 Task: Look for space in Tozkhurmato, Iraq from 9th June, 2023 to 17th June, 2023 for 2 adults in price range Rs.7000 to Rs.12000. Place can be private room with 1  bedroom having 2 beds and 1 bathroom. Property type can be house, flat, guest house. Amenities needed are: wifi, washing machine. Booking option can be shelf check-in. Required host language is English.
Action: Mouse moved to (553, 116)
Screenshot: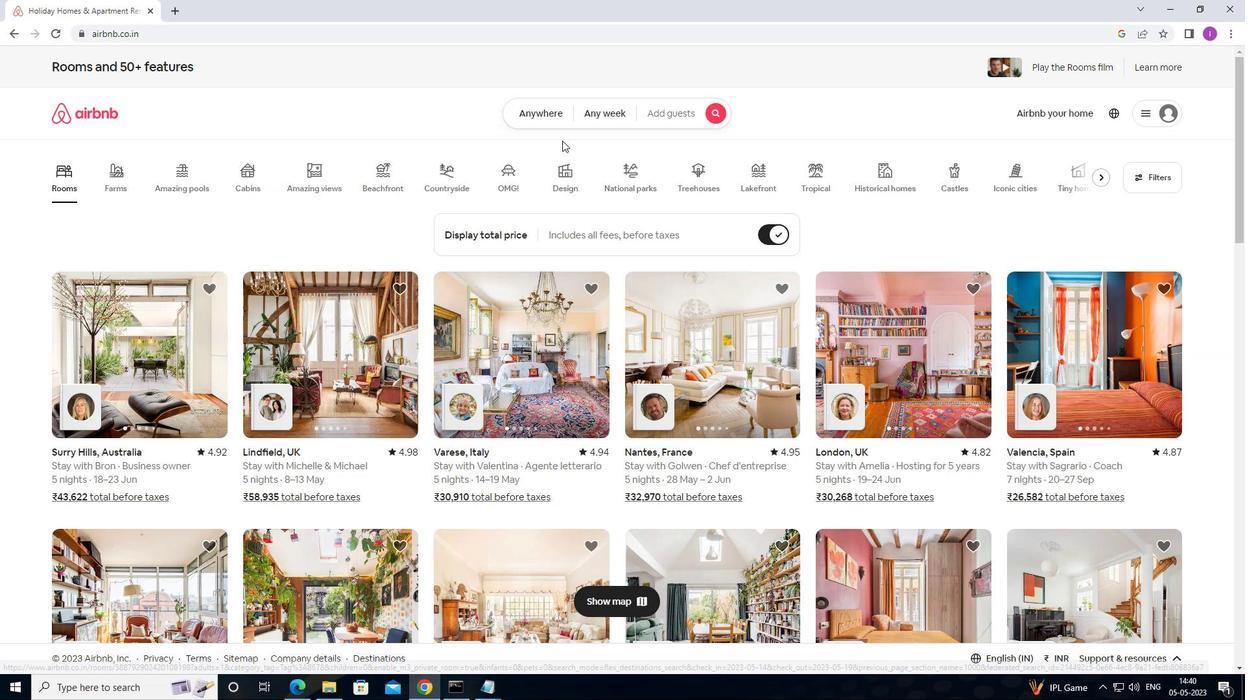 
Action: Mouse pressed left at (553, 116)
Screenshot: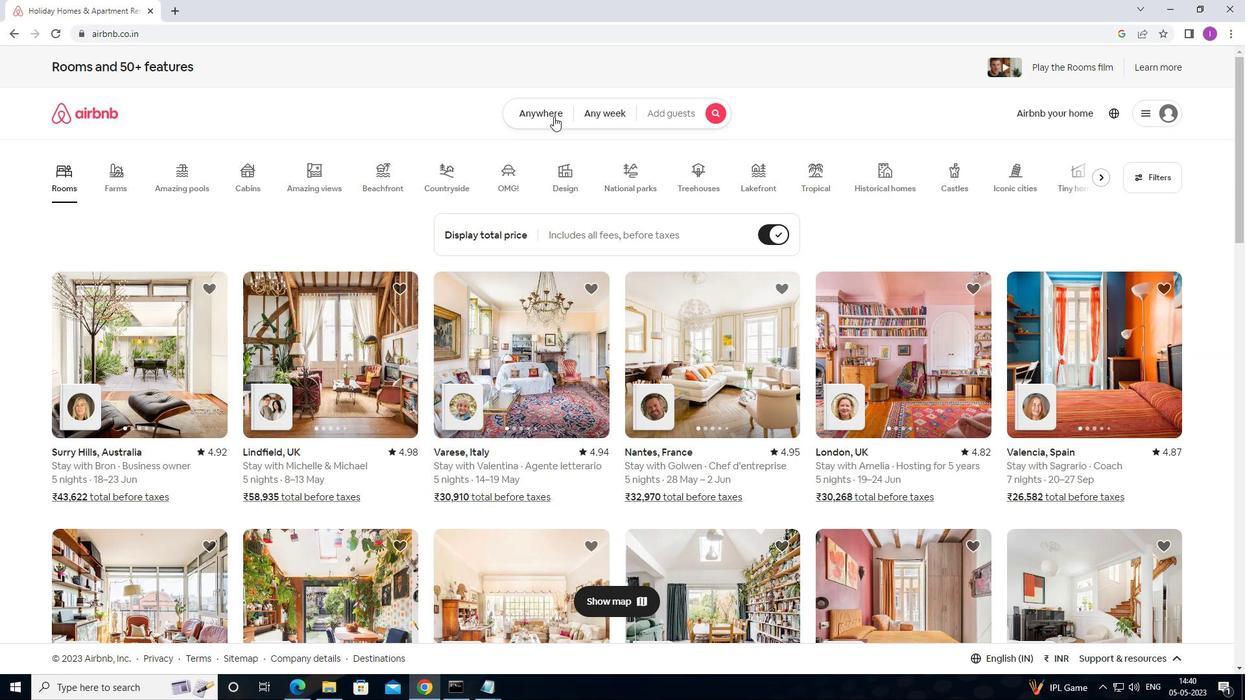 
Action: Mouse moved to (396, 156)
Screenshot: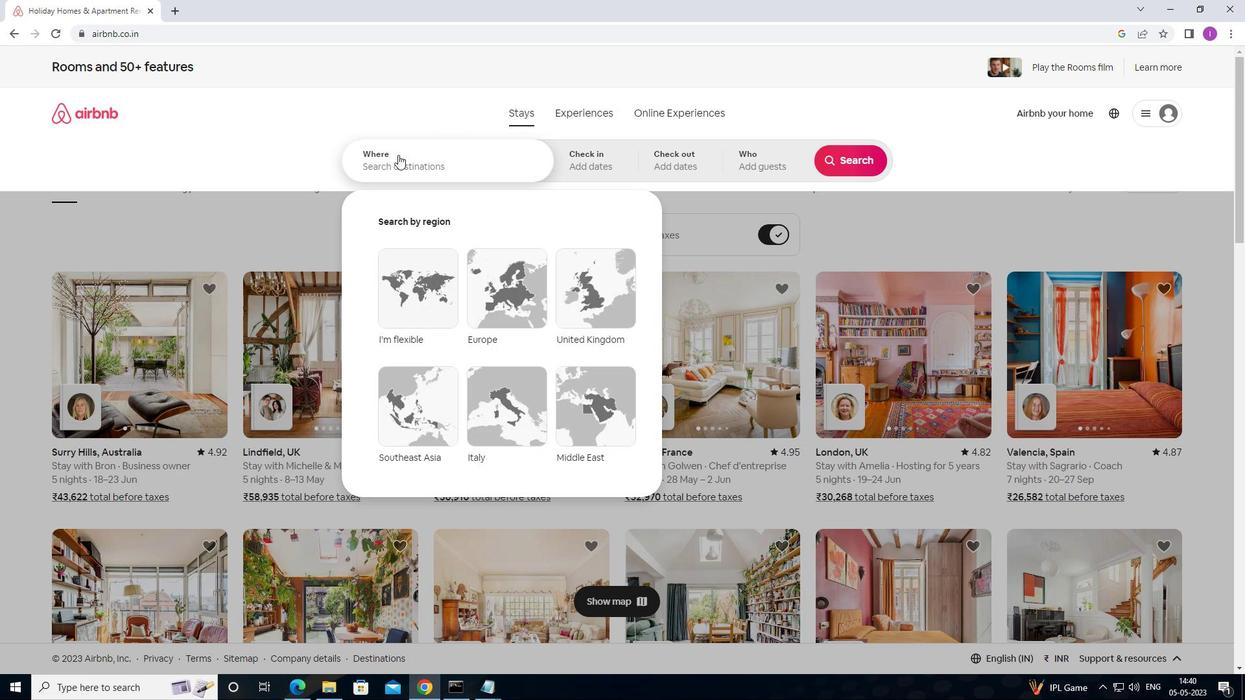 
Action: Mouse pressed left at (396, 156)
Screenshot: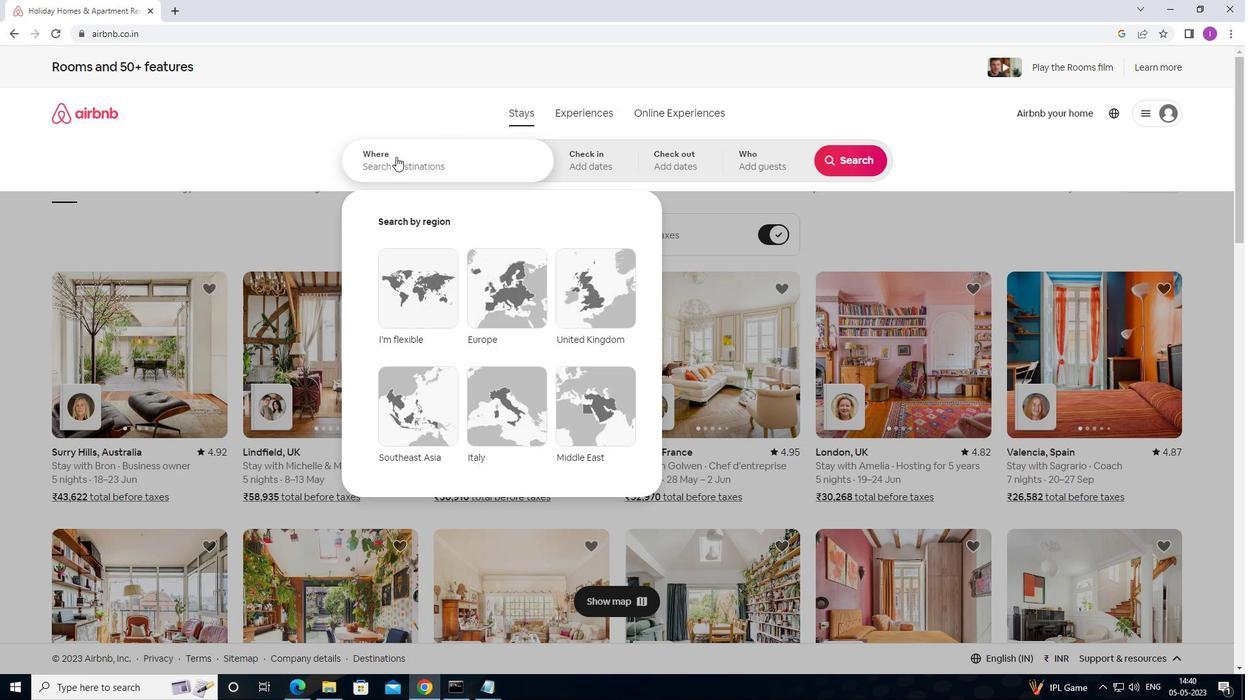 
Action: Mouse moved to (396, 156)
Screenshot: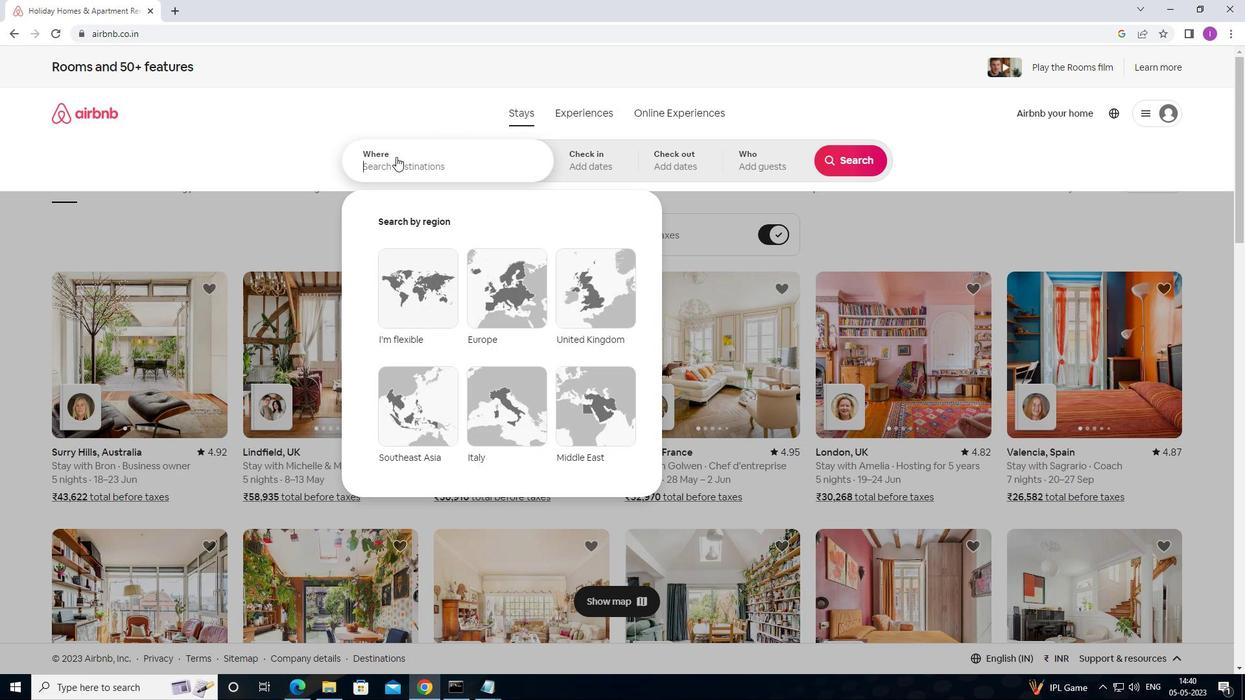 
Action: Key pressed <Key.shift><Key.shift><Key.shift><Key.shift><Key.shift><Key.shift><Key.shift>TOZKHURMATO,<Key.shift><Key.shift><Key.shift><Key.shift><Key.shift>INDIA
Screenshot: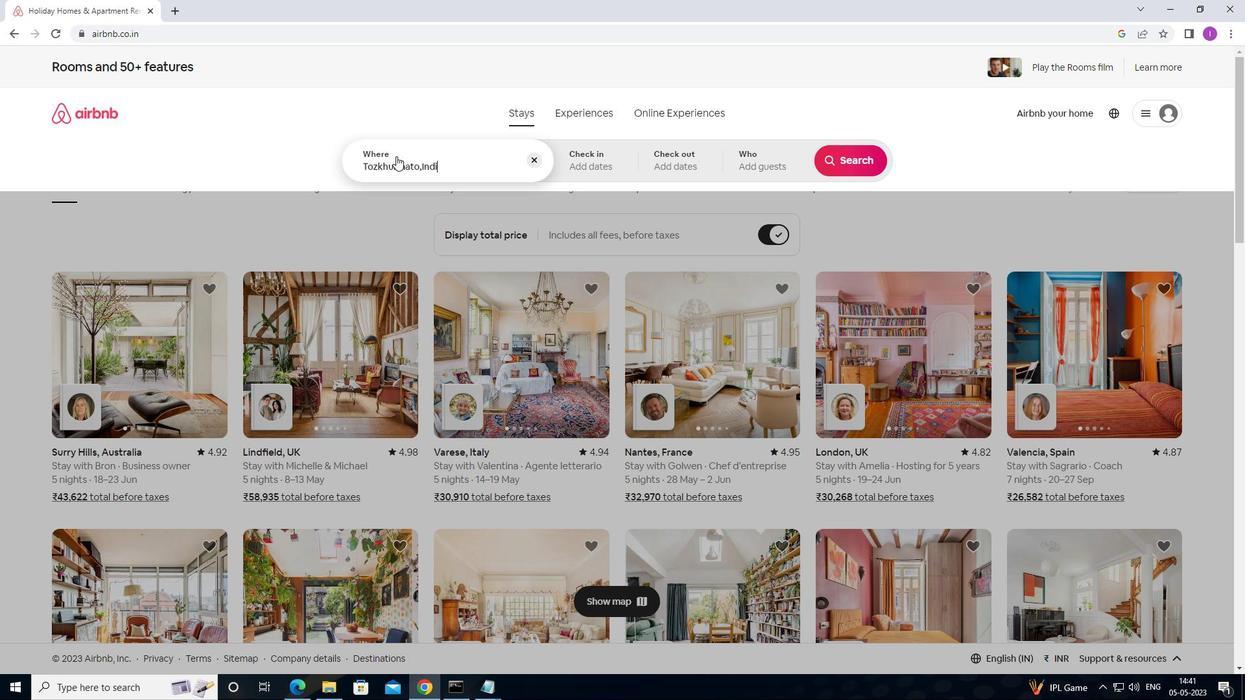 
Action: Mouse moved to (502, 193)
Screenshot: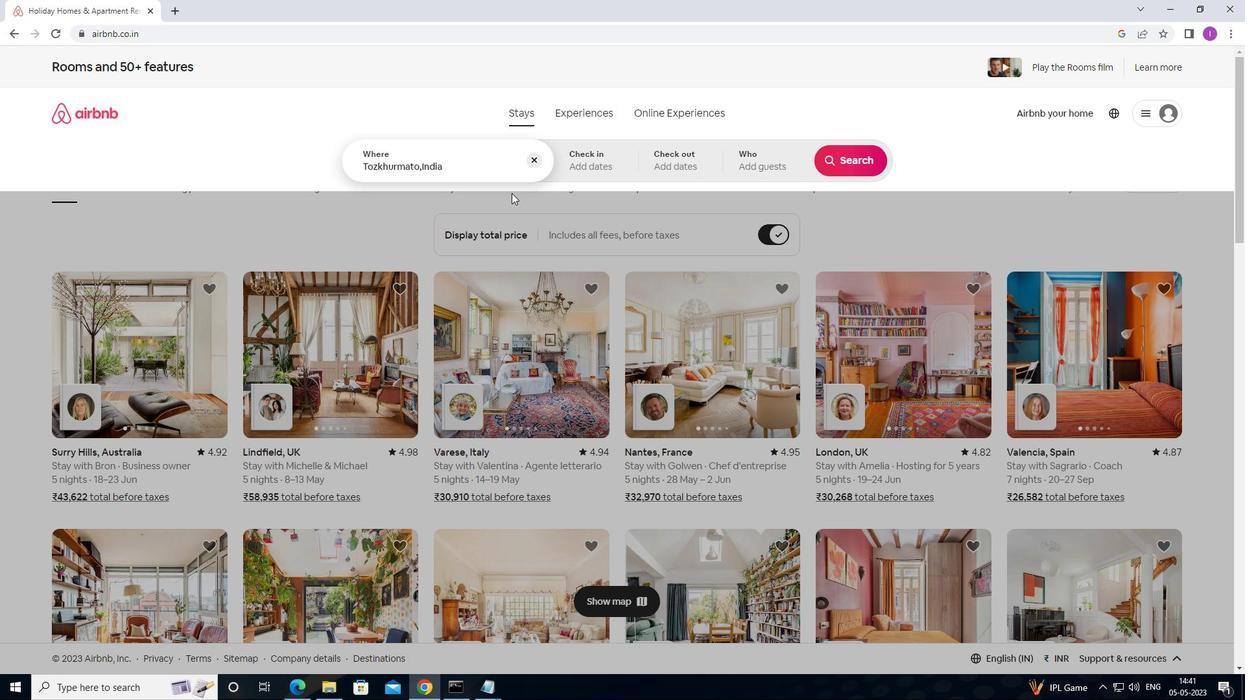 
Action: Key pressed <Key.backspace><Key.backspace><Key.backspace><Key.backspace>RAQ
Screenshot: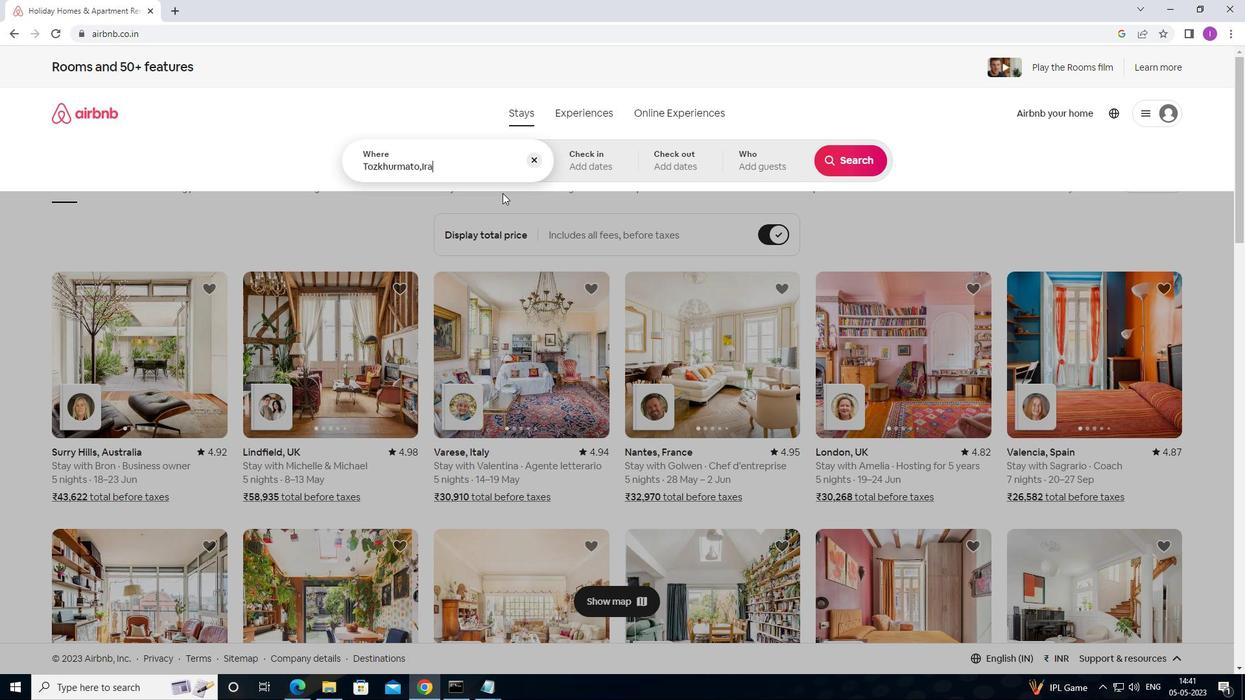 
Action: Mouse moved to (576, 160)
Screenshot: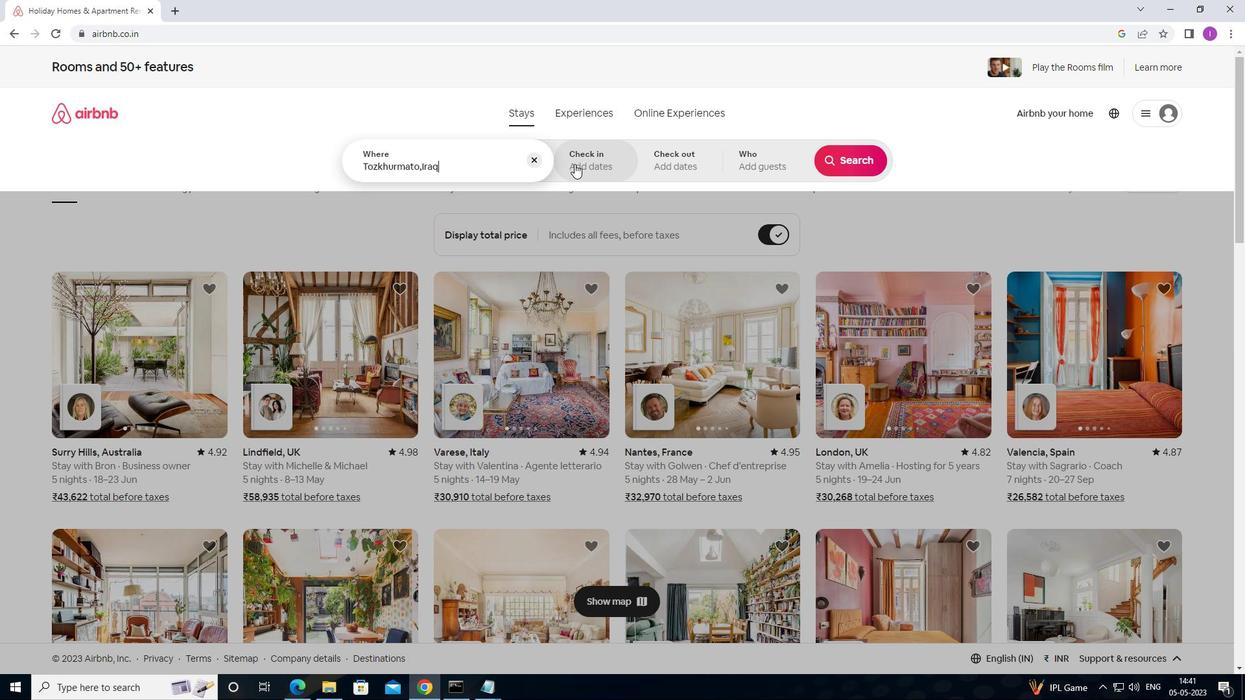 
Action: Mouse pressed left at (576, 160)
Screenshot: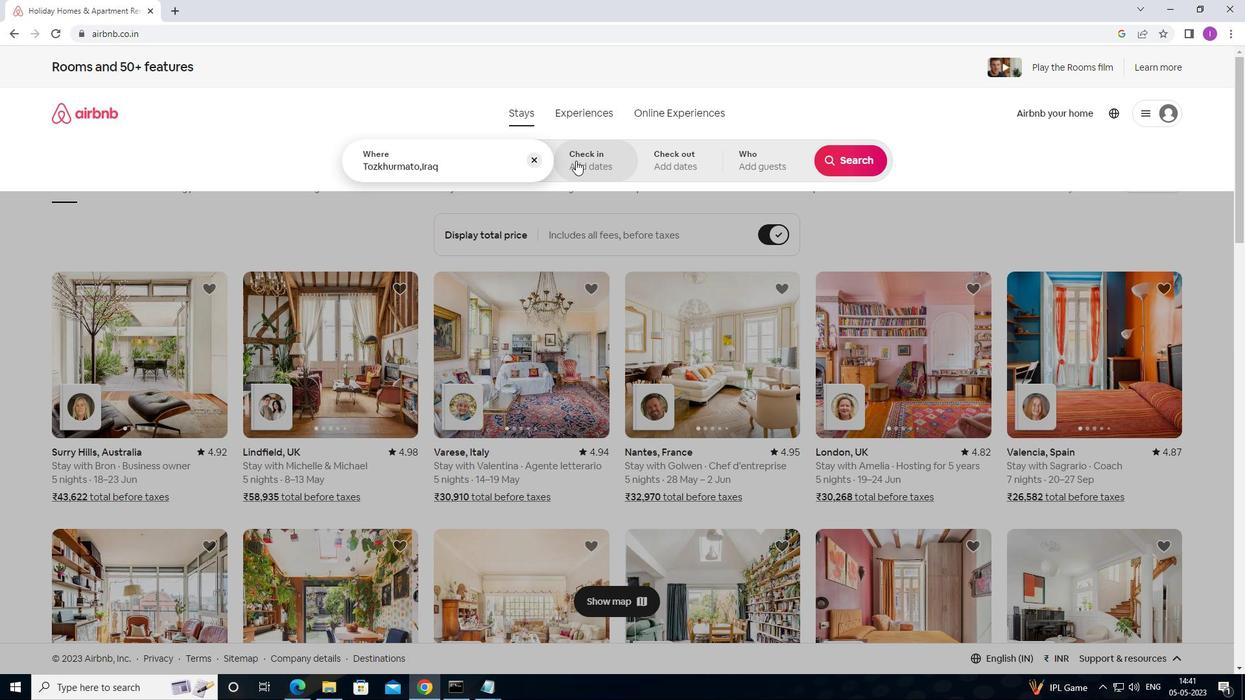 
Action: Mouse moved to (848, 264)
Screenshot: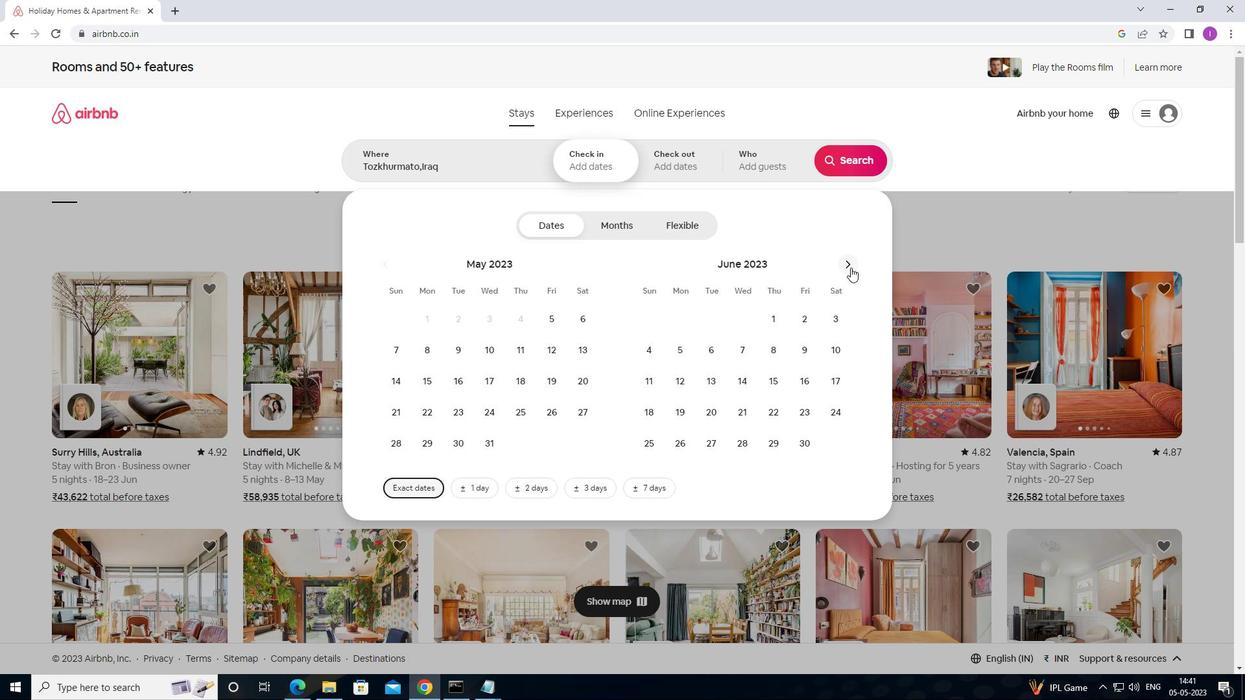 
Action: Mouse pressed left at (848, 264)
Screenshot: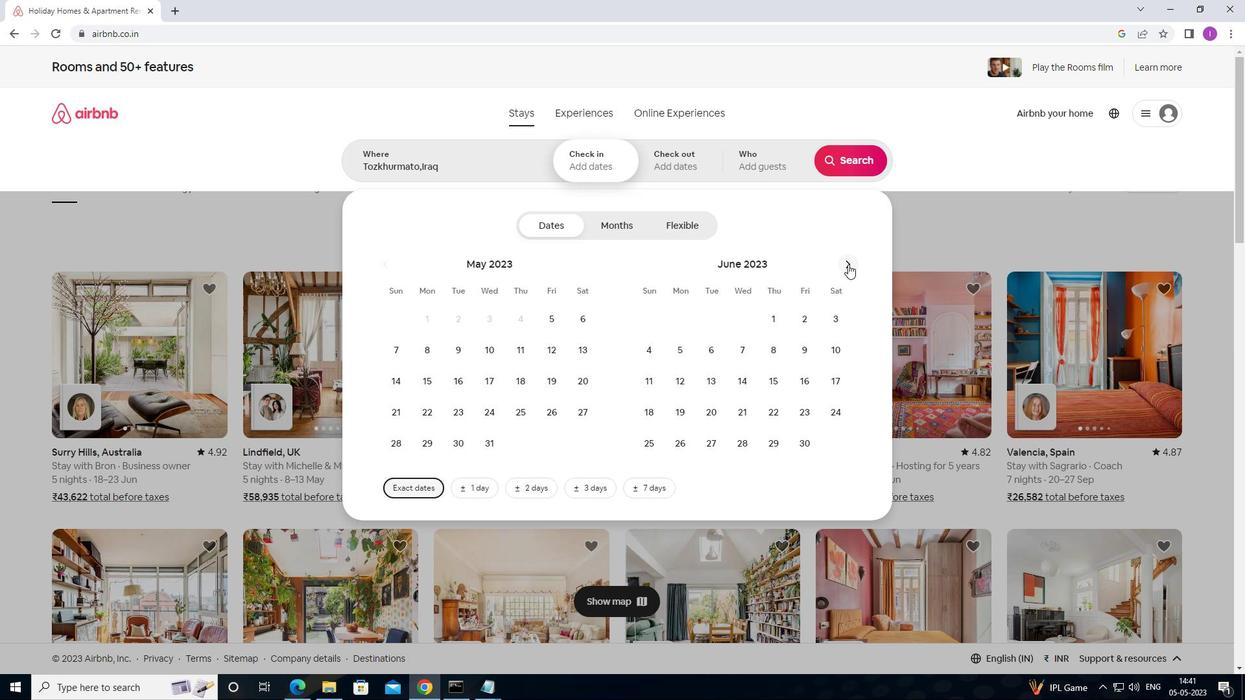
Action: Mouse moved to (546, 345)
Screenshot: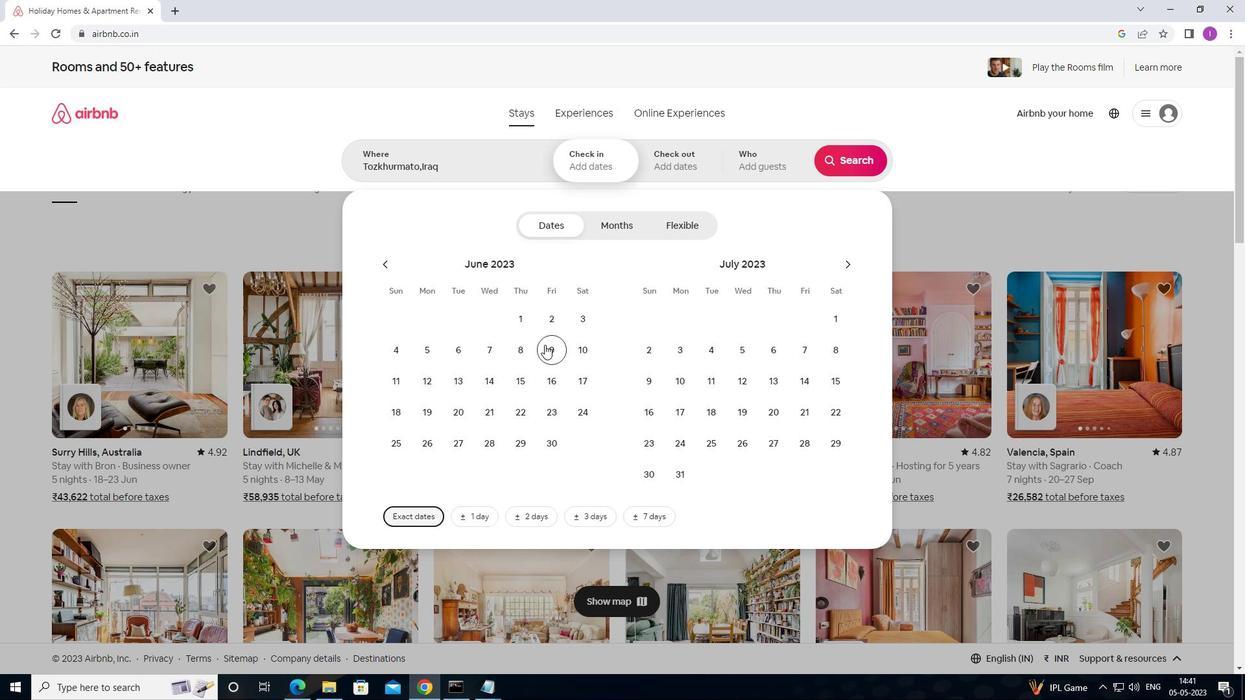 
Action: Mouse pressed left at (546, 345)
Screenshot: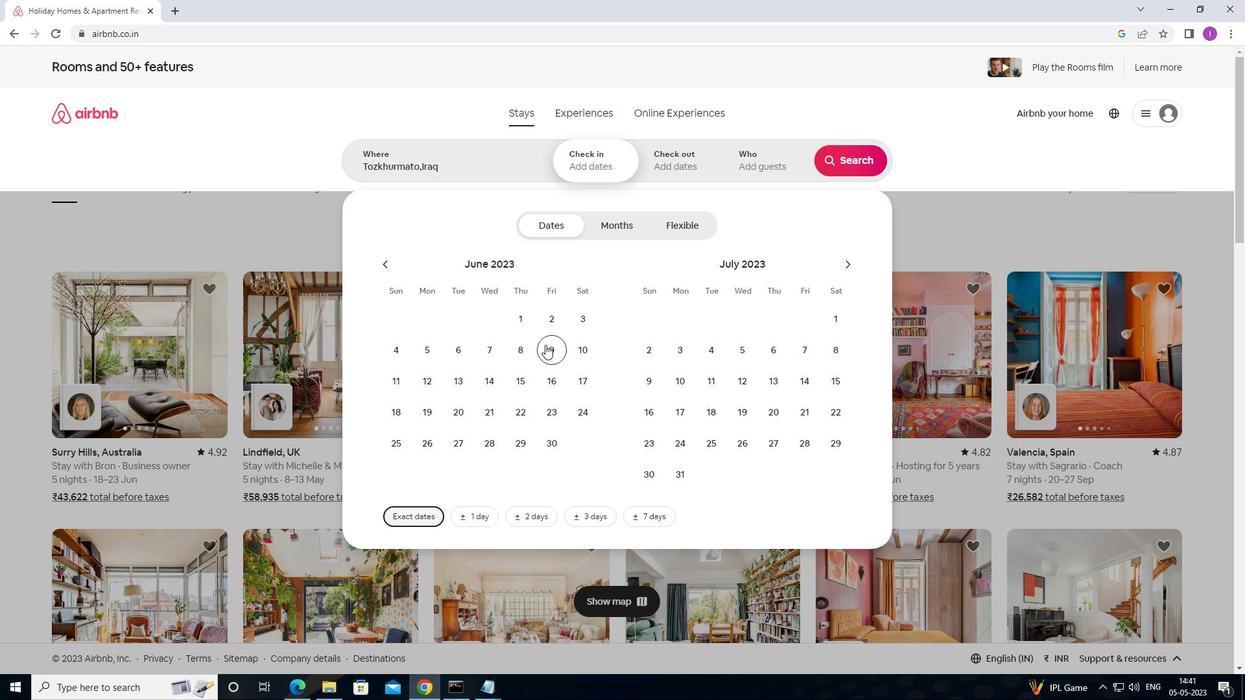 
Action: Mouse moved to (579, 373)
Screenshot: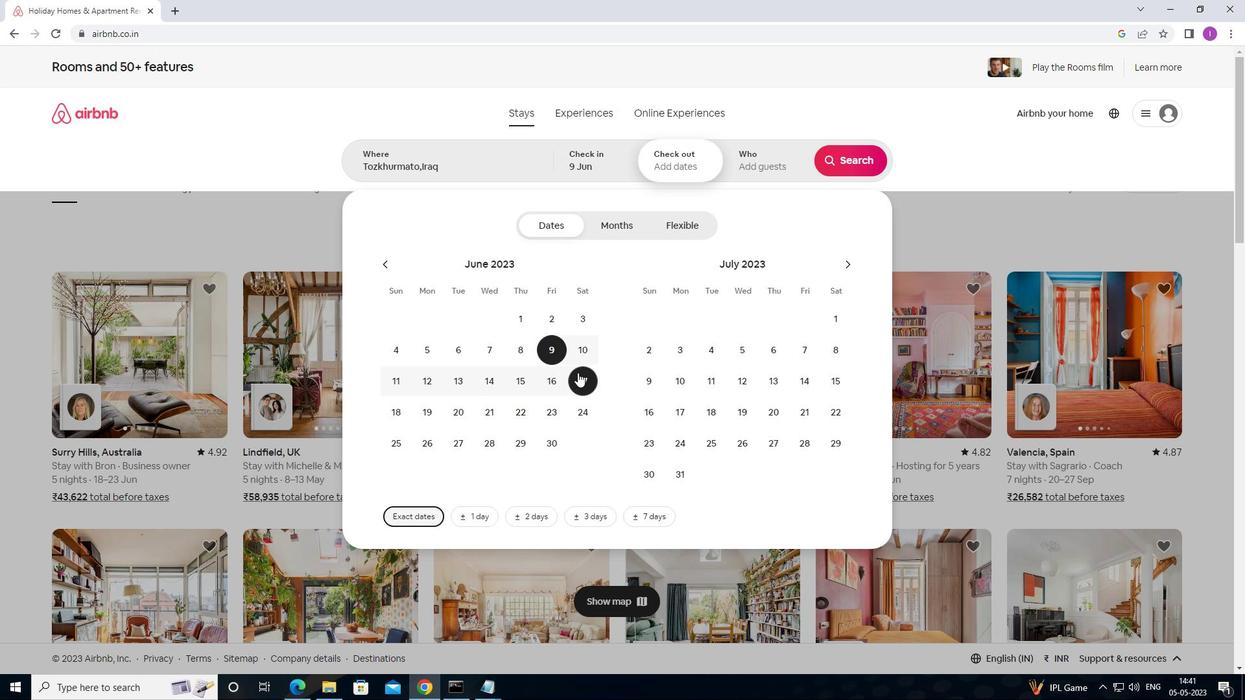 
Action: Mouse pressed left at (579, 373)
Screenshot: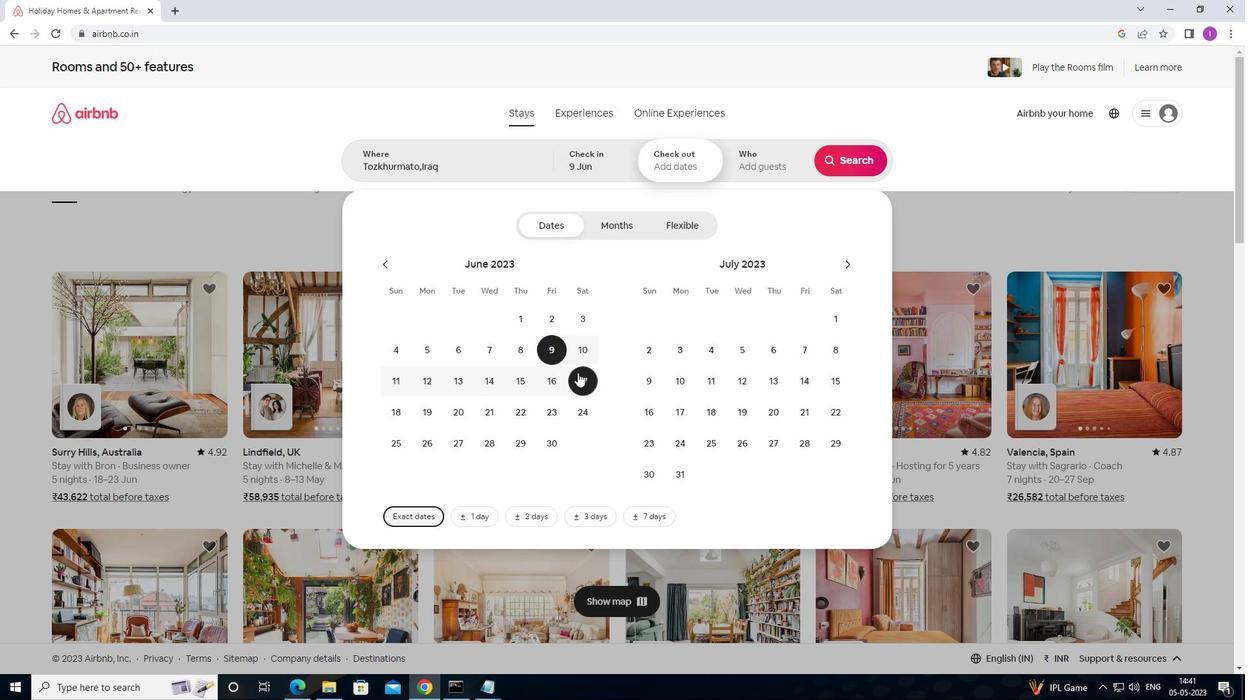 
Action: Mouse moved to (770, 163)
Screenshot: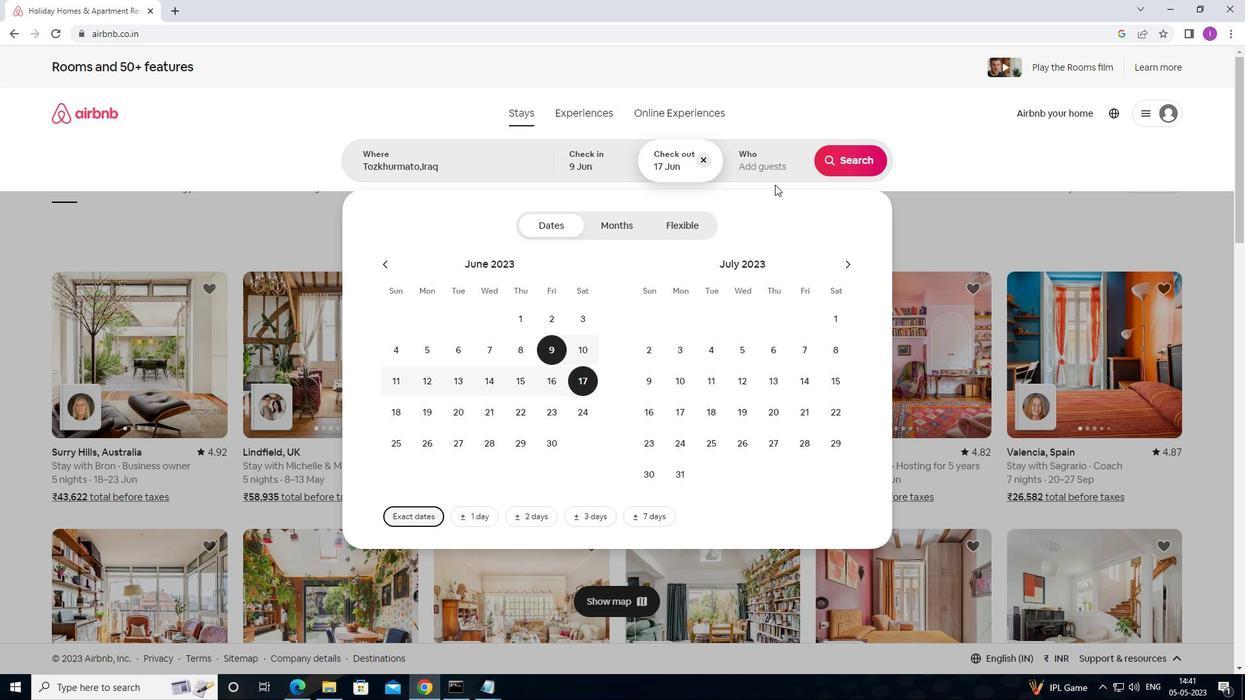 
Action: Mouse pressed left at (770, 163)
Screenshot: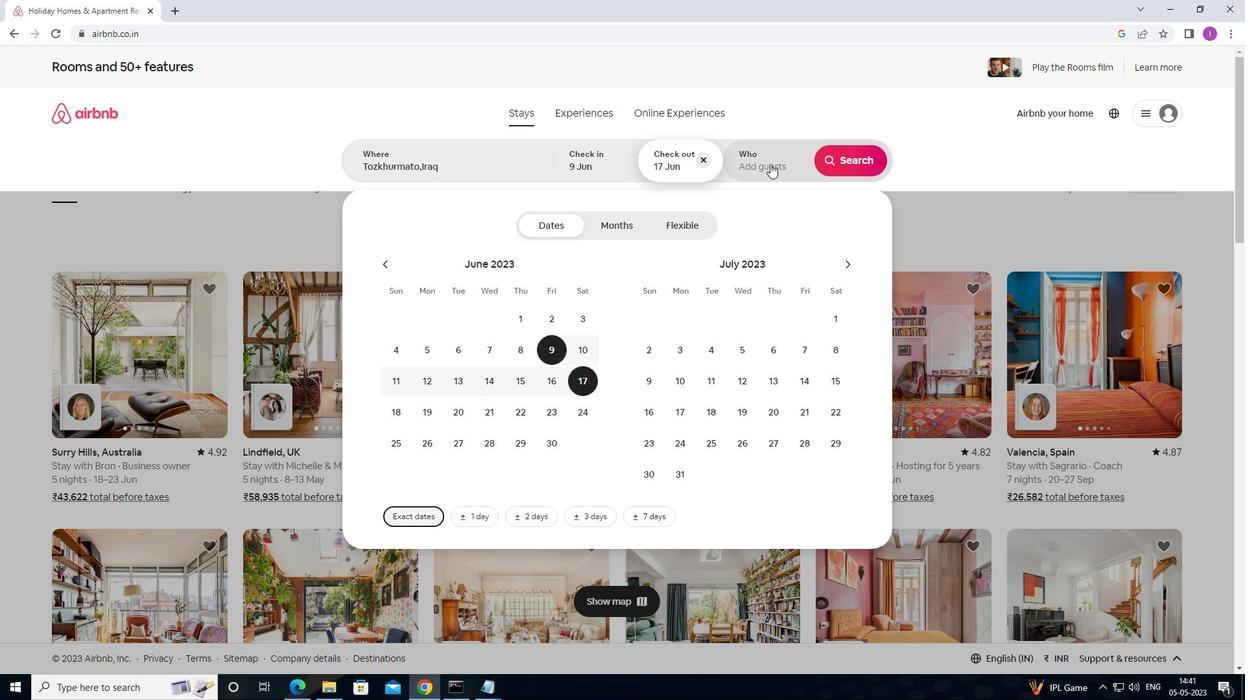 
Action: Mouse moved to (854, 230)
Screenshot: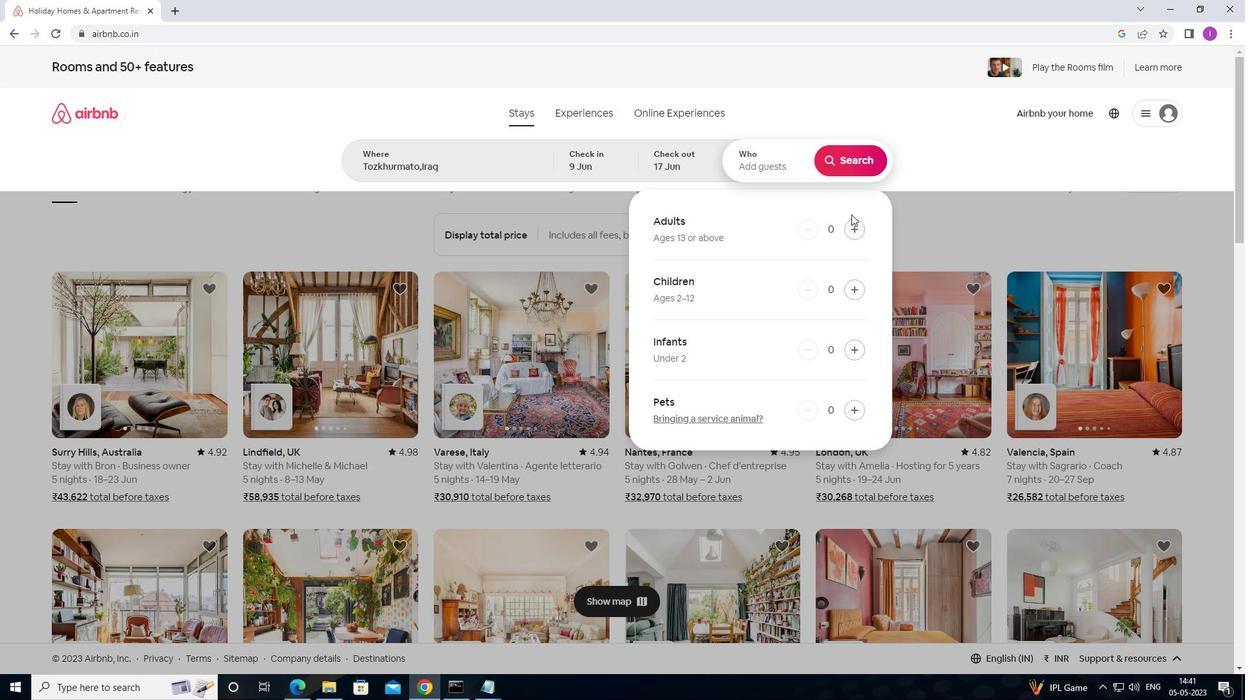 
Action: Mouse pressed left at (854, 230)
Screenshot: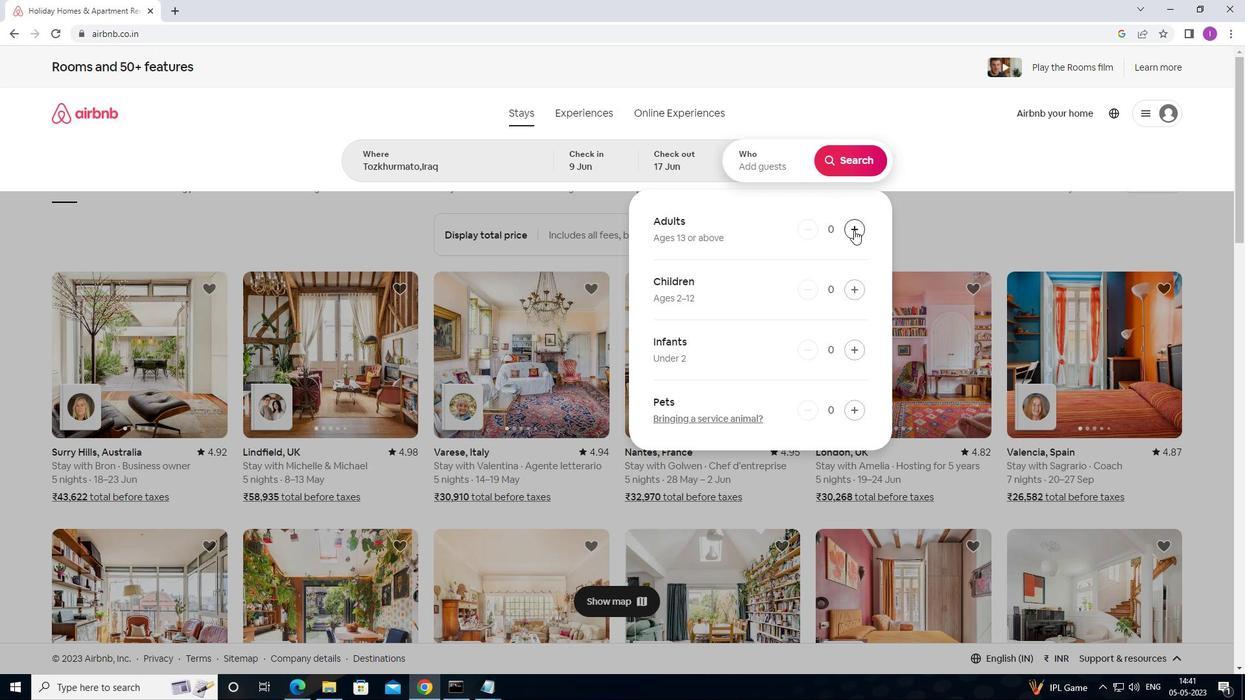 
Action: Mouse pressed left at (854, 230)
Screenshot: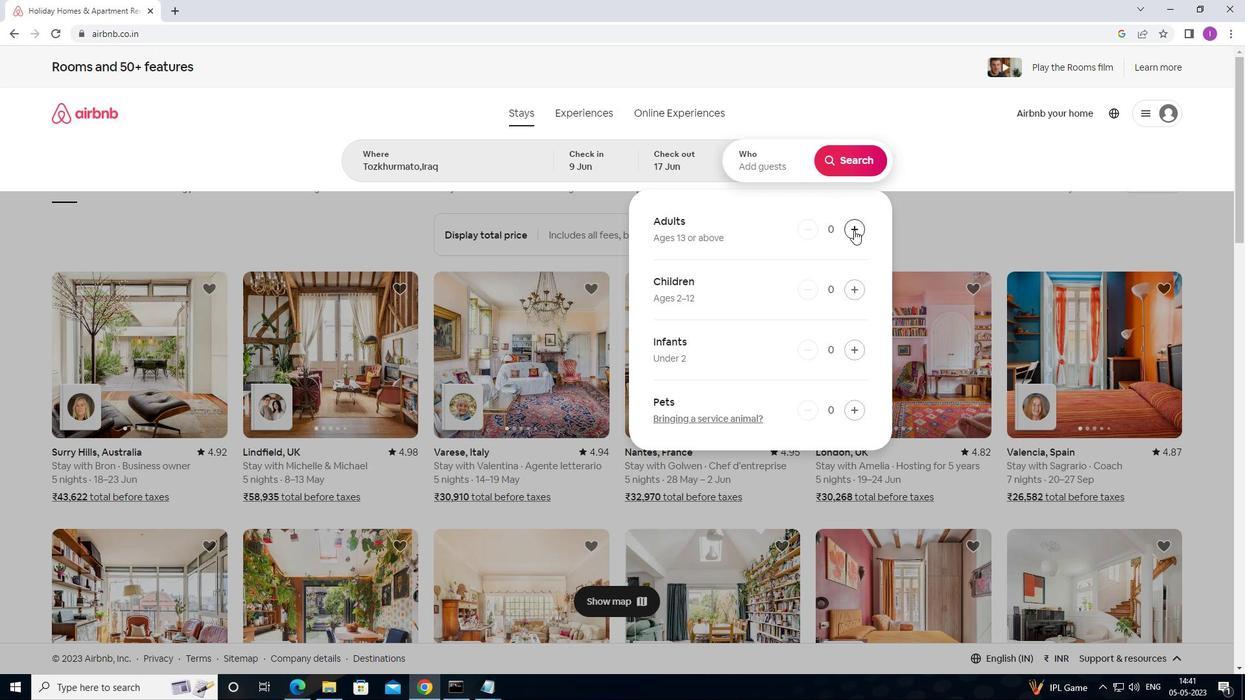 
Action: Mouse moved to (861, 166)
Screenshot: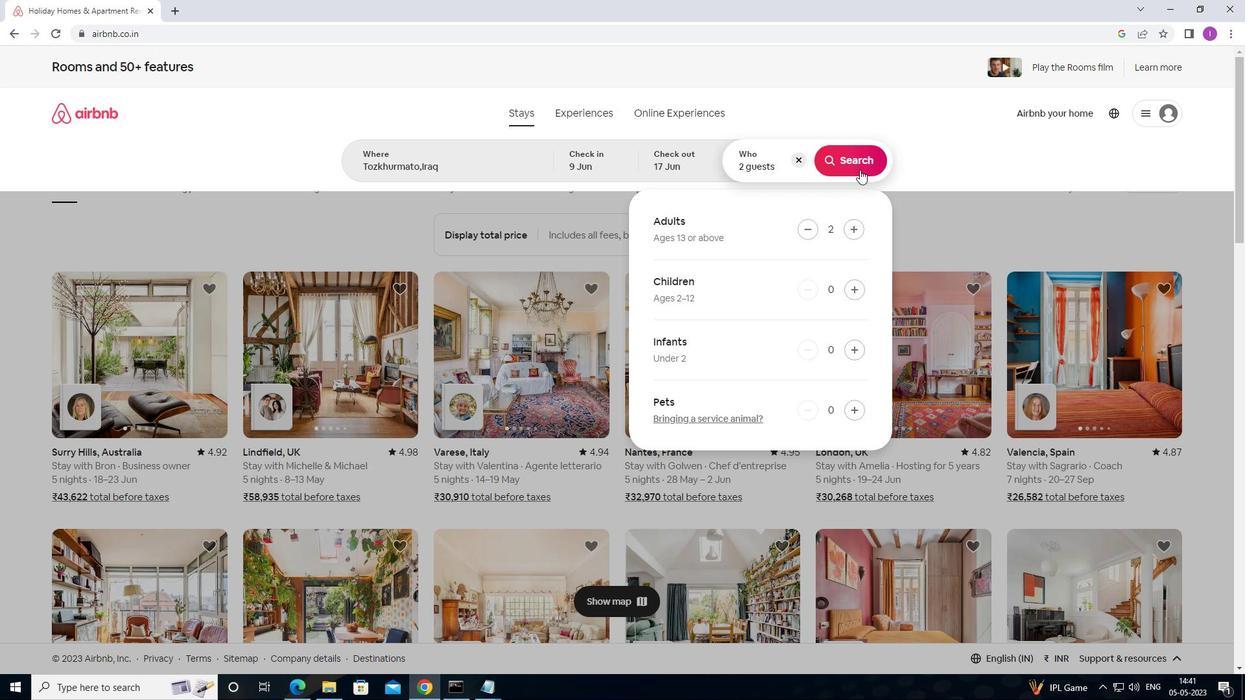 
Action: Mouse pressed left at (861, 166)
Screenshot: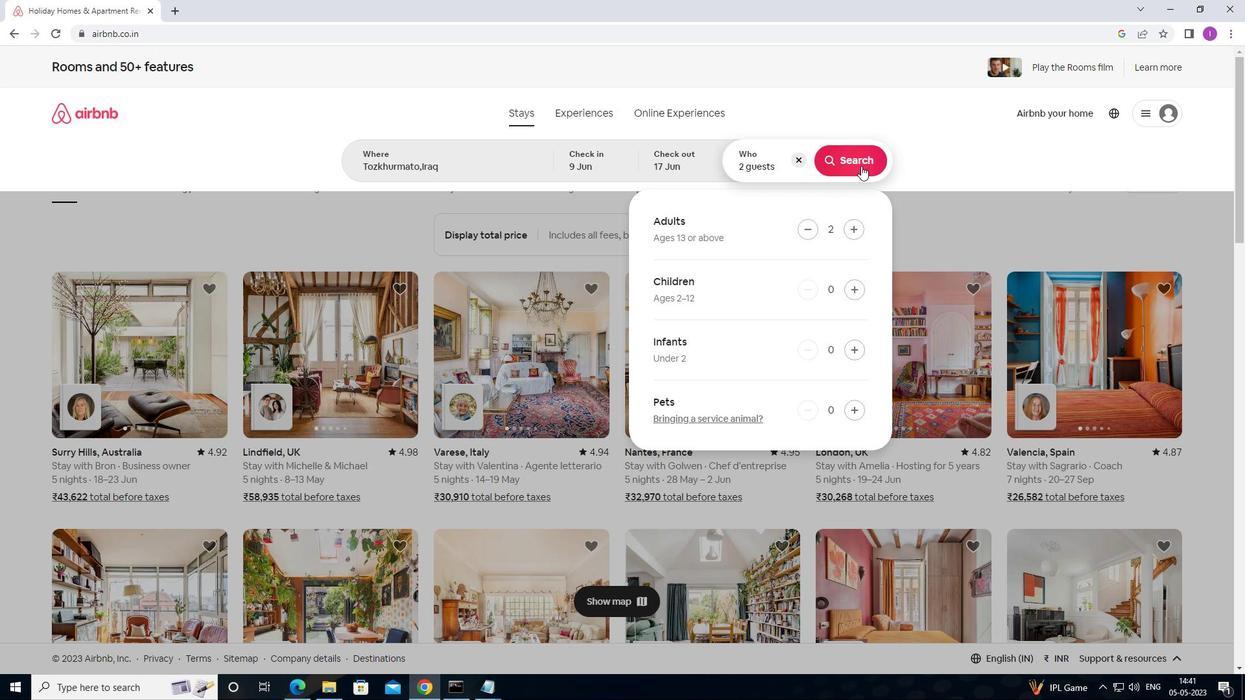 
Action: Mouse moved to (1182, 121)
Screenshot: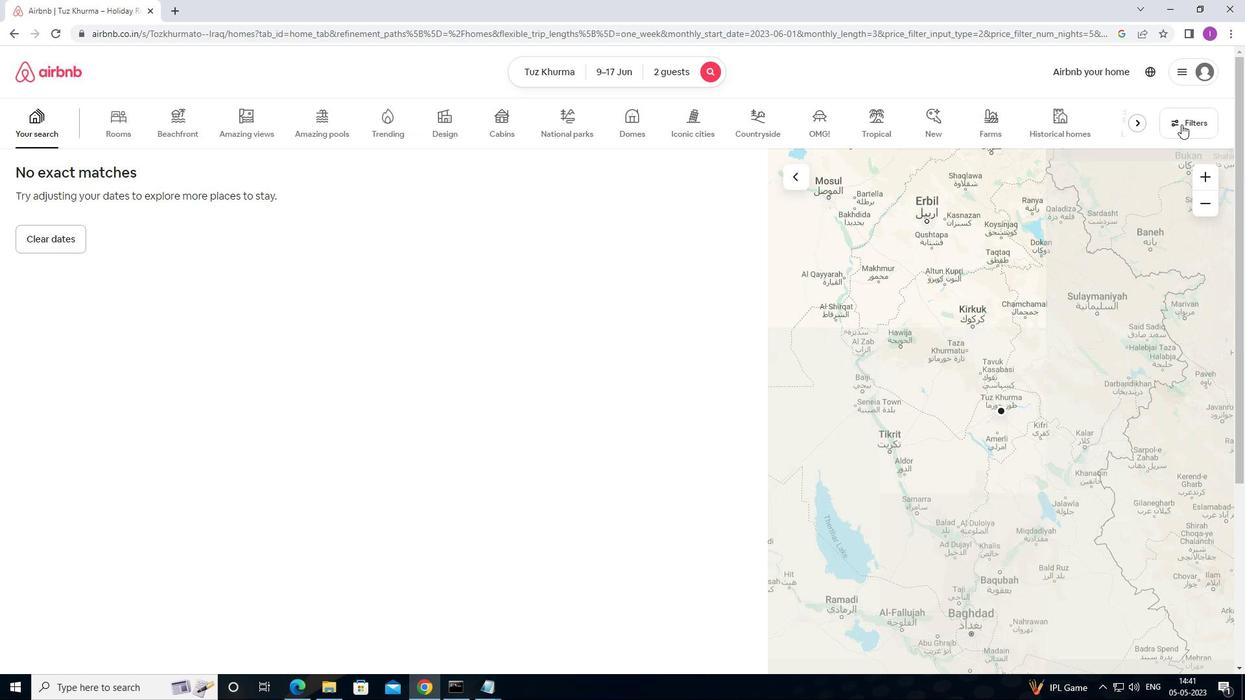 
Action: Mouse pressed left at (1182, 121)
Screenshot: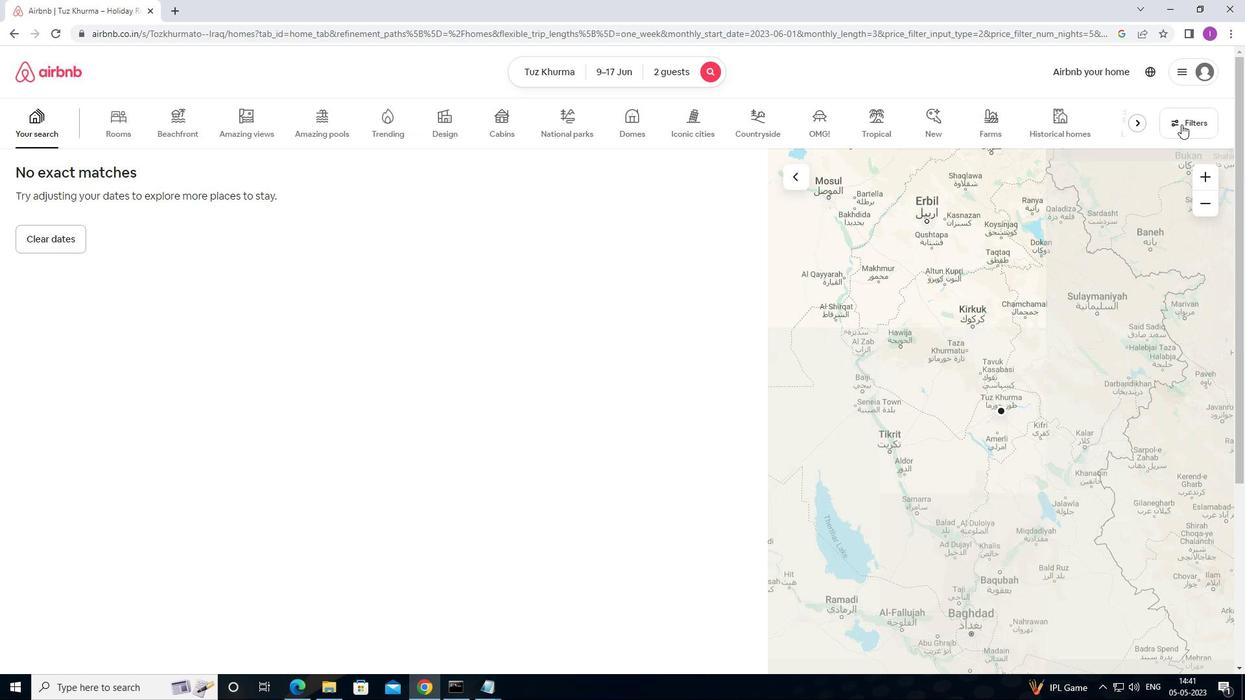 
Action: Mouse moved to (468, 439)
Screenshot: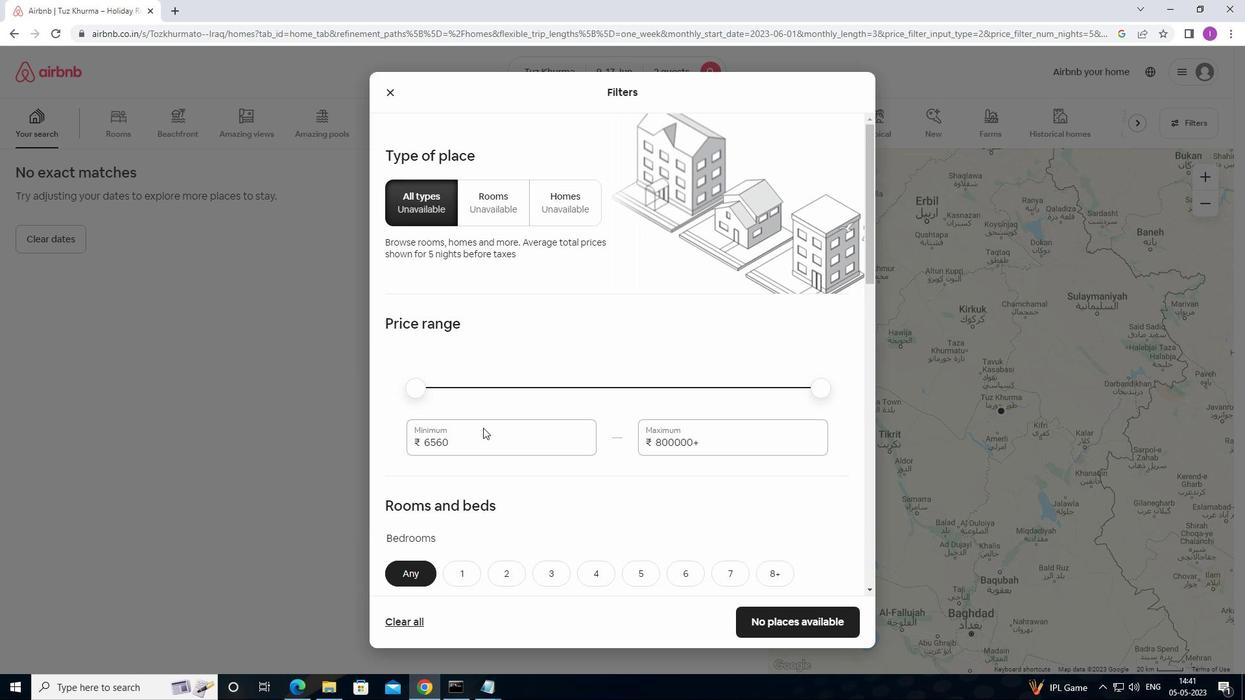 
Action: Mouse pressed left at (468, 439)
Screenshot: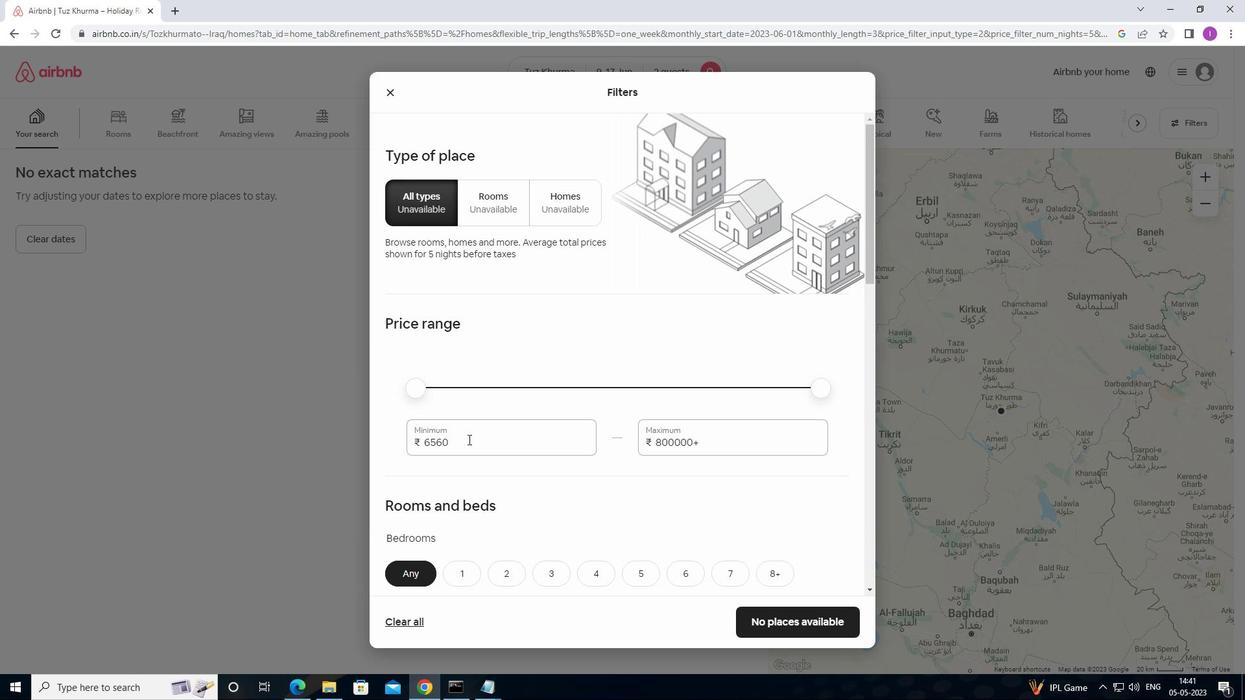 
Action: Mouse moved to (407, 449)
Screenshot: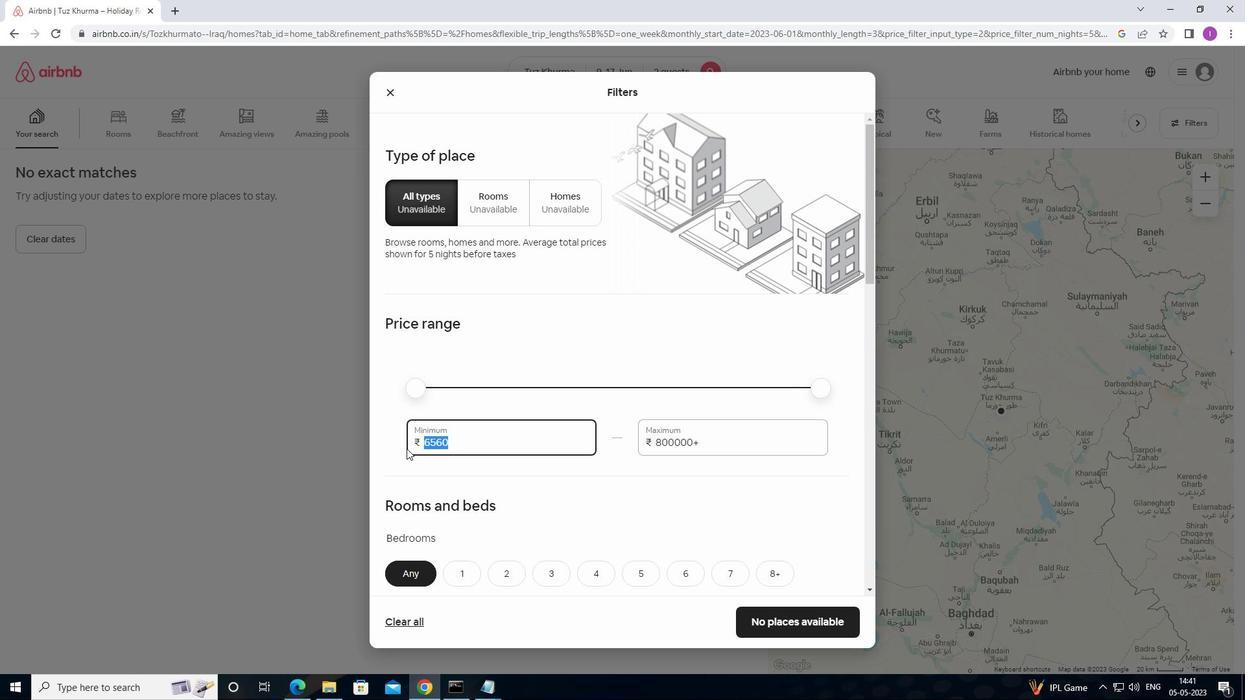 
Action: Key pressed 7
Screenshot: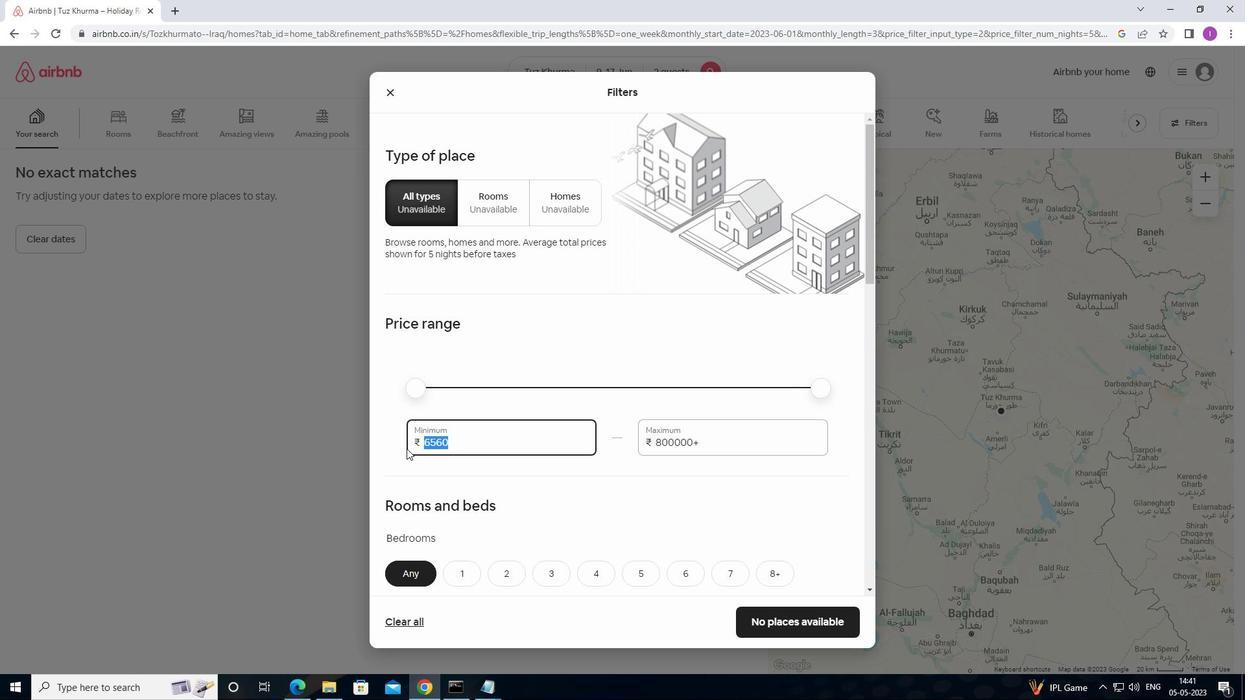 
Action: Mouse moved to (408, 449)
Screenshot: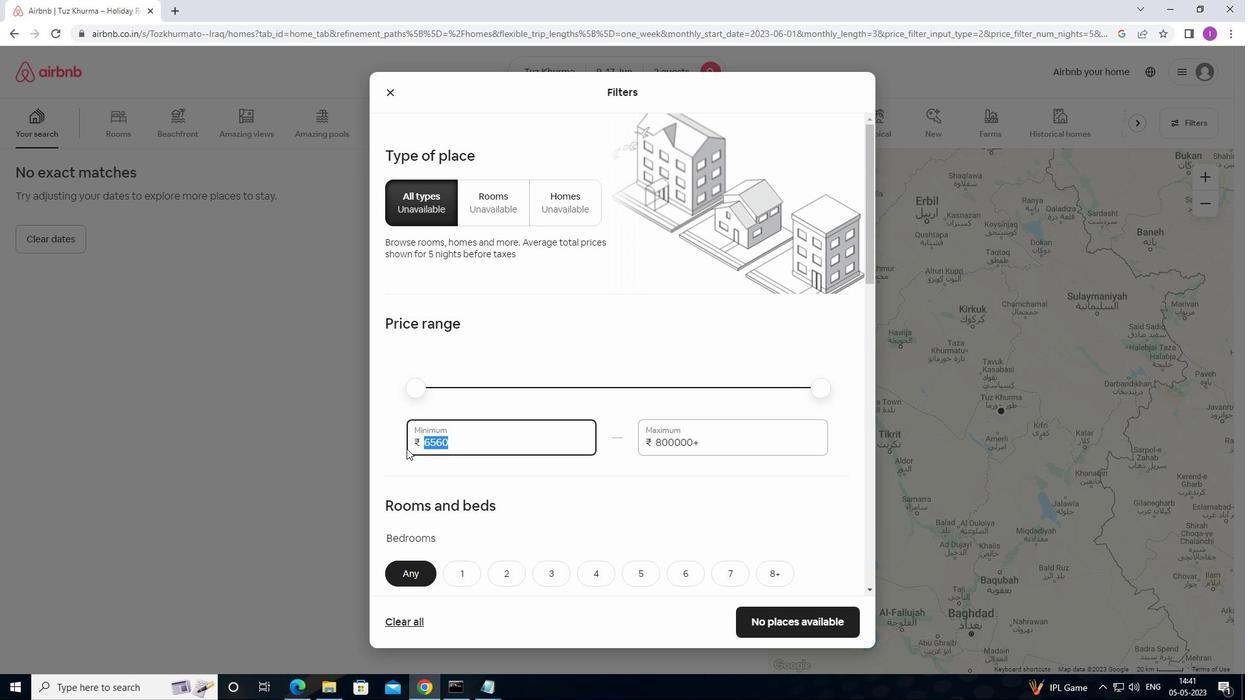 
Action: Key pressed 00
Screenshot: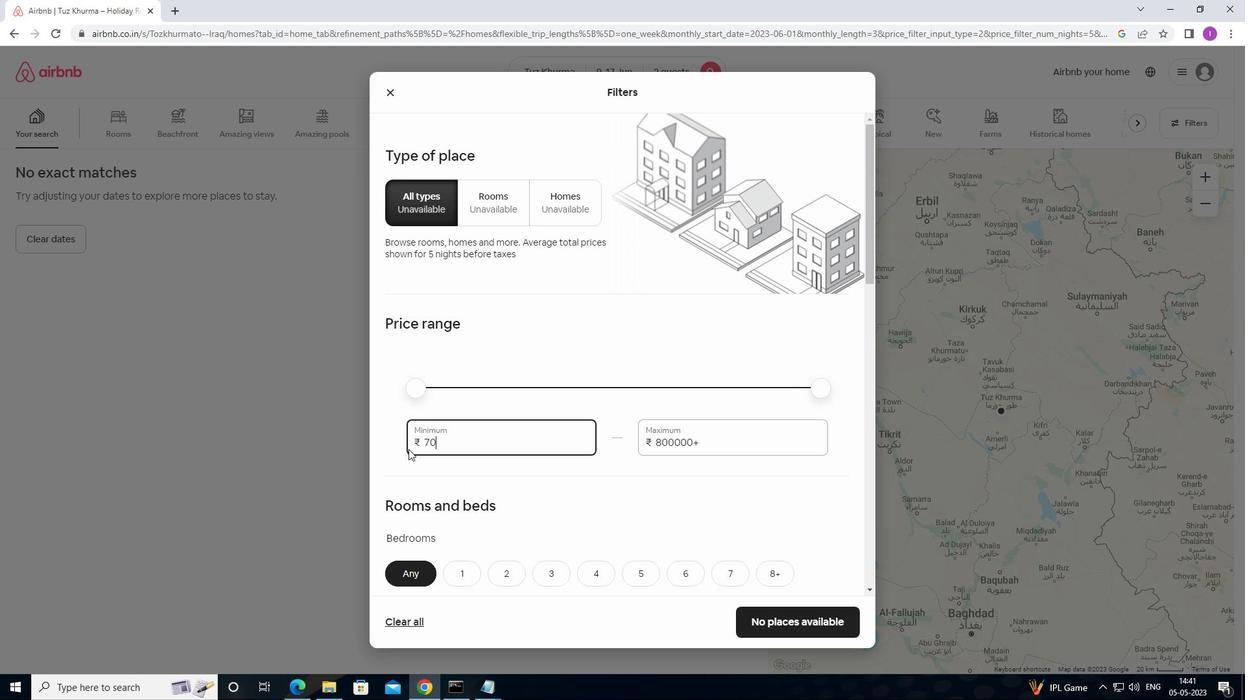 
Action: Mouse moved to (408, 449)
Screenshot: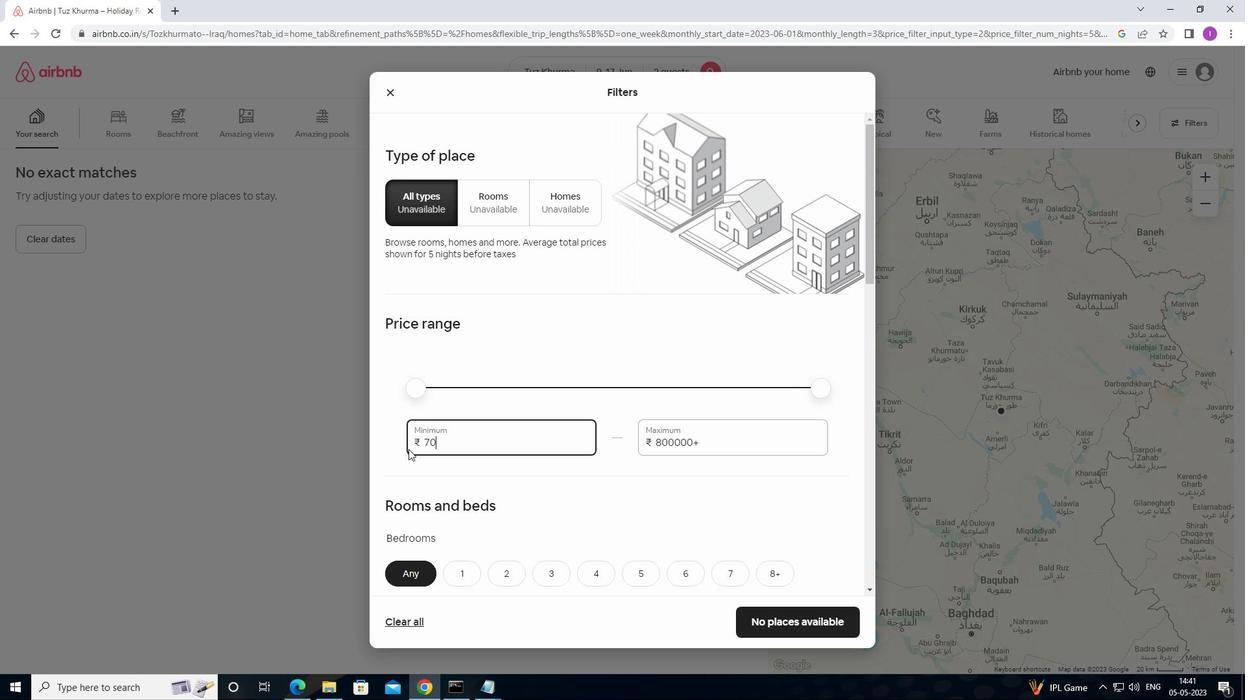 
Action: Key pressed 0
Screenshot: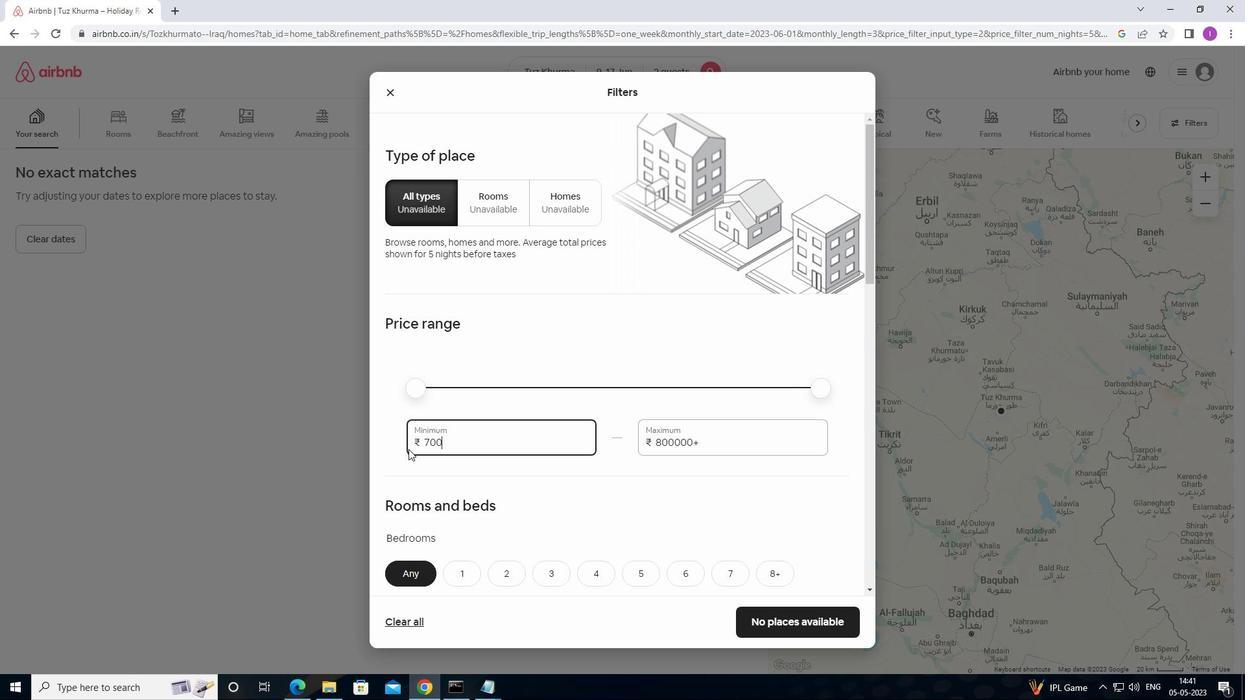
Action: Mouse moved to (716, 447)
Screenshot: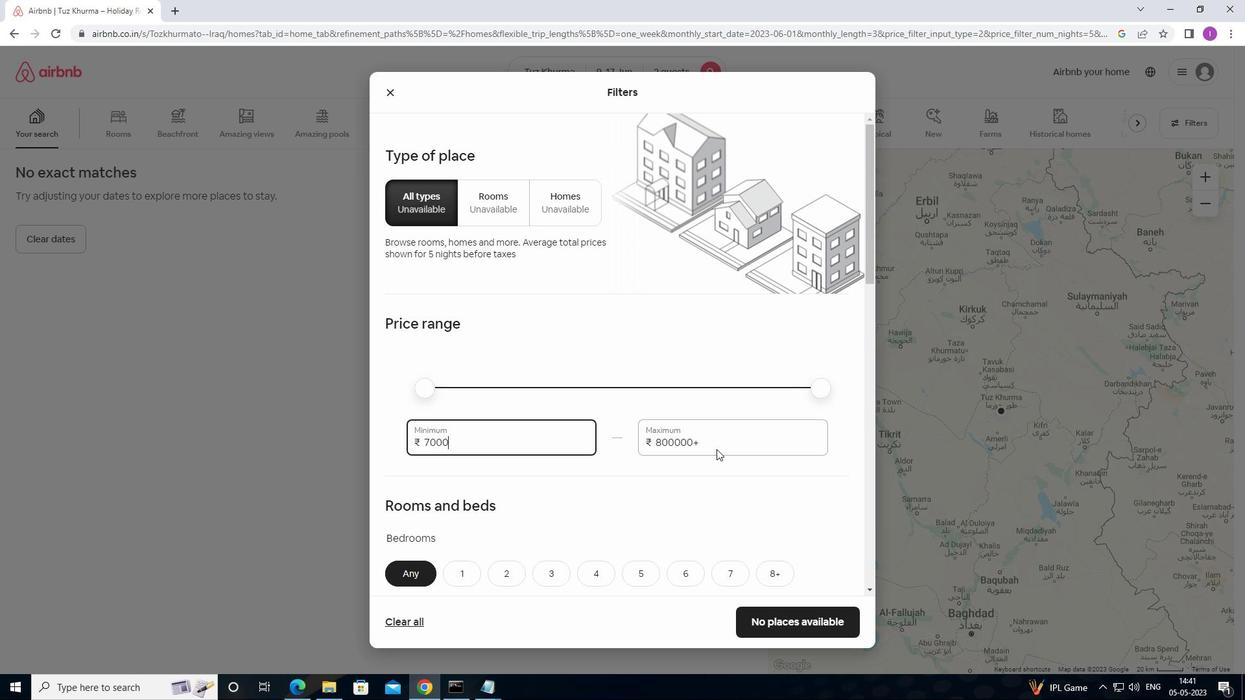 
Action: Mouse pressed left at (716, 447)
Screenshot: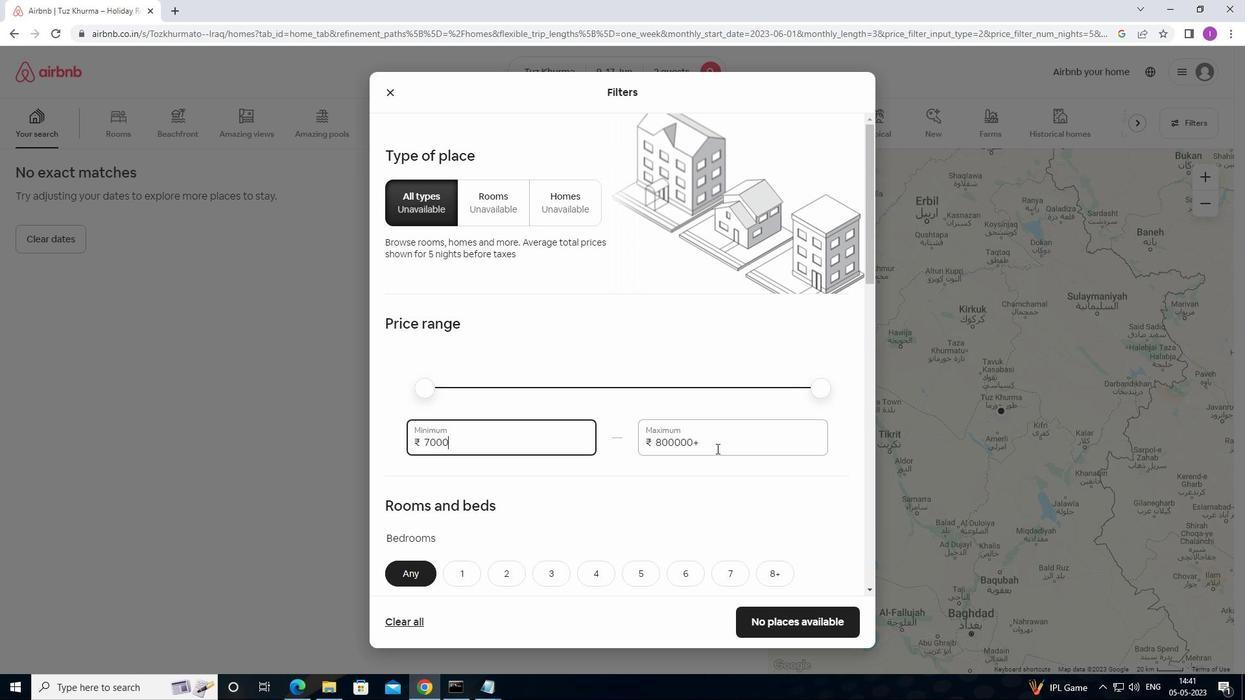 
Action: Mouse moved to (566, 444)
Screenshot: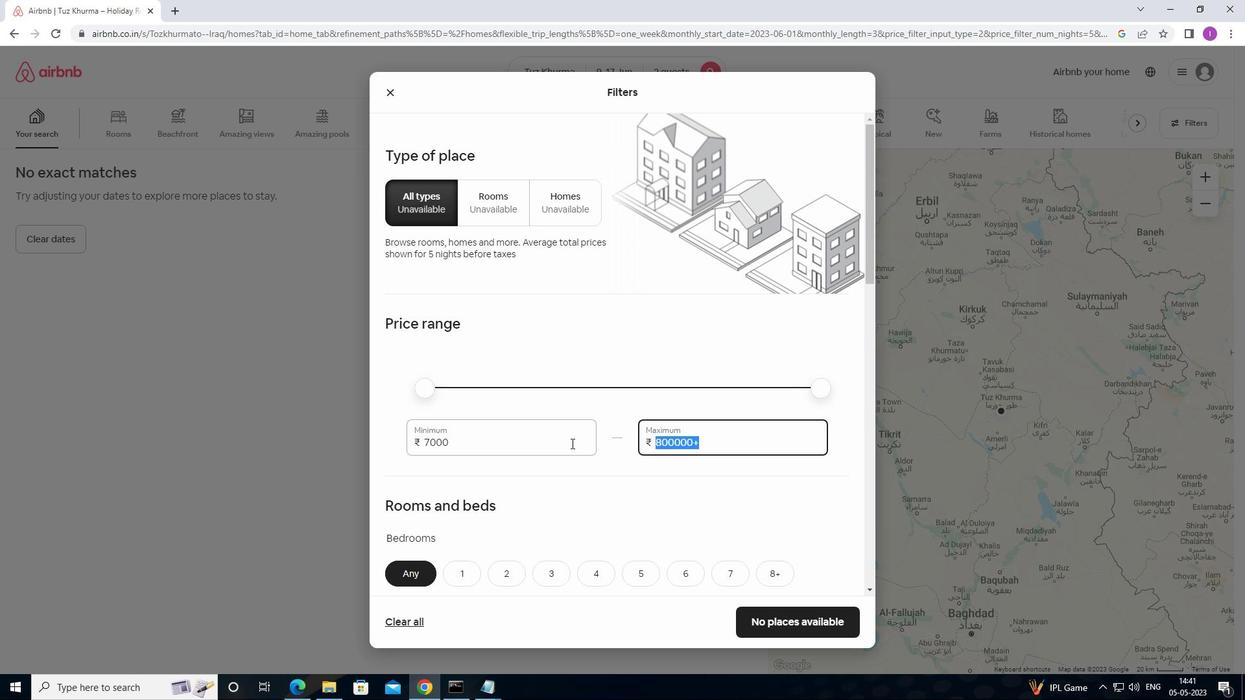 
Action: Key pressed 12000
Screenshot: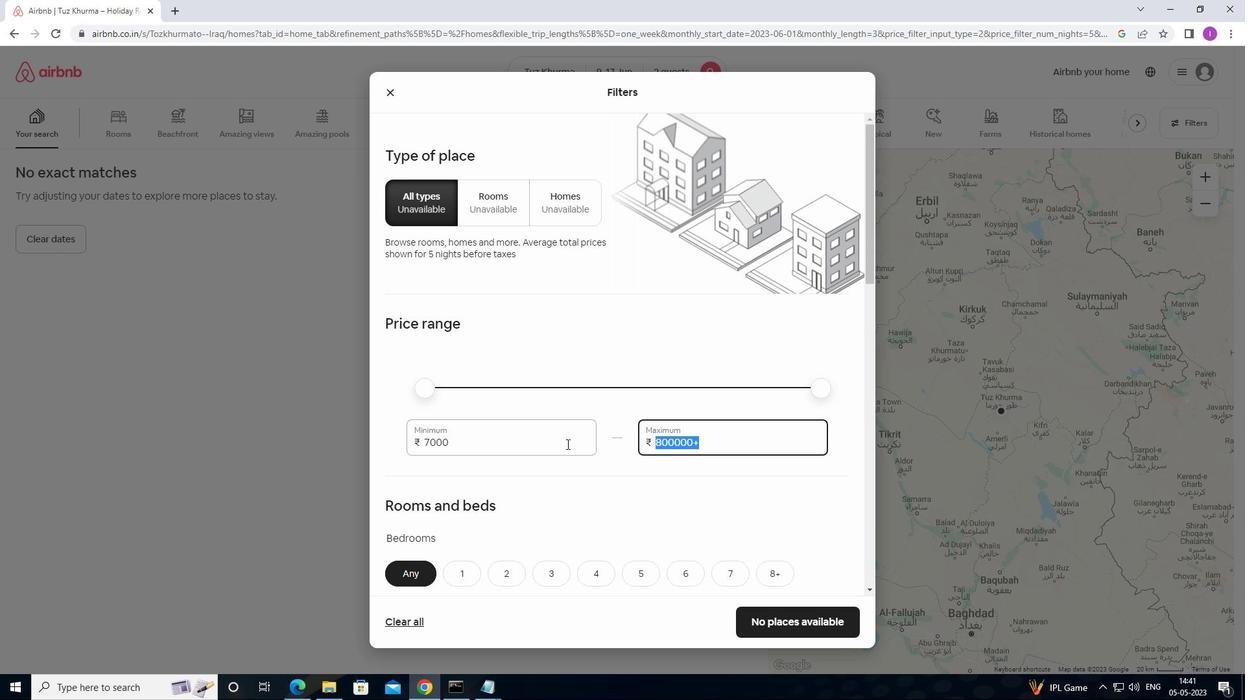 
Action: Mouse moved to (721, 447)
Screenshot: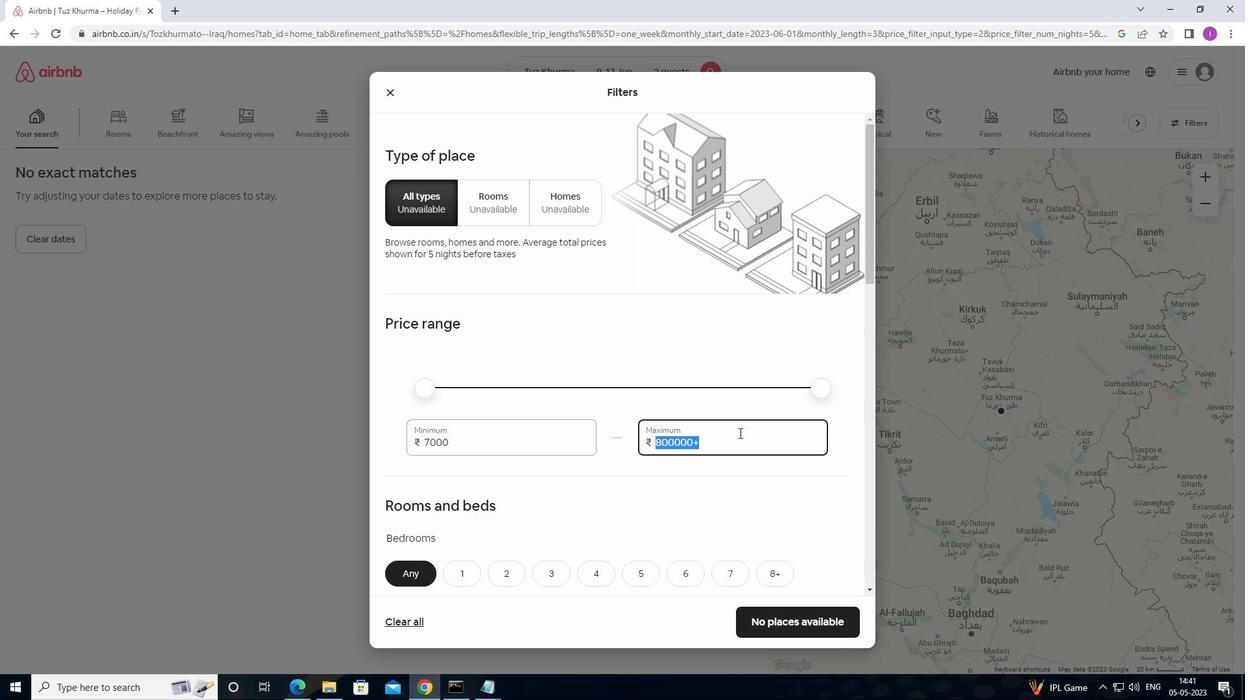 
Action: Mouse pressed left at (721, 447)
Screenshot: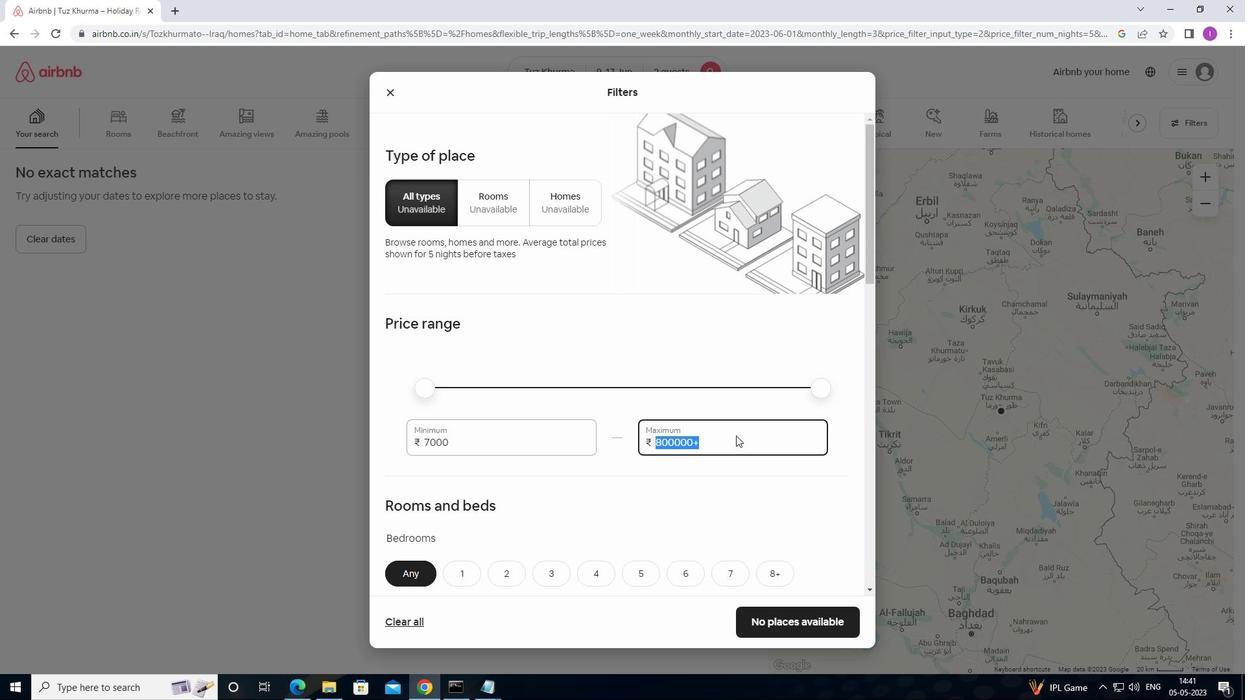 
Action: Mouse moved to (721, 445)
Screenshot: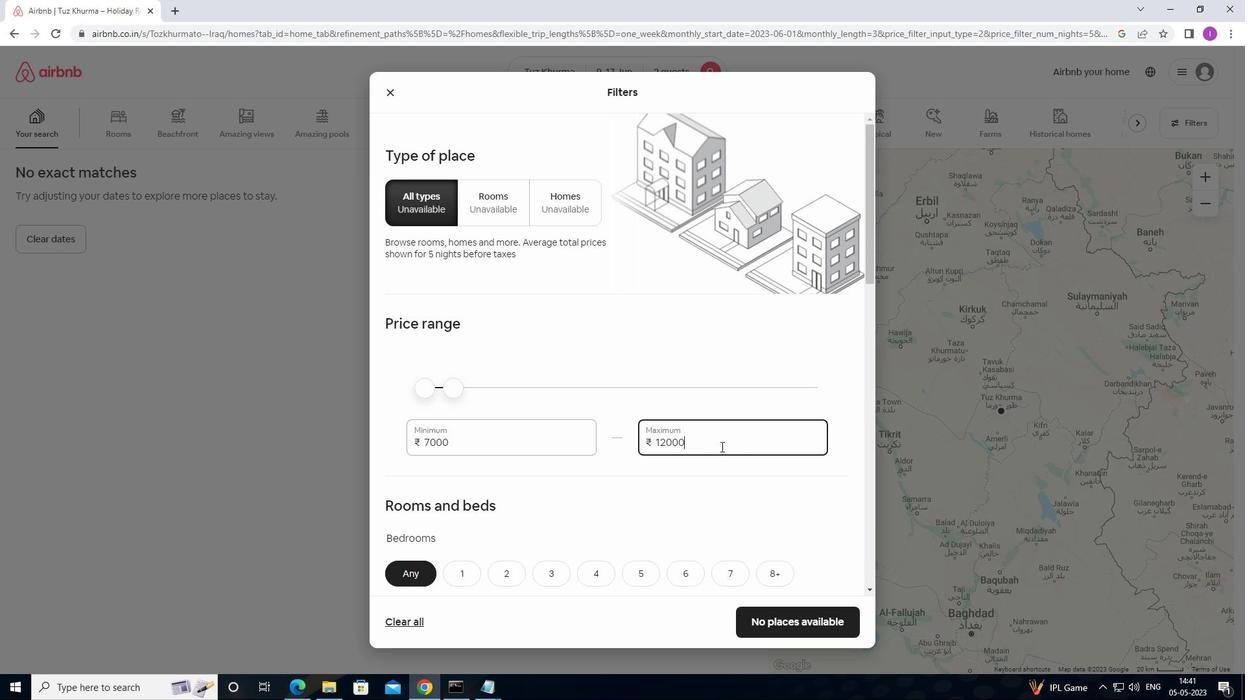 
Action: Mouse pressed left at (721, 445)
Screenshot: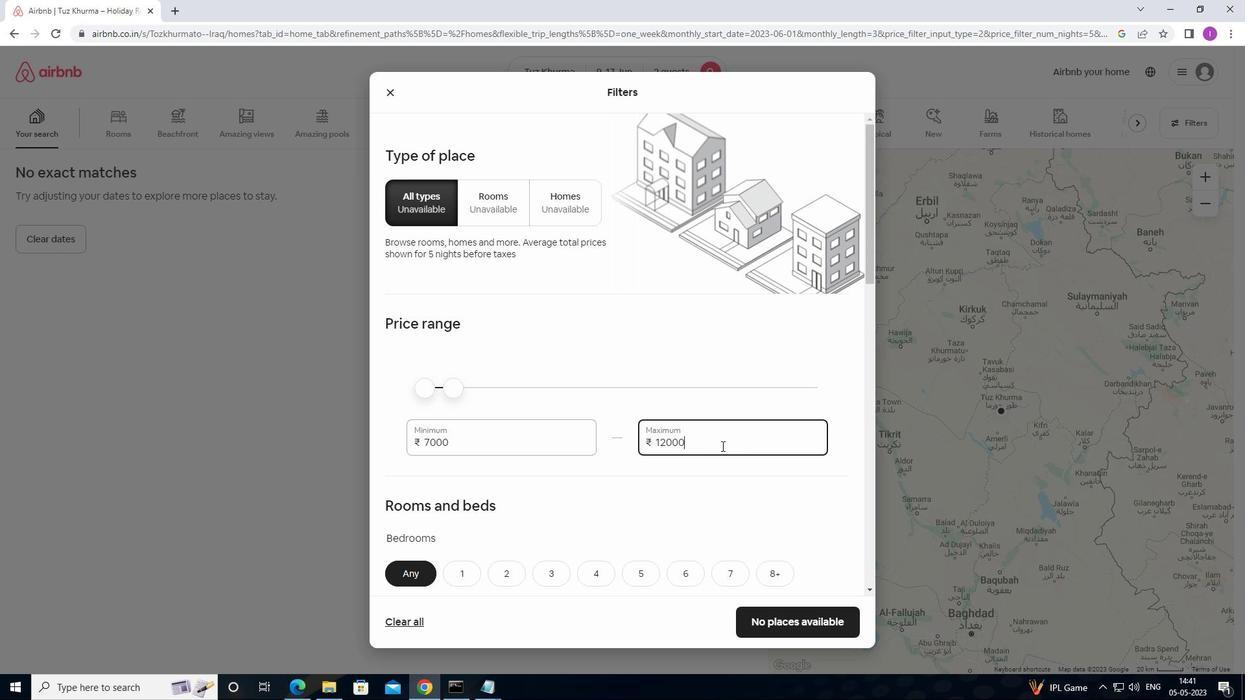 
Action: Mouse moved to (548, 519)
Screenshot: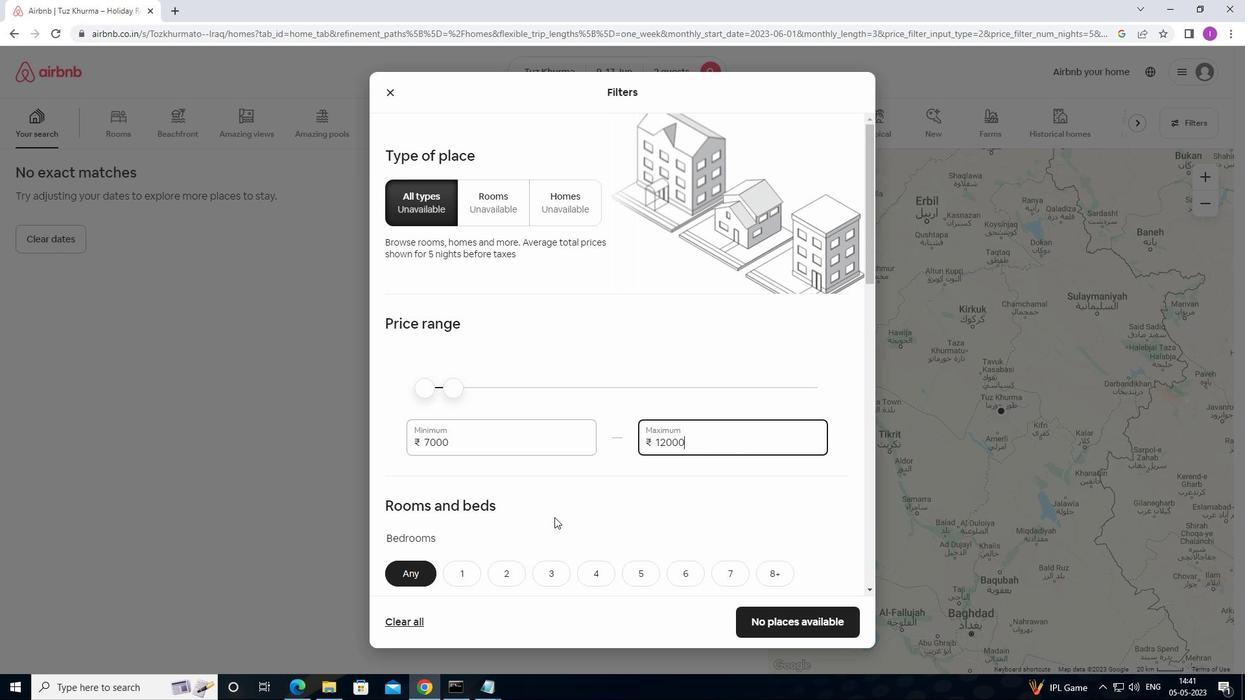 
Action: Mouse scrolled (548, 518) with delta (0, 0)
Screenshot: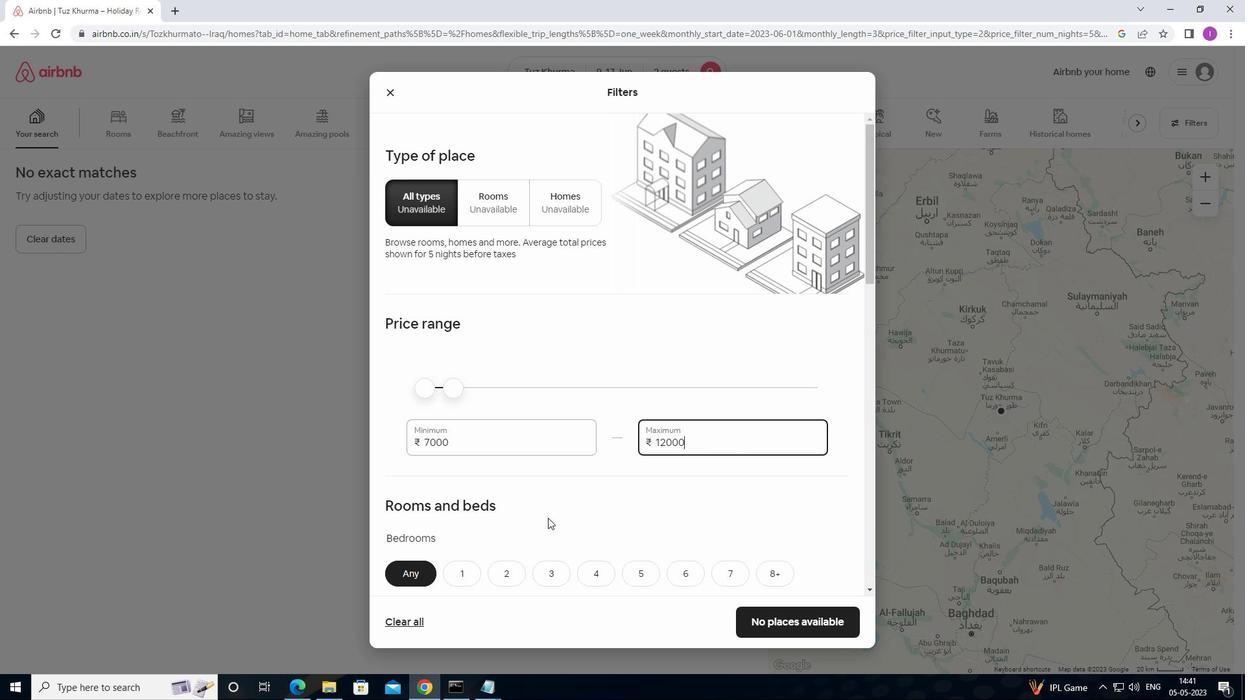 
Action: Mouse moved to (552, 520)
Screenshot: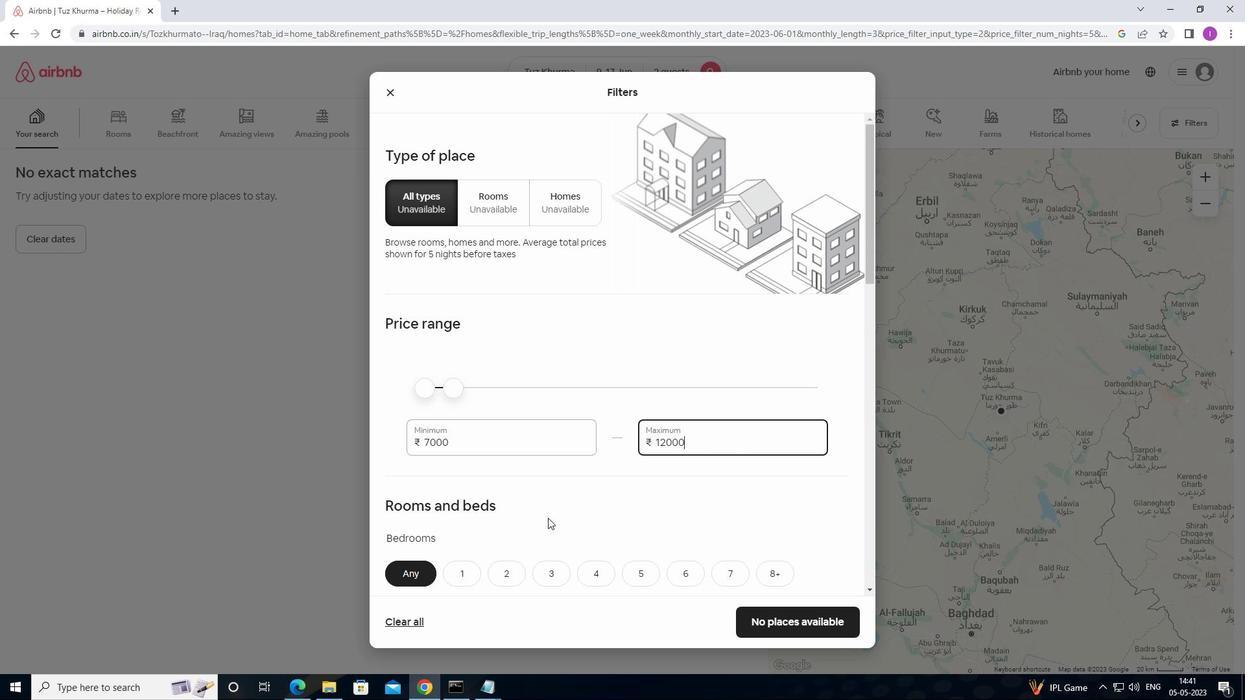 
Action: Mouse scrolled (552, 520) with delta (0, 0)
Screenshot: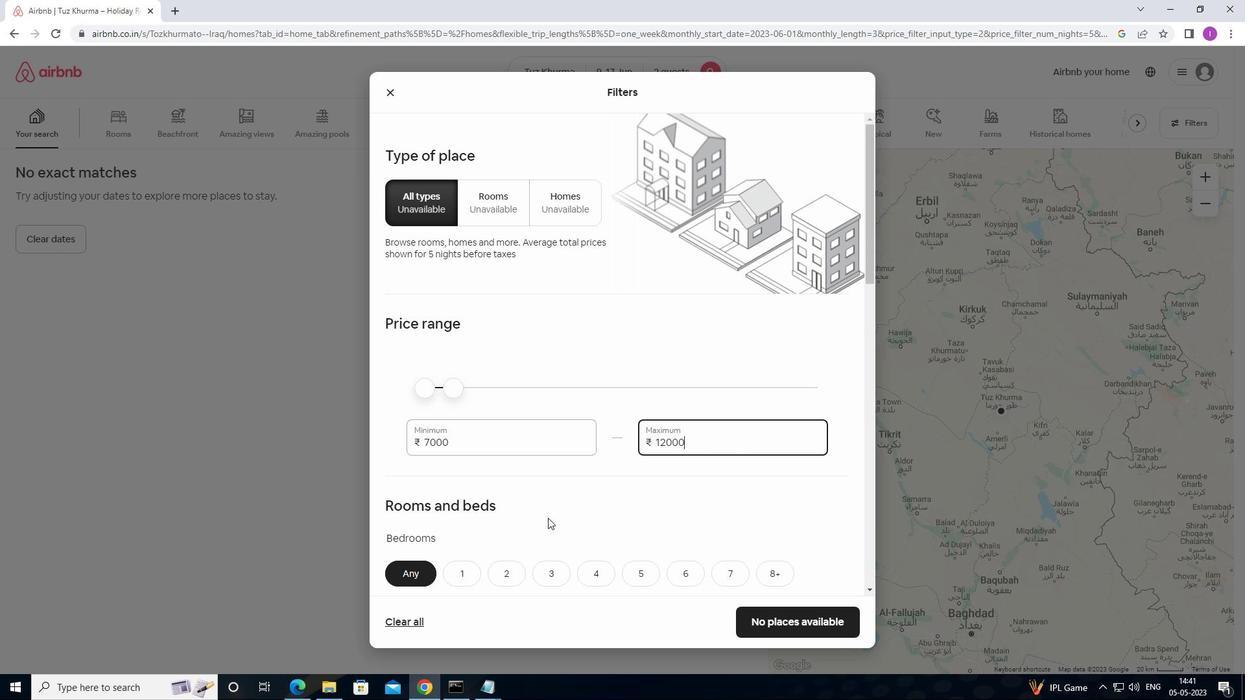 
Action: Mouse moved to (554, 521)
Screenshot: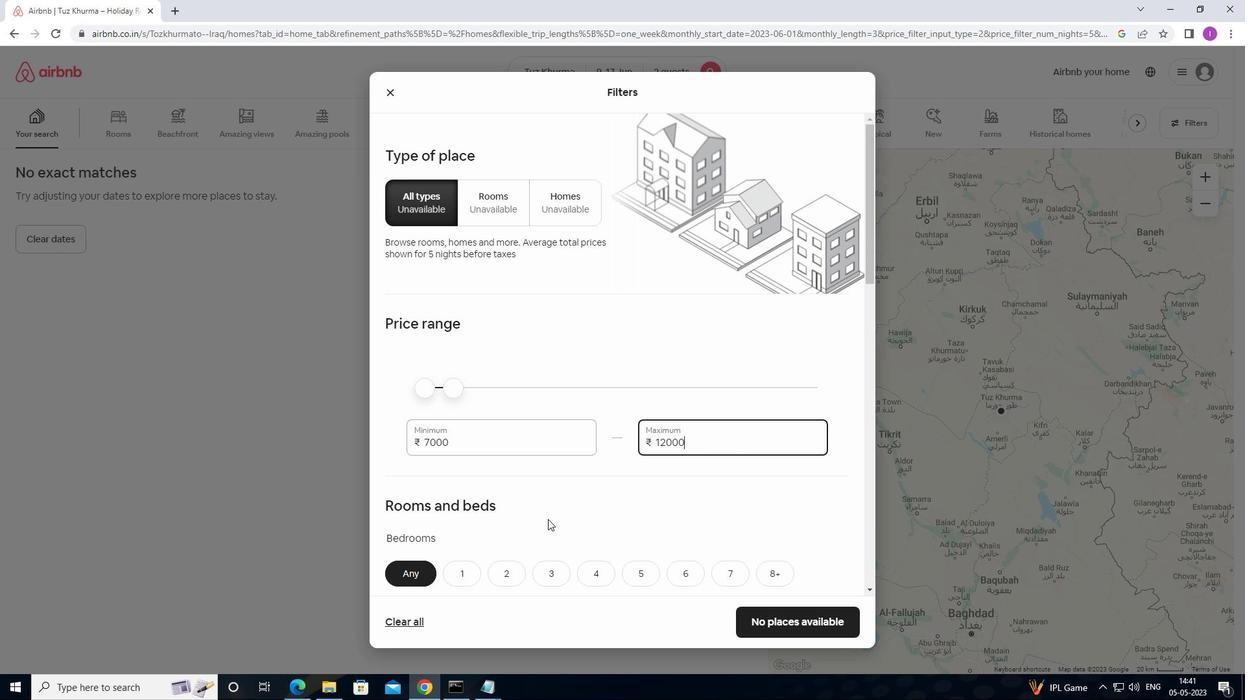 
Action: Mouse scrolled (554, 520) with delta (0, 0)
Screenshot: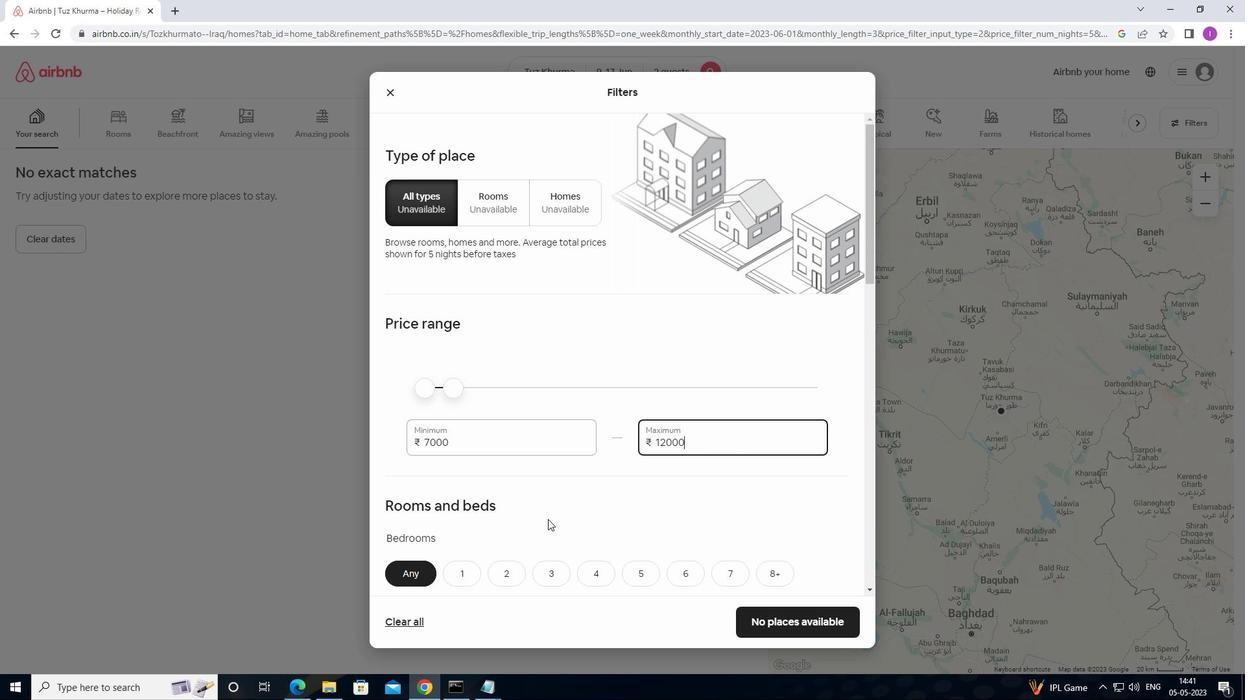 
Action: Mouse moved to (557, 517)
Screenshot: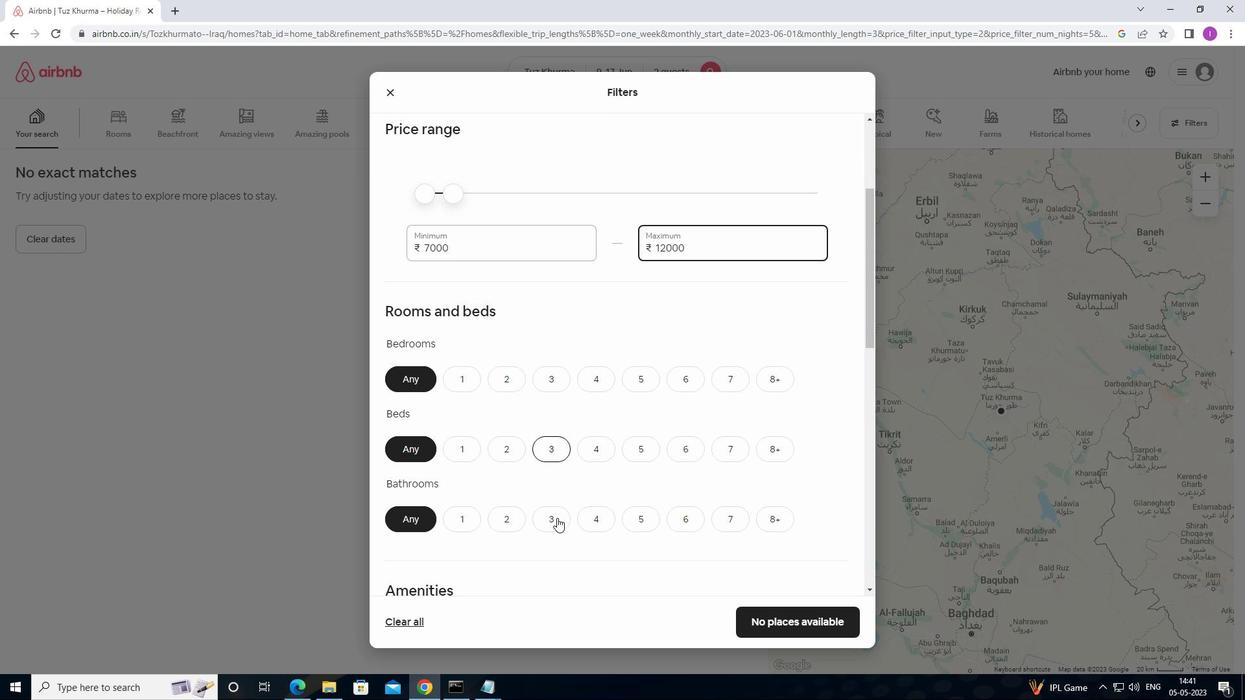 
Action: Mouse scrolled (557, 517) with delta (0, 0)
Screenshot: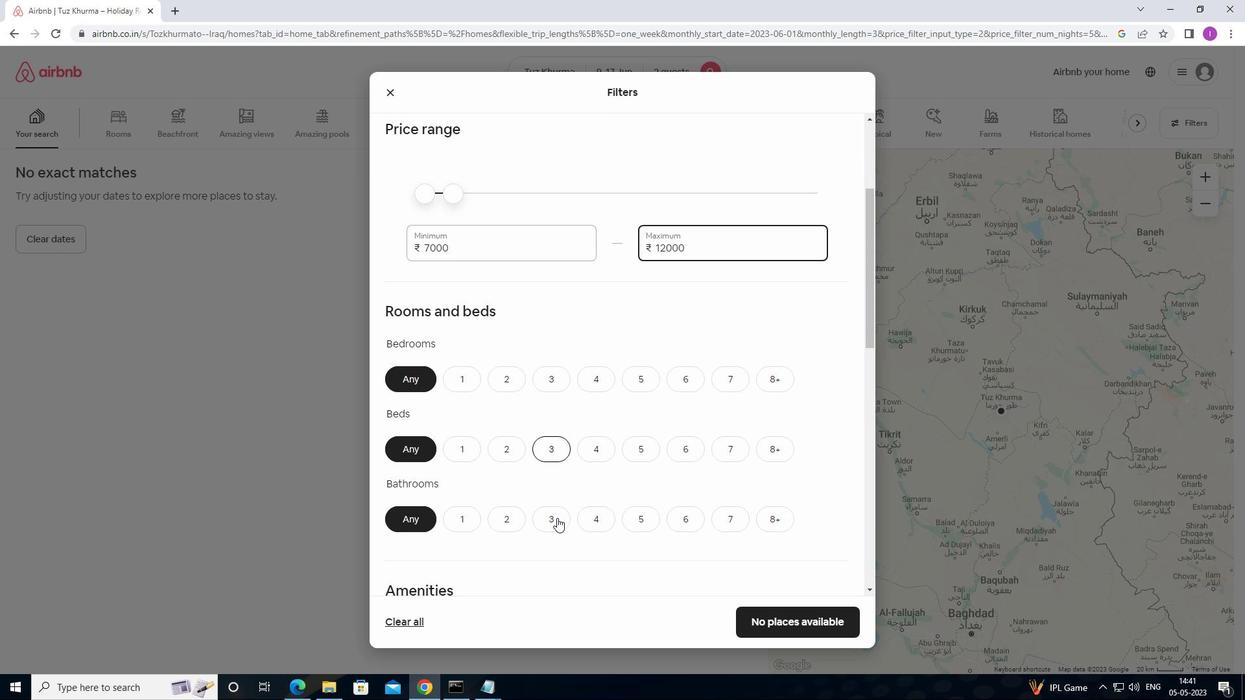 
Action: Mouse moved to (559, 514)
Screenshot: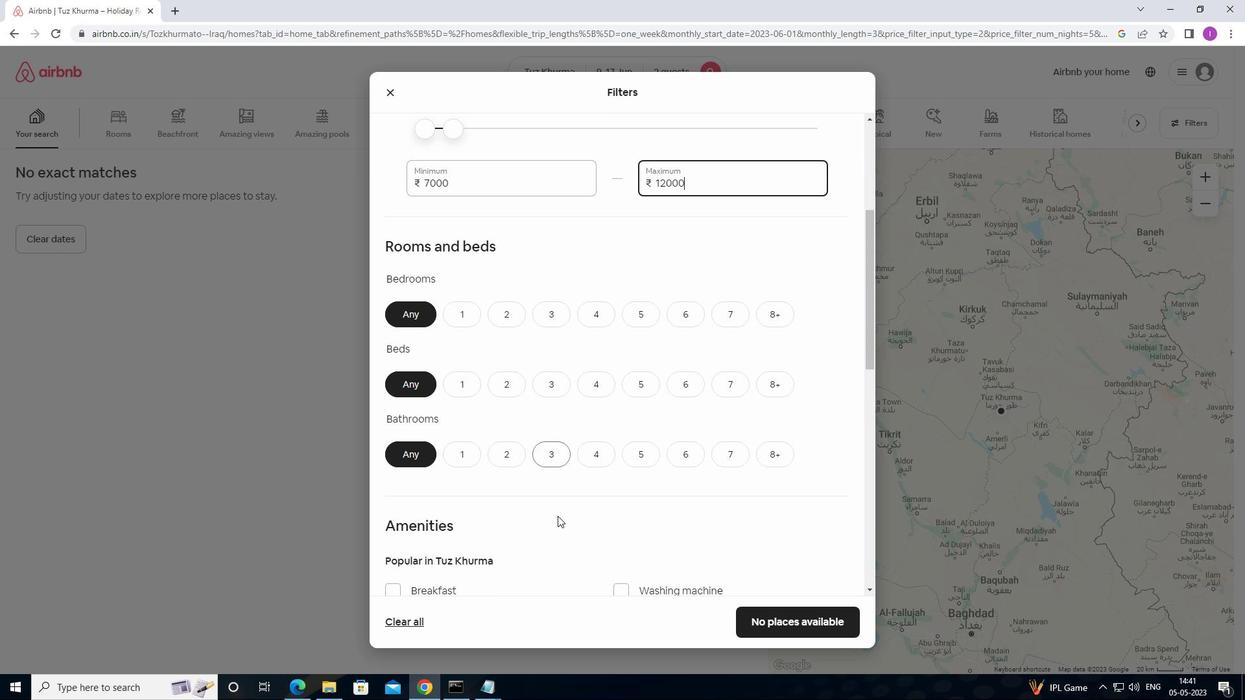 
Action: Mouse scrolled (559, 513) with delta (0, 0)
Screenshot: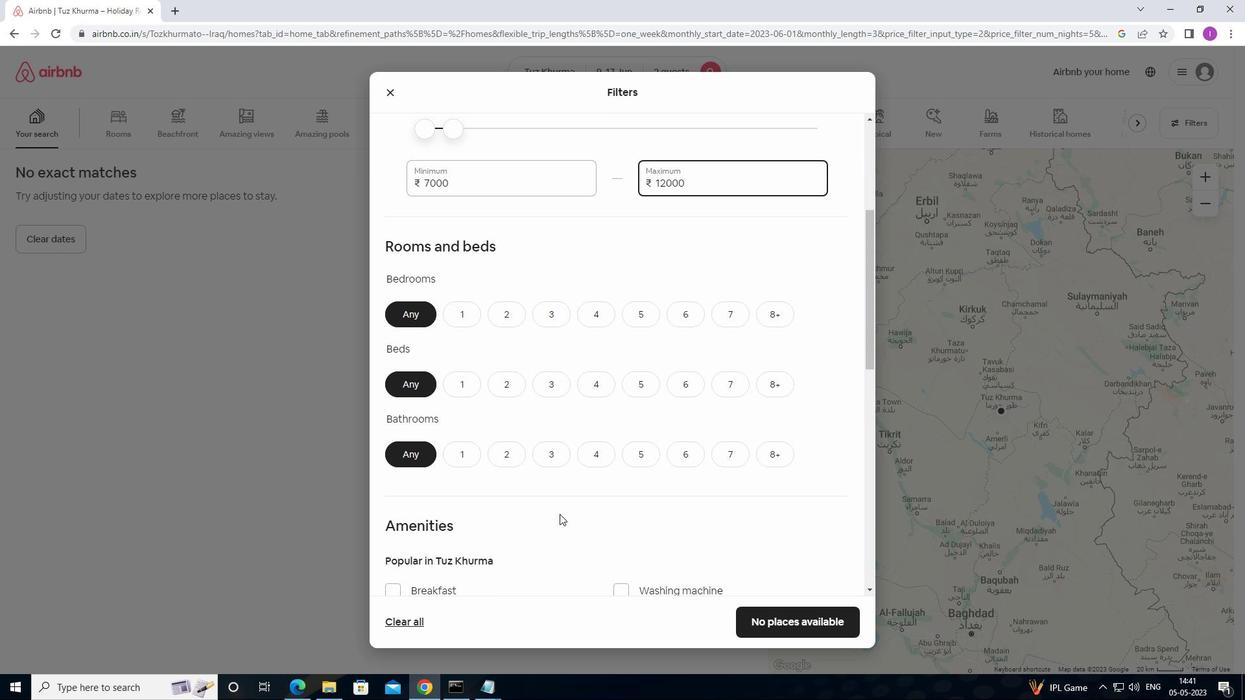 
Action: Mouse moved to (559, 513)
Screenshot: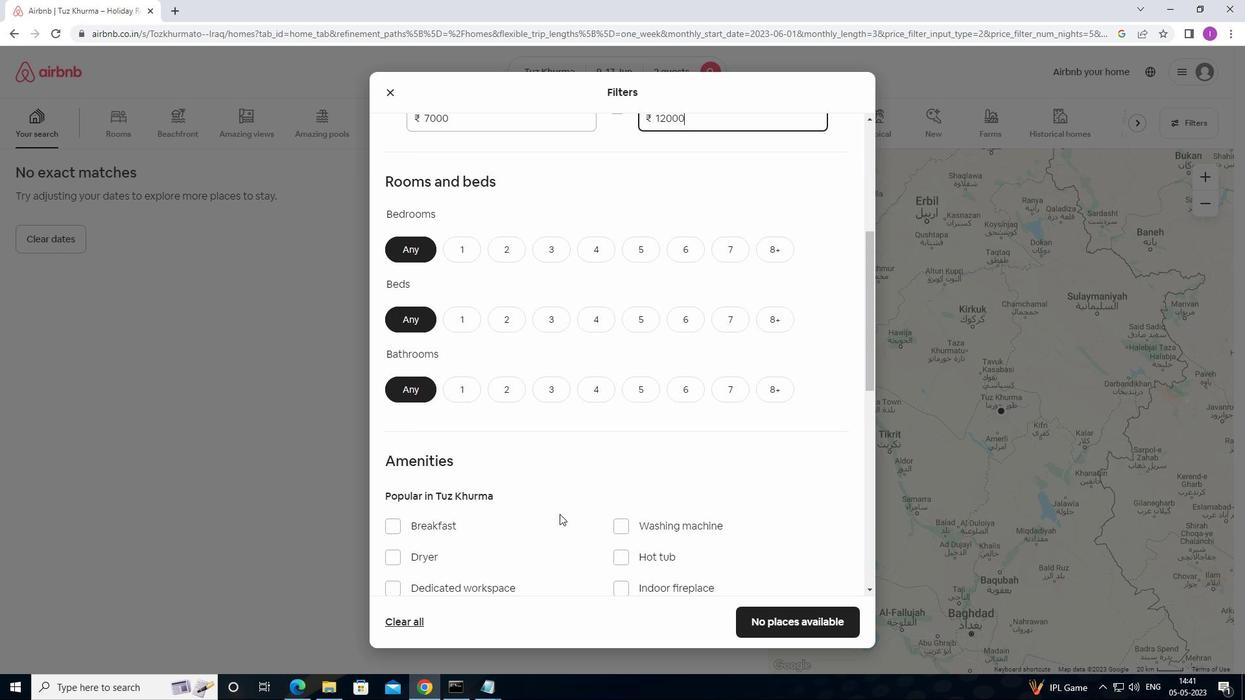 
Action: Mouse scrolled (559, 512) with delta (0, 0)
Screenshot: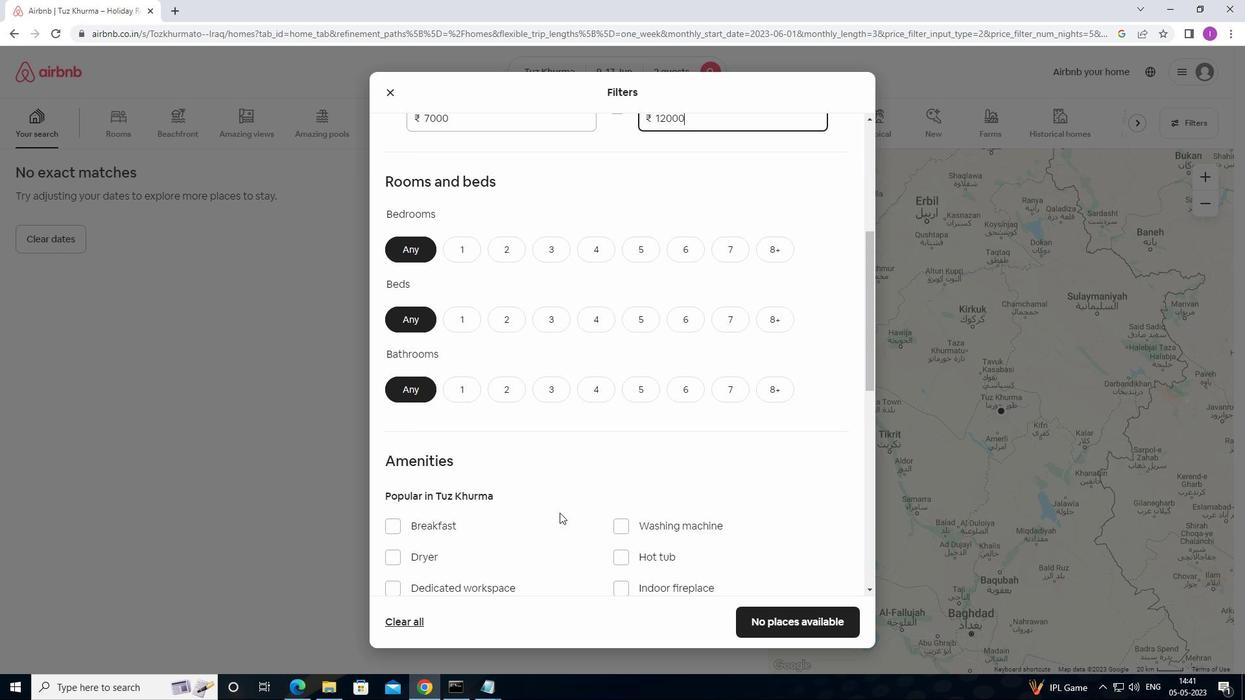 
Action: Mouse moved to (467, 189)
Screenshot: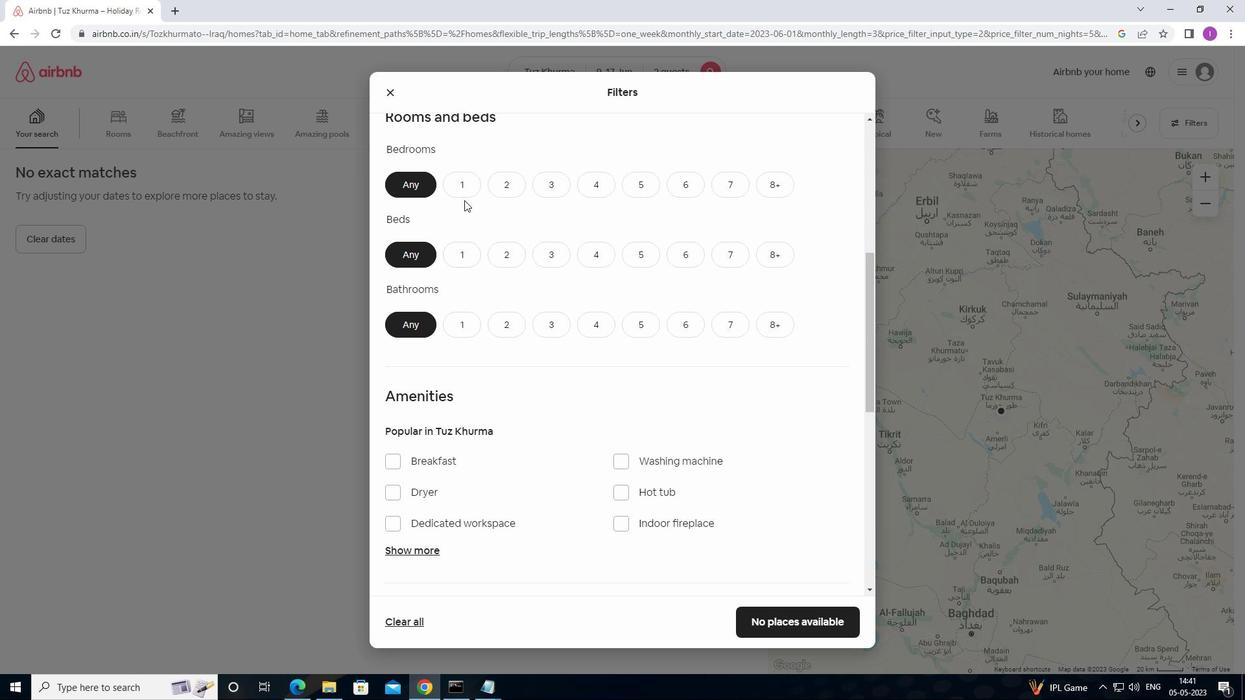
Action: Mouse pressed left at (467, 189)
Screenshot: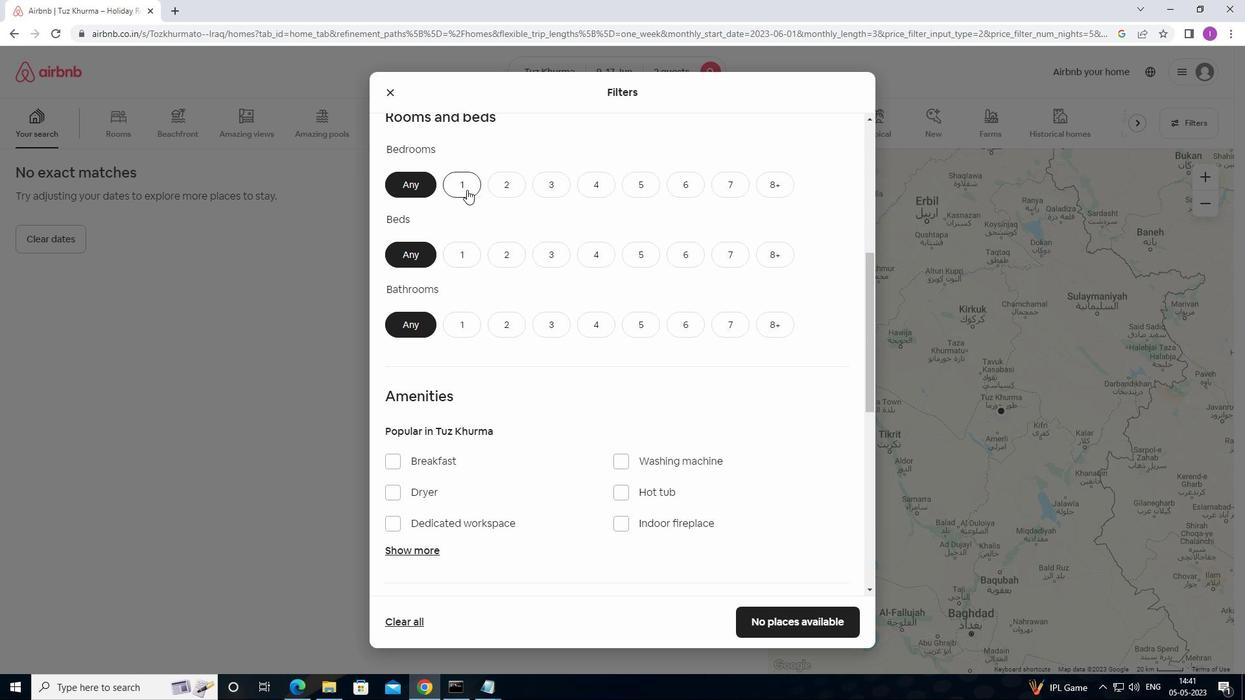 
Action: Mouse moved to (511, 263)
Screenshot: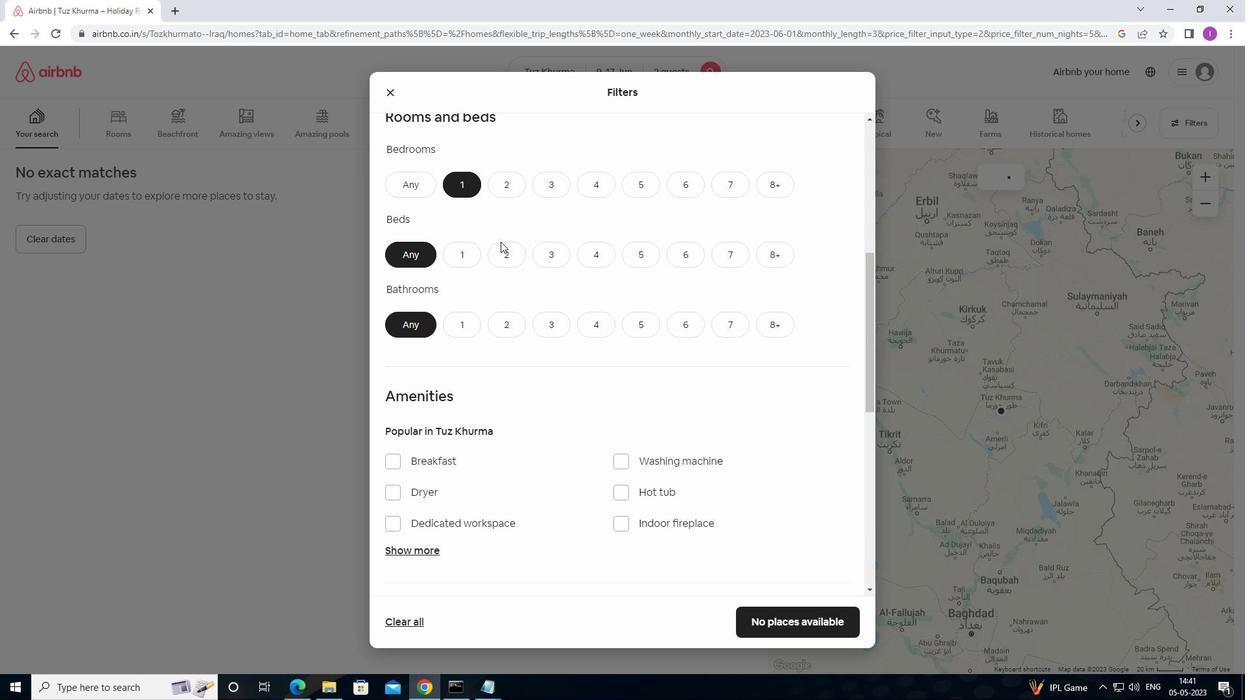 
Action: Mouse pressed left at (511, 263)
Screenshot: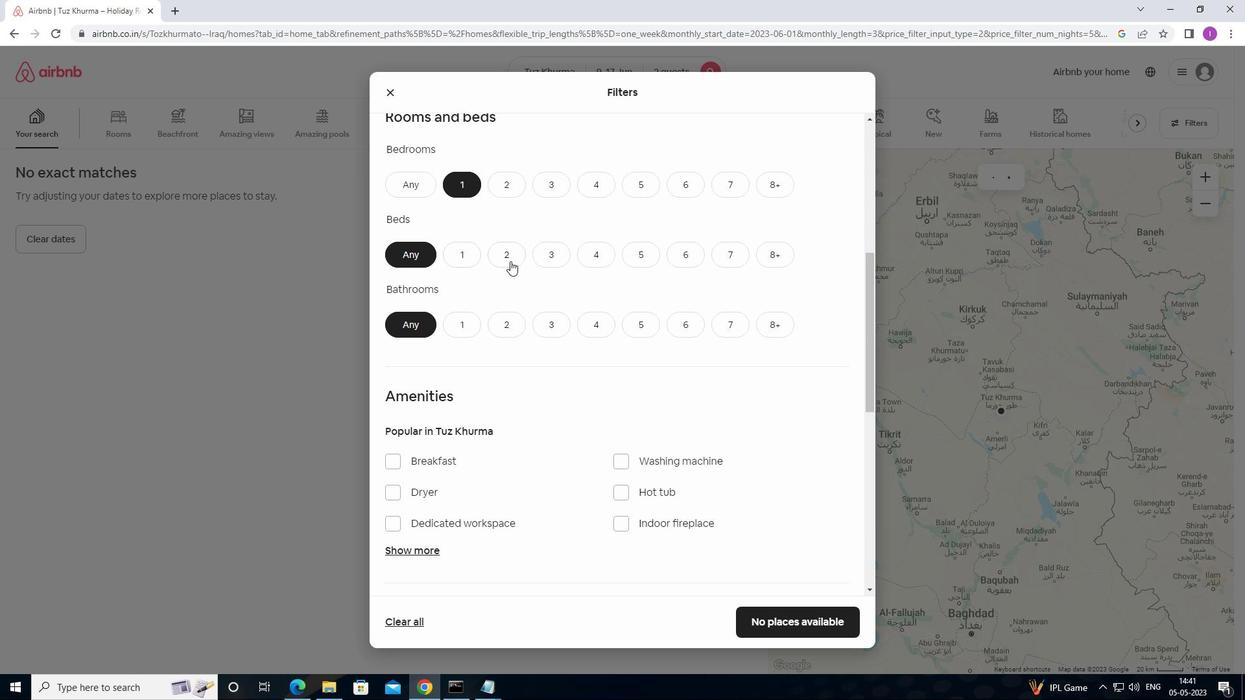 
Action: Mouse moved to (451, 325)
Screenshot: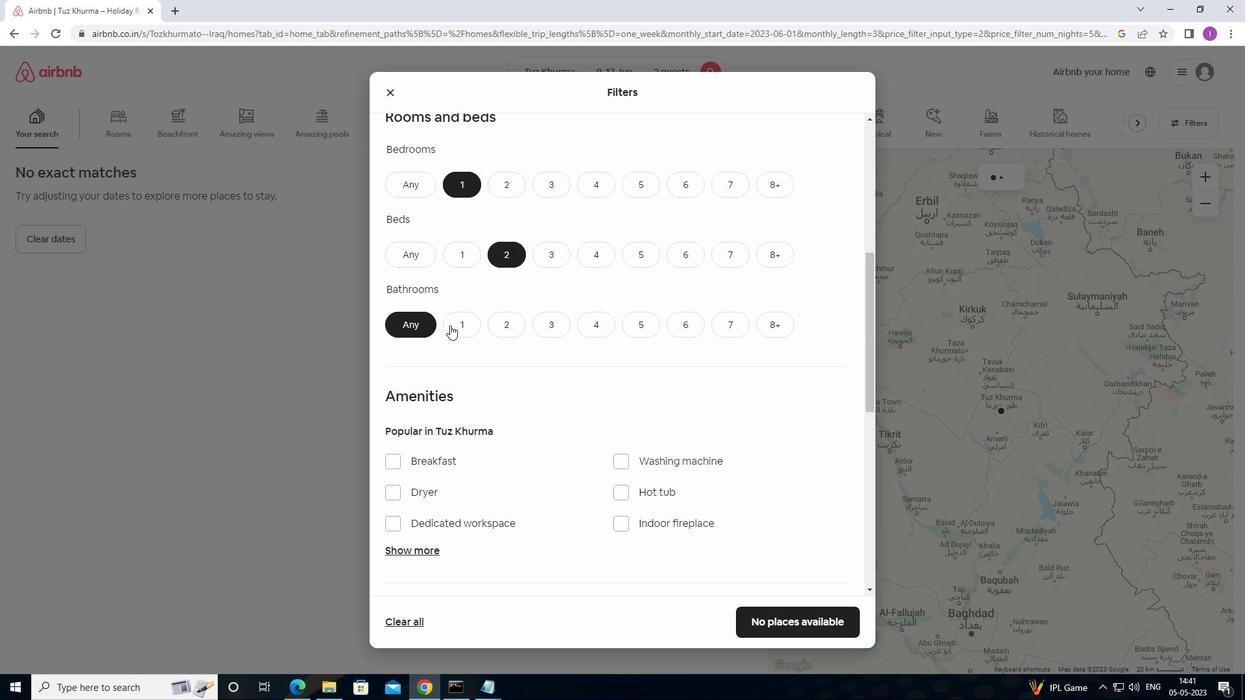 
Action: Mouse pressed left at (451, 325)
Screenshot: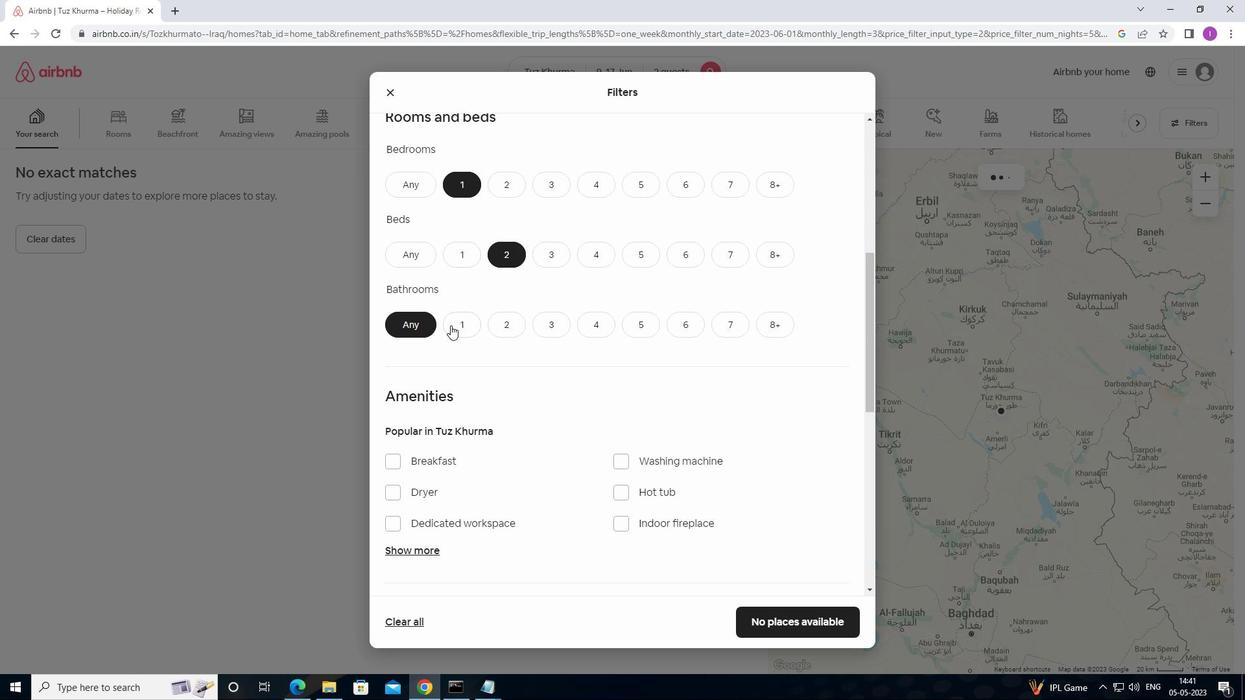 
Action: Mouse moved to (477, 337)
Screenshot: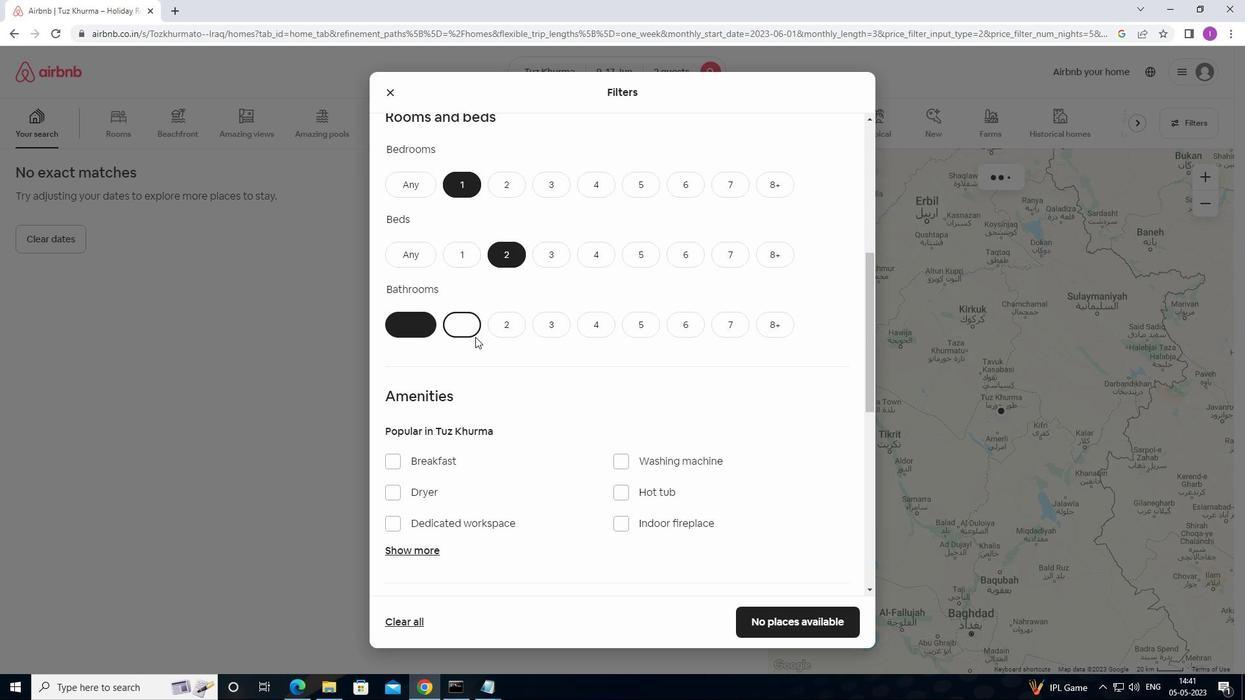 
Action: Mouse scrolled (477, 337) with delta (0, 0)
Screenshot: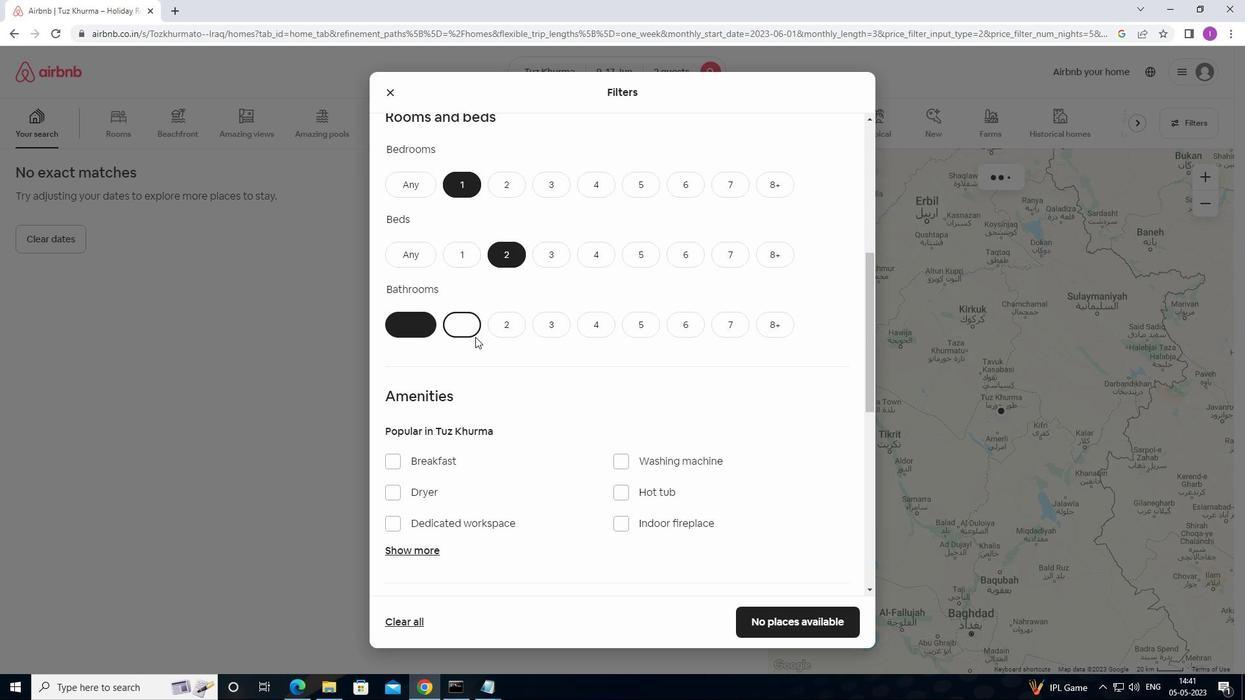 
Action: Mouse moved to (514, 354)
Screenshot: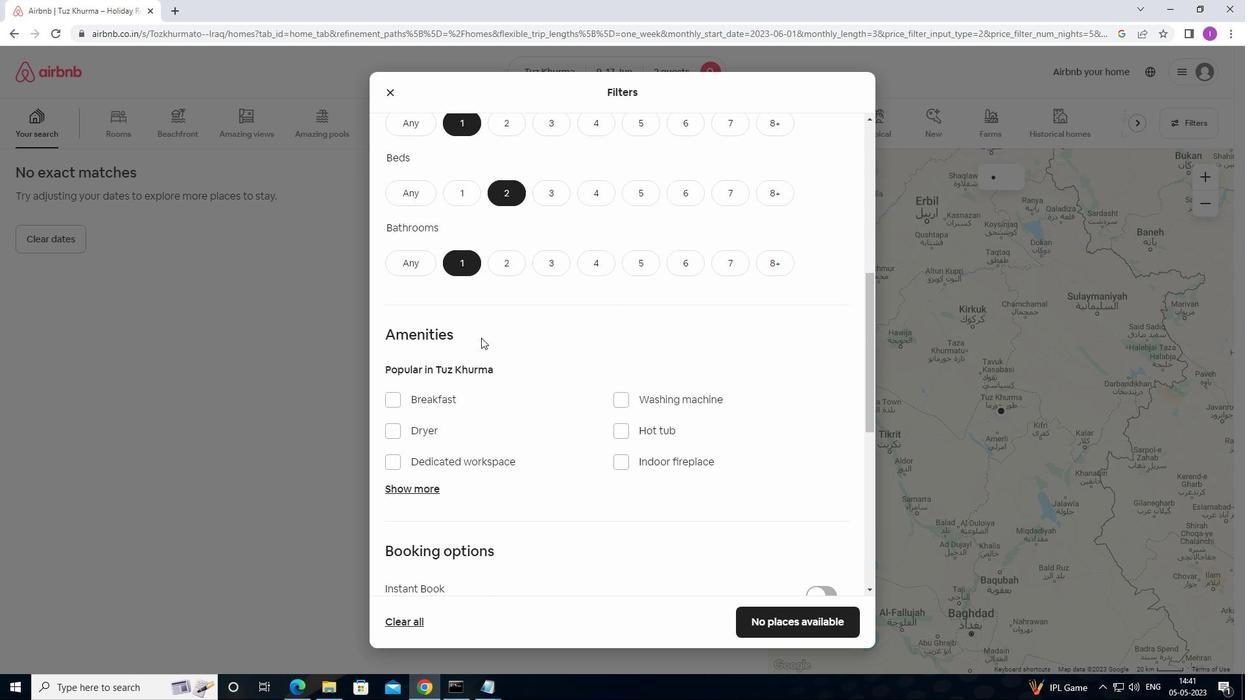 
Action: Mouse scrolled (514, 353) with delta (0, 0)
Screenshot: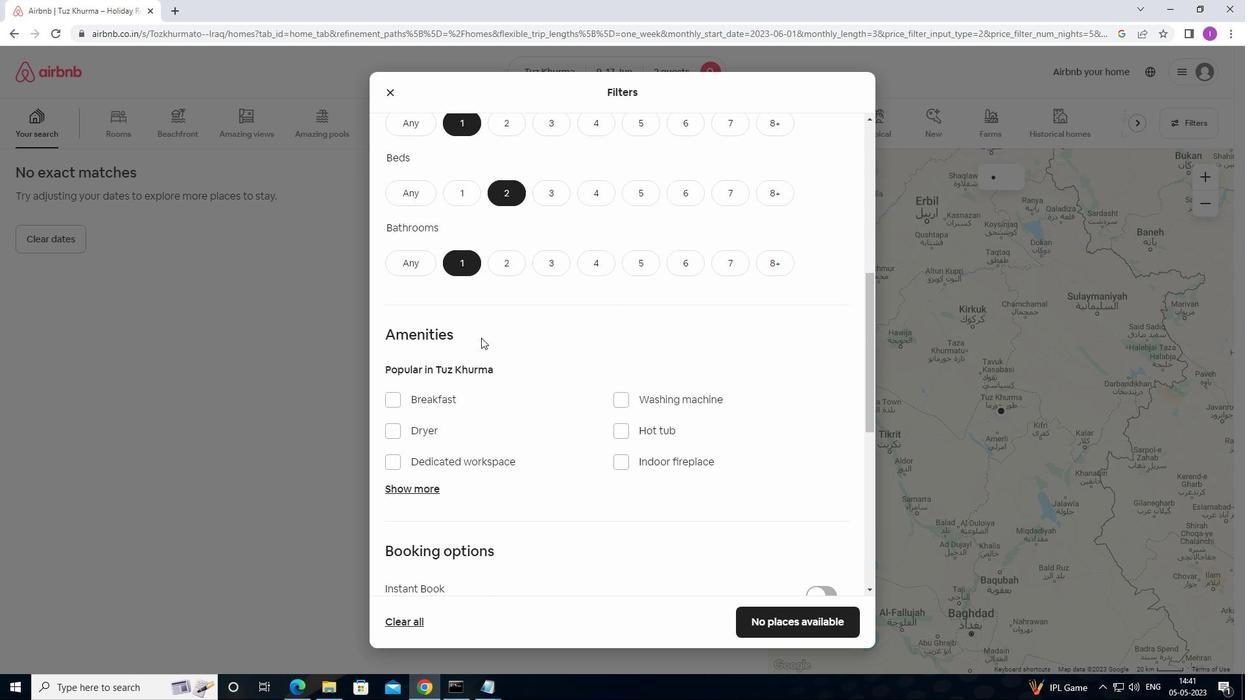 
Action: Mouse moved to (515, 356)
Screenshot: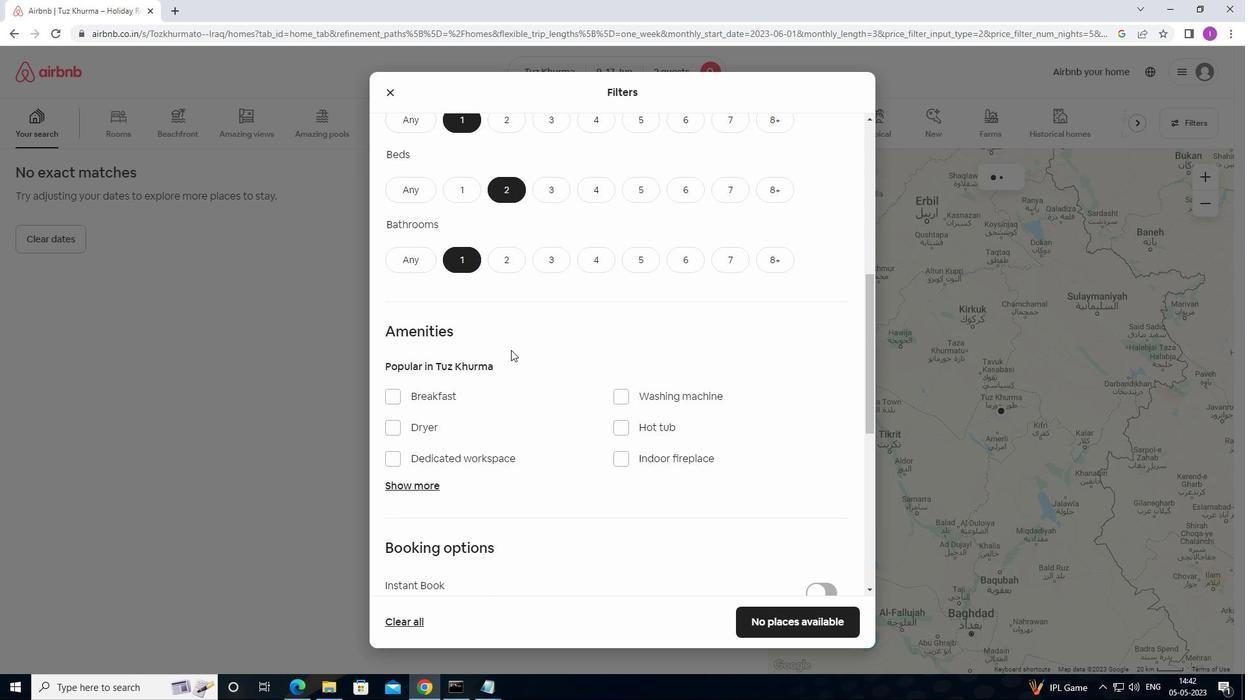 
Action: Mouse scrolled (515, 356) with delta (0, 0)
Screenshot: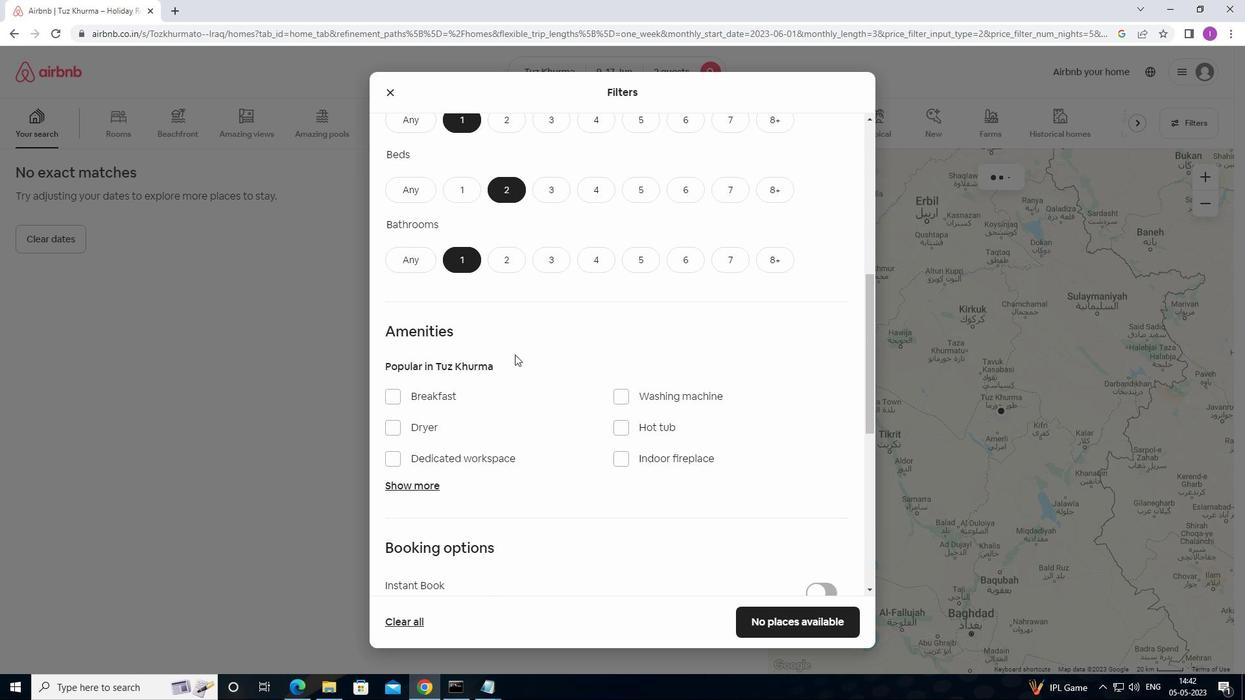 
Action: Mouse moved to (487, 347)
Screenshot: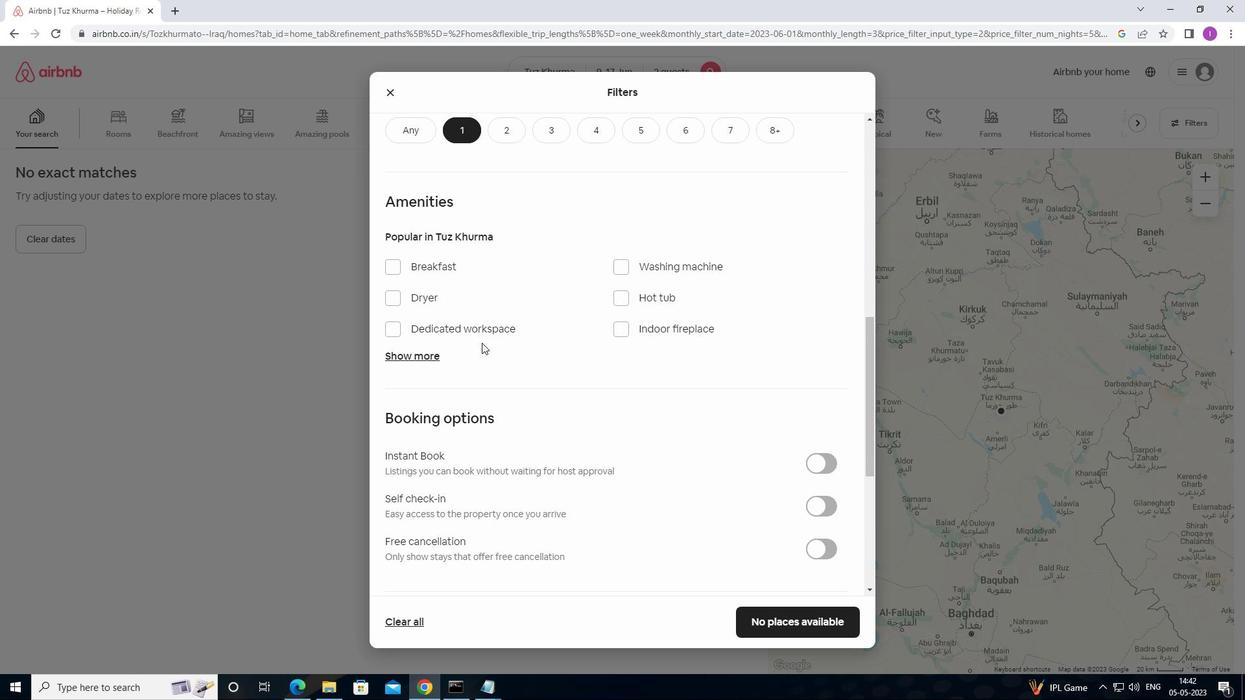 
Action: Mouse scrolled (487, 346) with delta (0, 0)
Screenshot: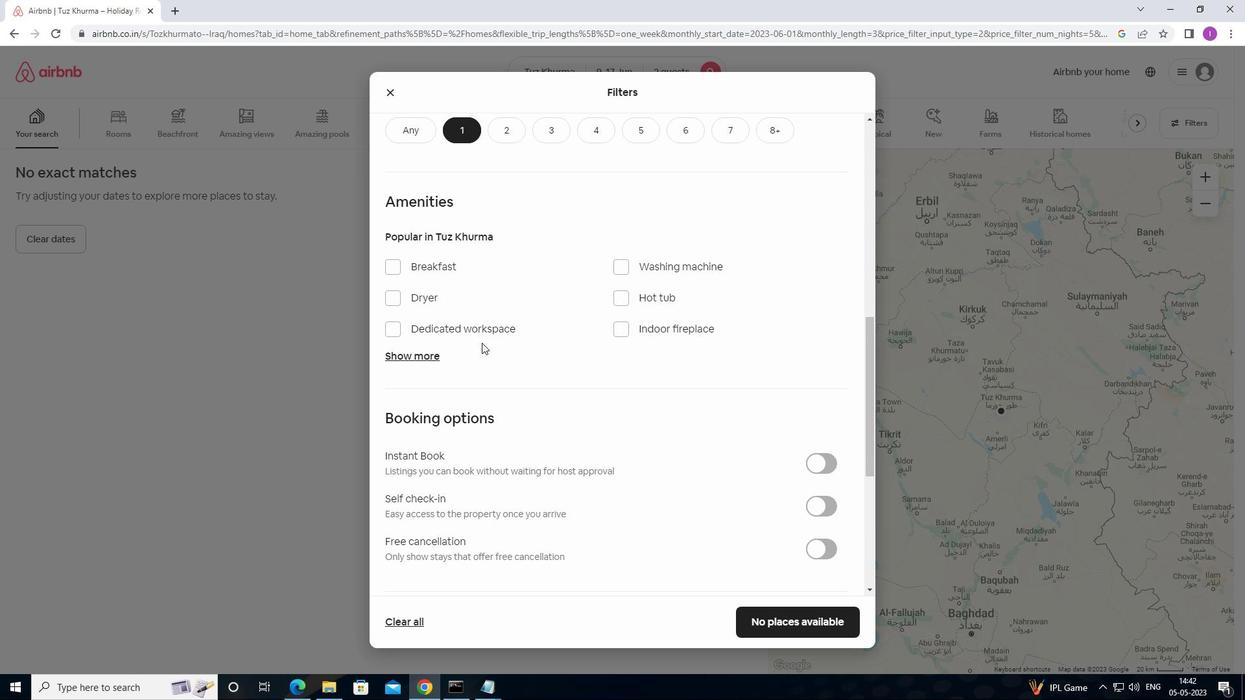 
Action: Mouse moved to (493, 352)
Screenshot: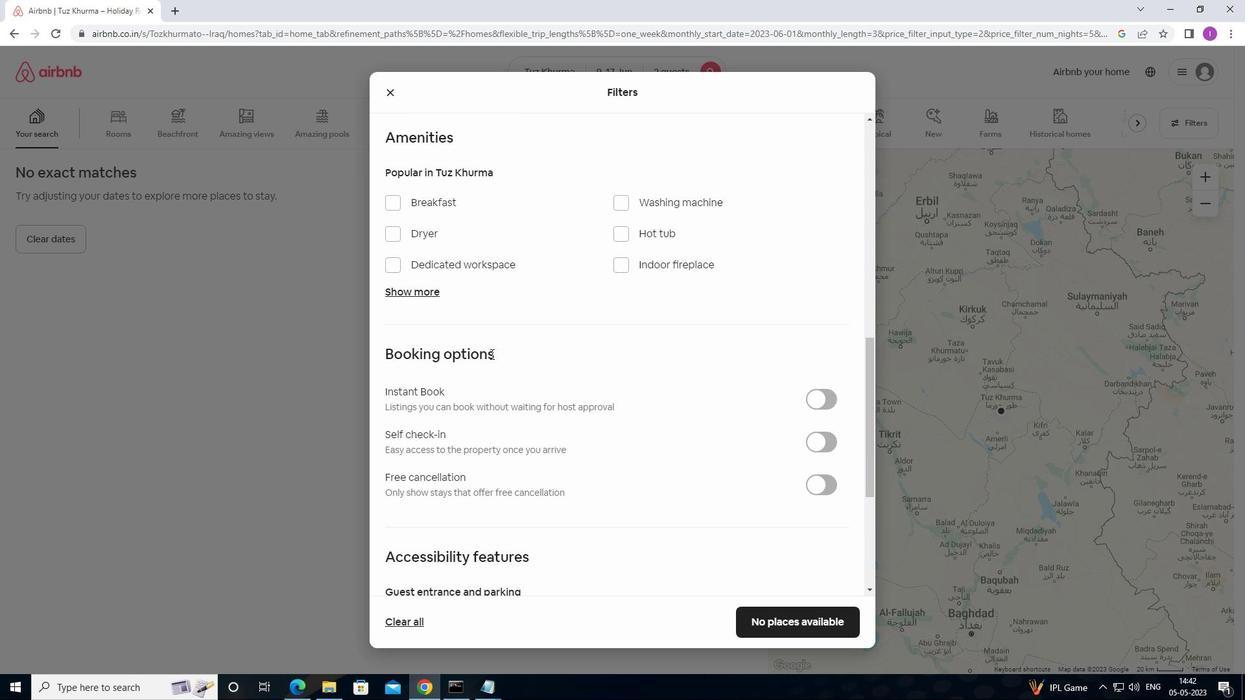 
Action: Mouse scrolled (493, 352) with delta (0, 0)
Screenshot: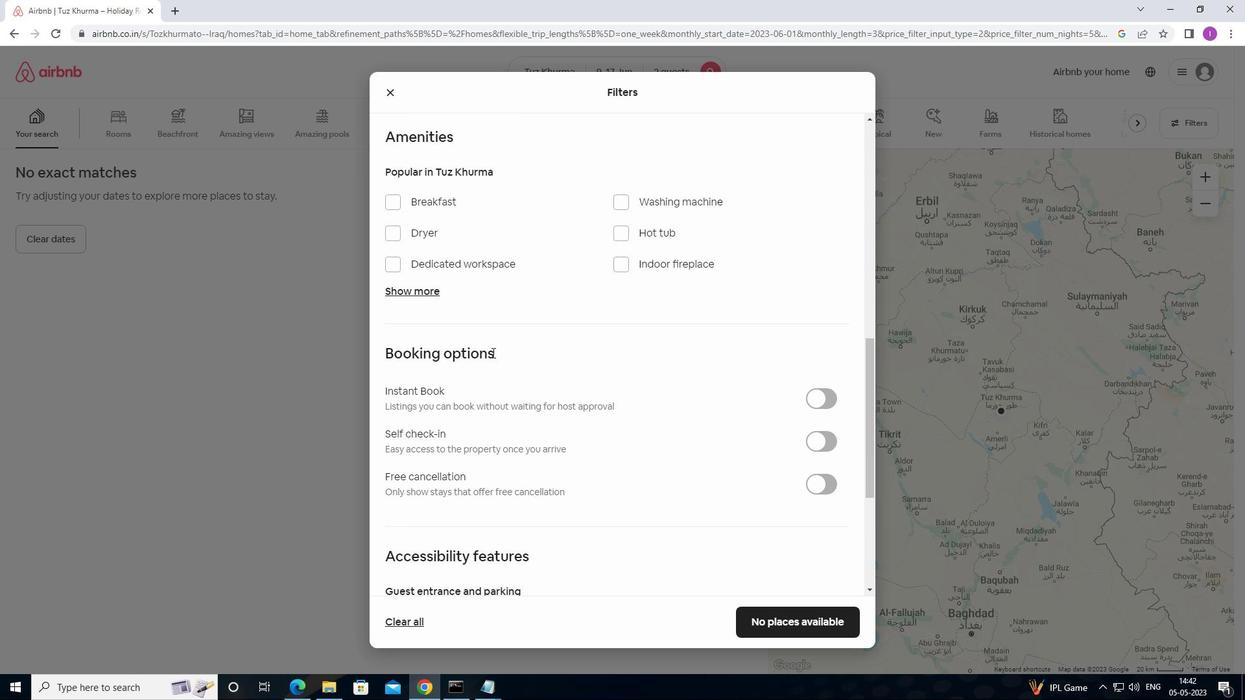 
Action: Mouse scrolled (493, 352) with delta (0, 0)
Screenshot: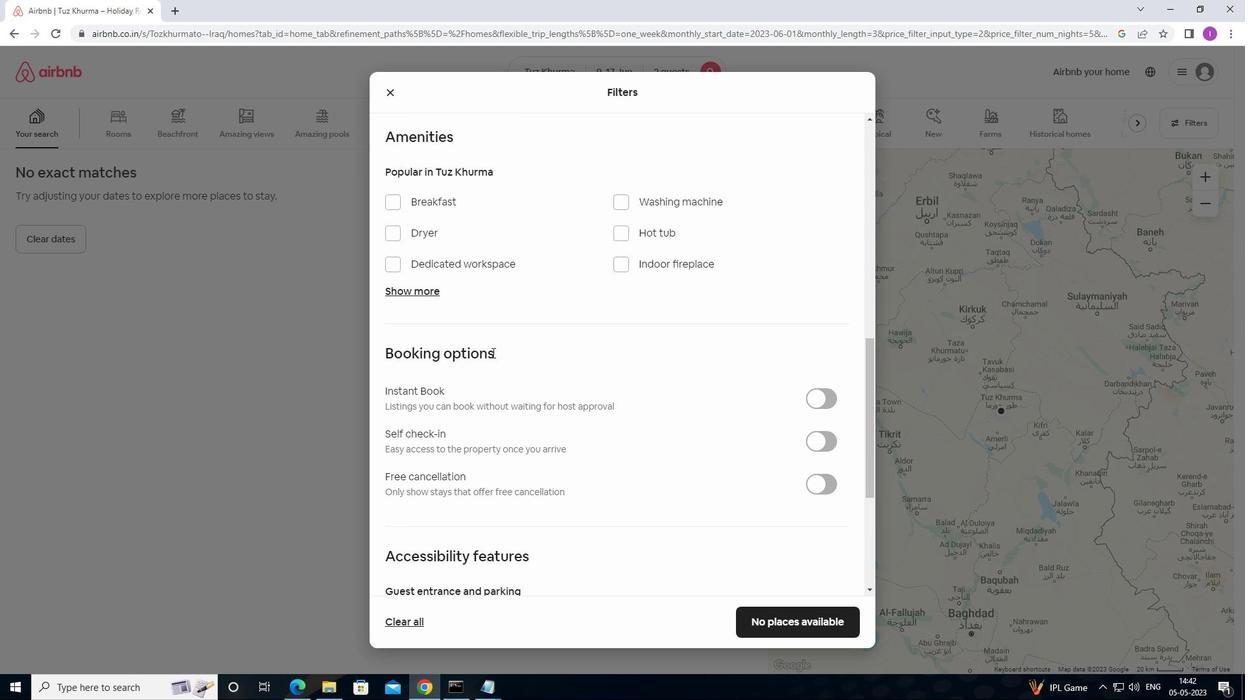 
Action: Mouse moved to (825, 313)
Screenshot: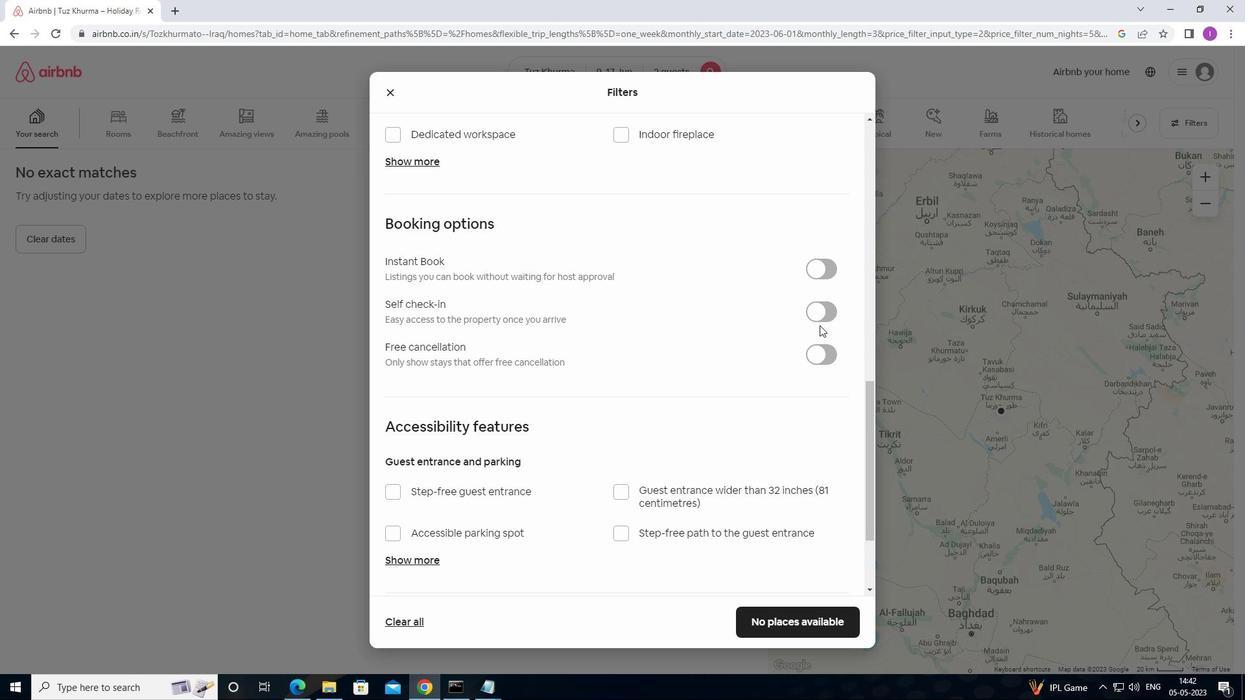 
Action: Mouse pressed left at (825, 313)
Screenshot: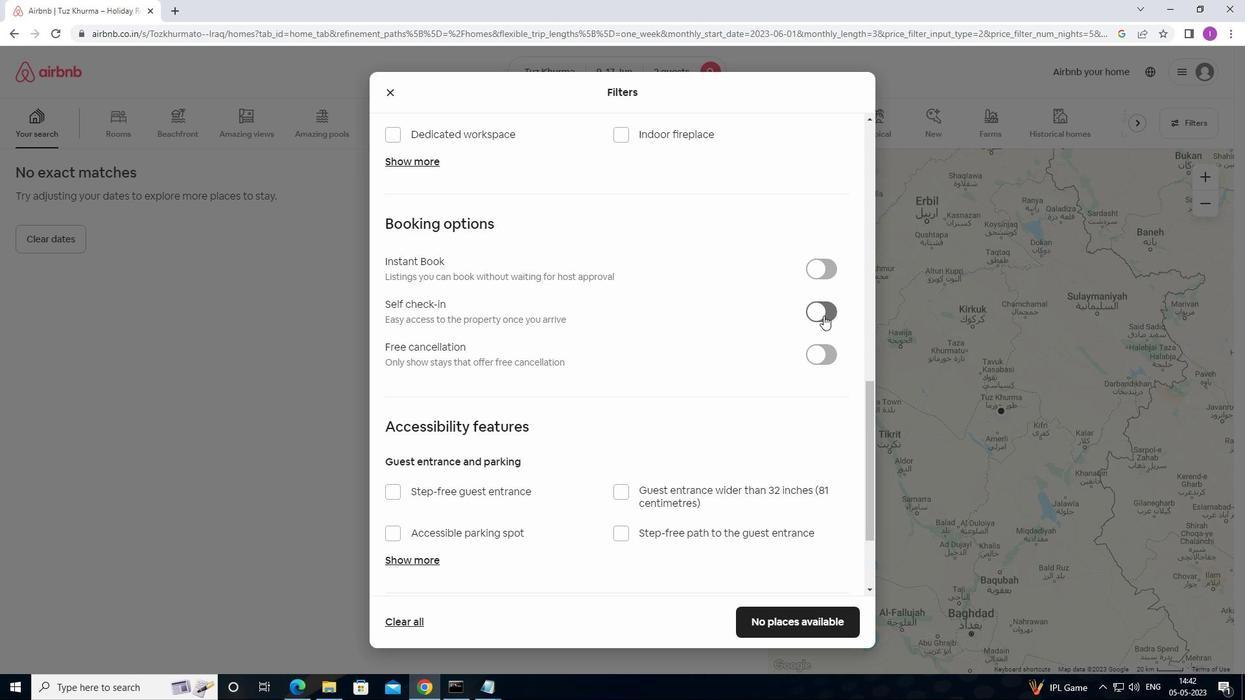 
Action: Mouse moved to (757, 417)
Screenshot: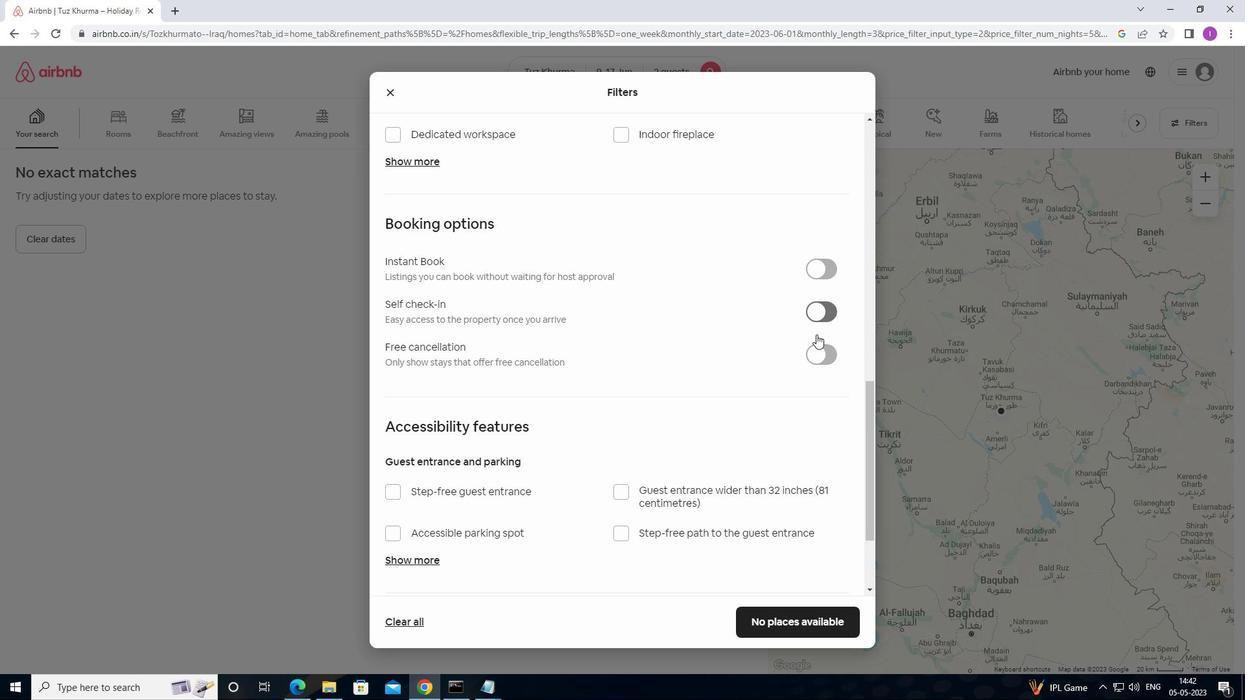 
Action: Mouse scrolled (757, 417) with delta (0, 0)
Screenshot: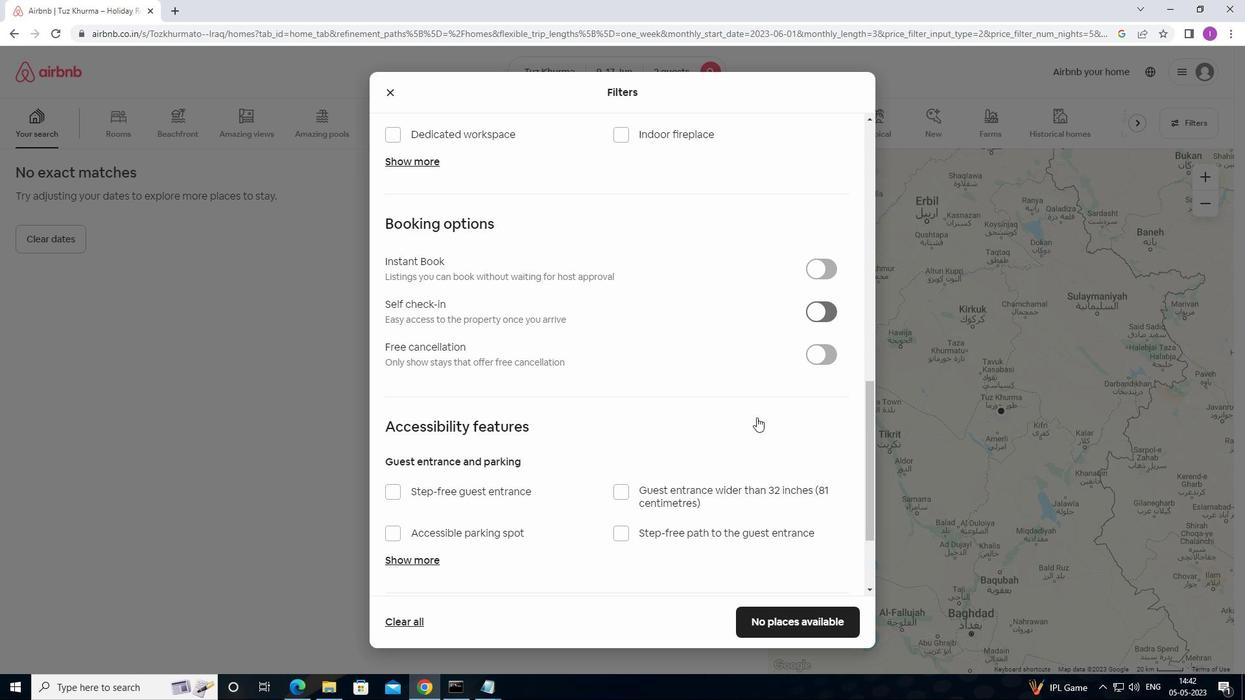 
Action: Mouse moved to (757, 417)
Screenshot: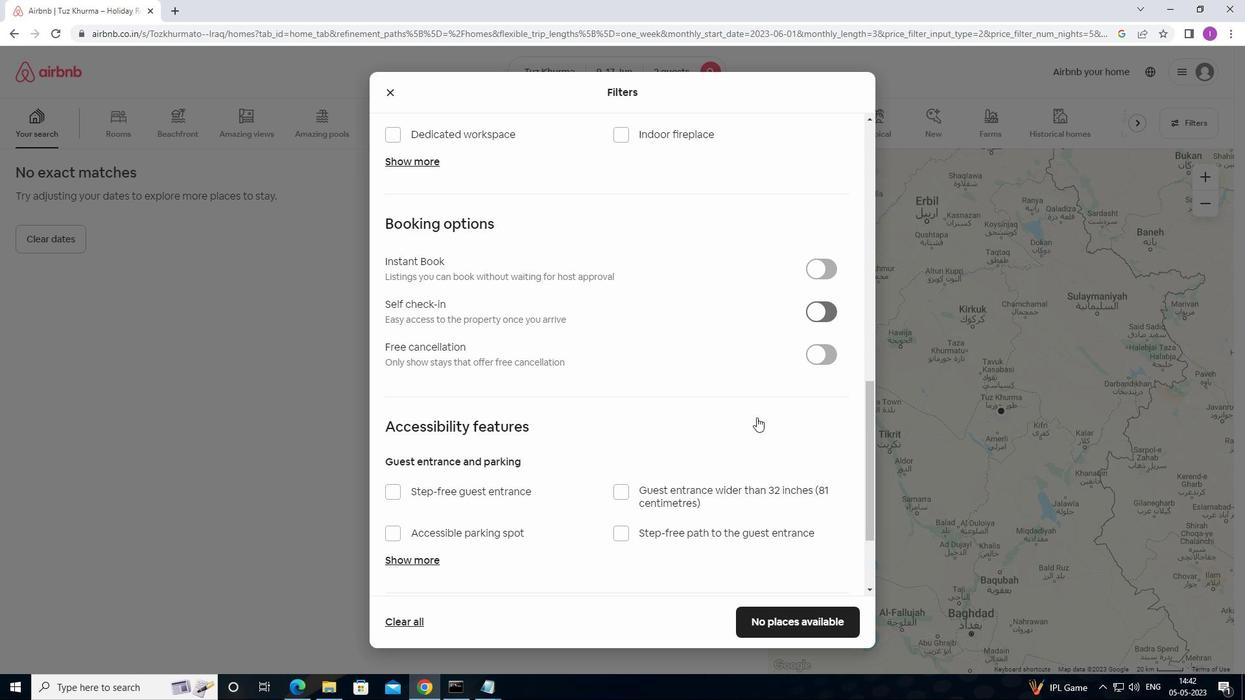 
Action: Mouse scrolled (757, 417) with delta (0, 0)
Screenshot: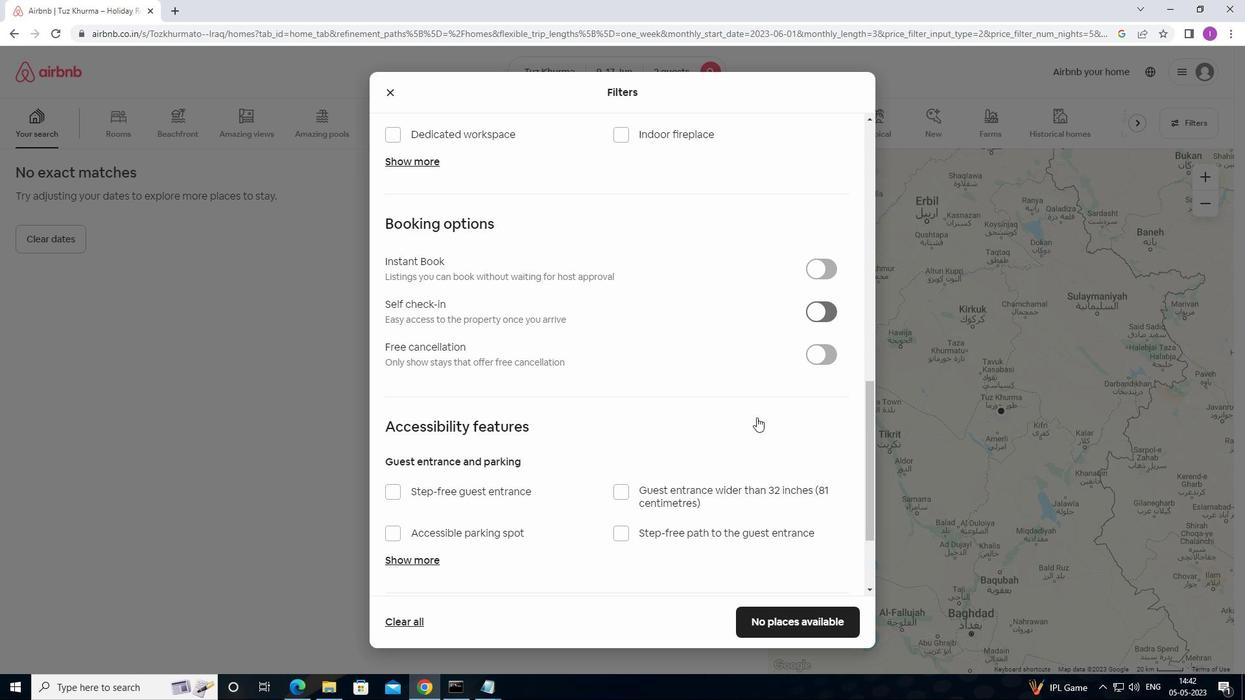 
Action: Mouse scrolled (757, 417) with delta (0, 0)
Screenshot: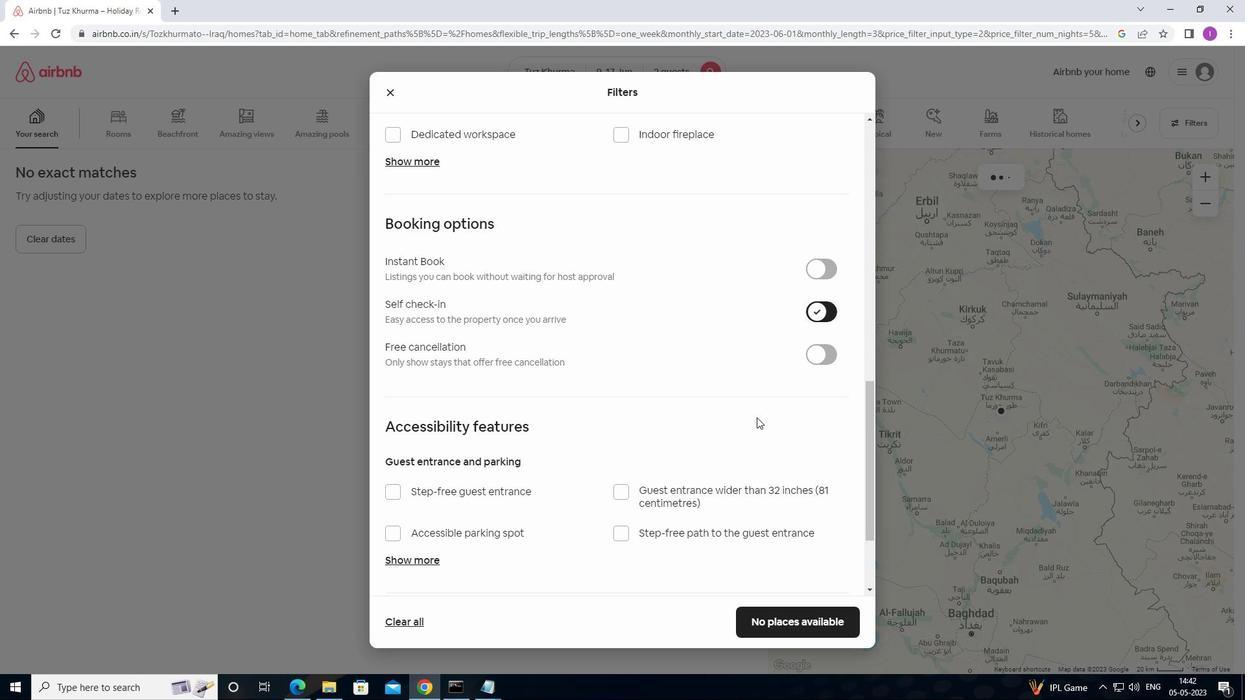 
Action: Mouse moved to (757, 417)
Screenshot: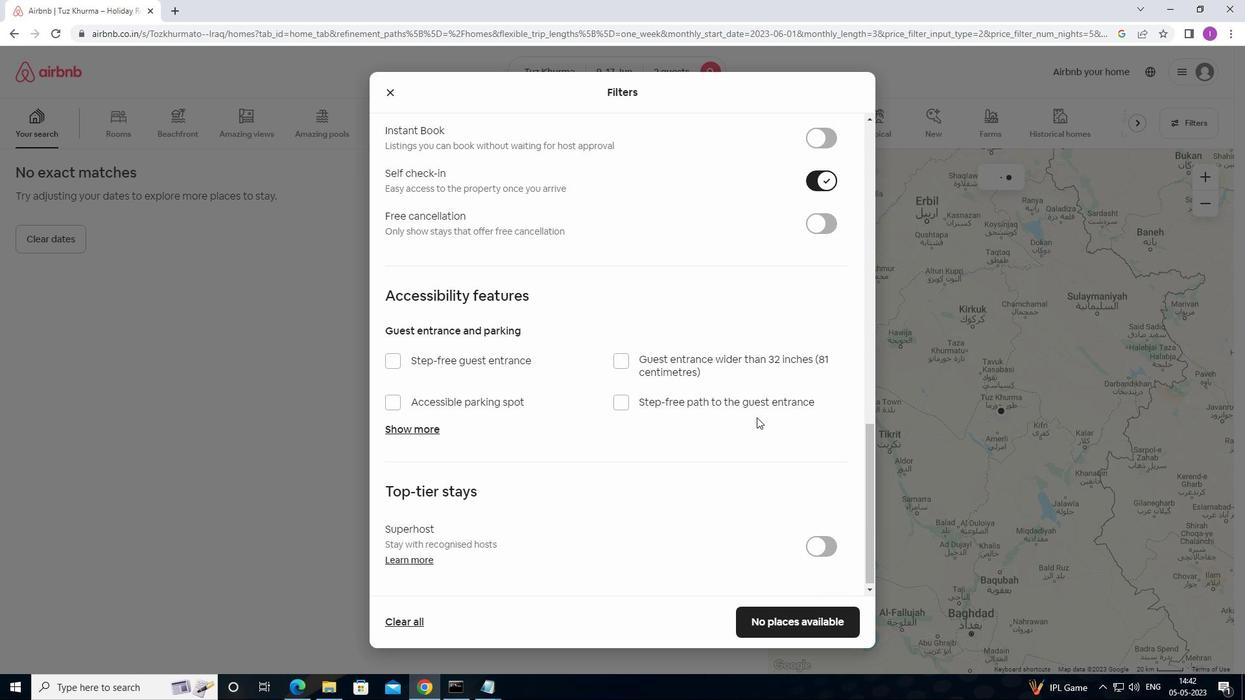 
Action: Mouse scrolled (757, 417) with delta (0, 0)
Screenshot: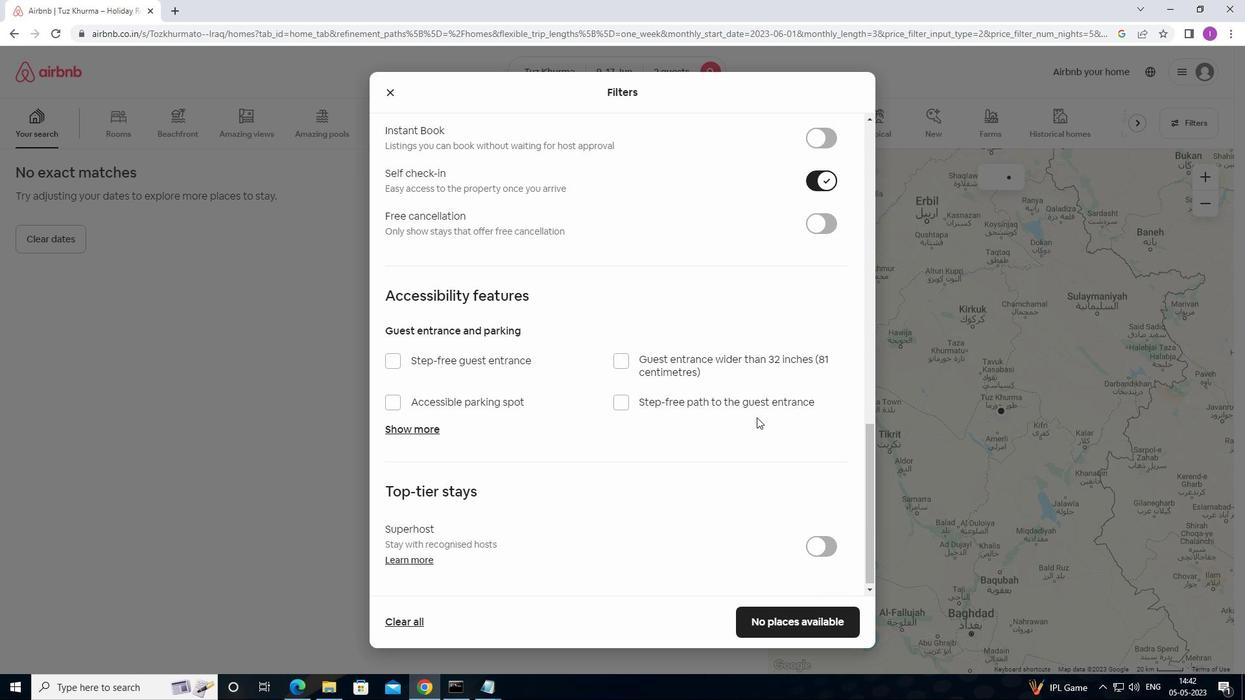
Action: Mouse scrolled (757, 417) with delta (0, 0)
Screenshot: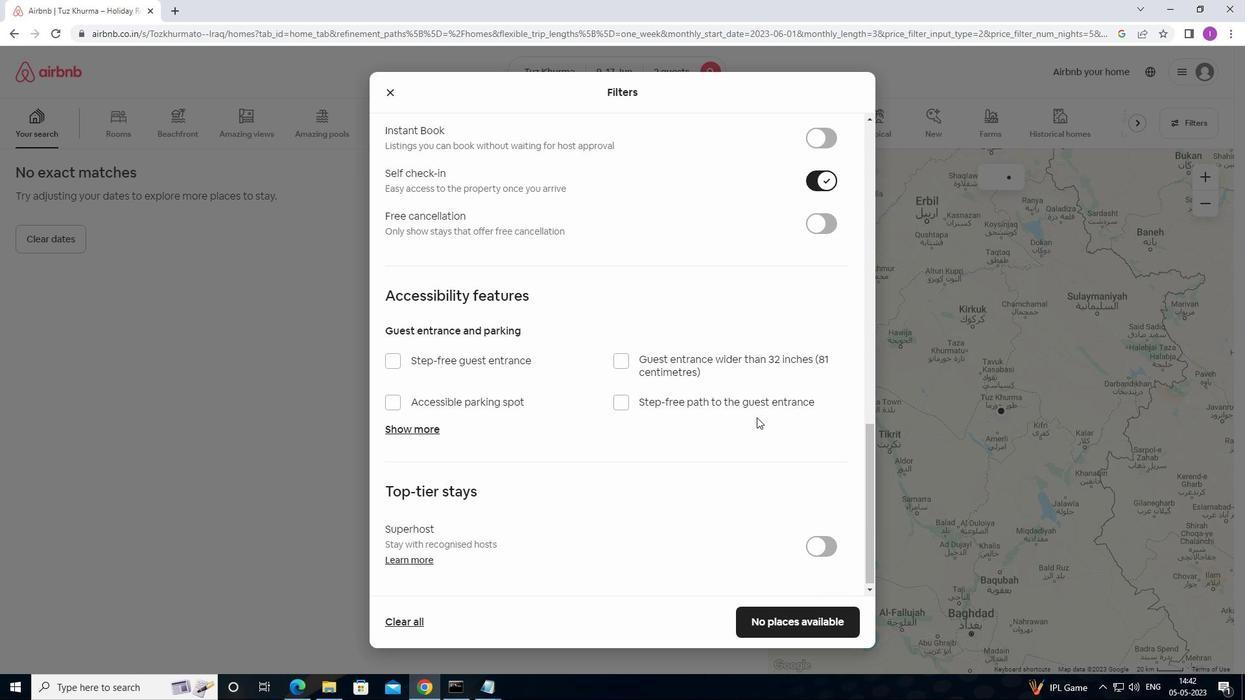 
Action: Mouse moved to (666, 430)
Screenshot: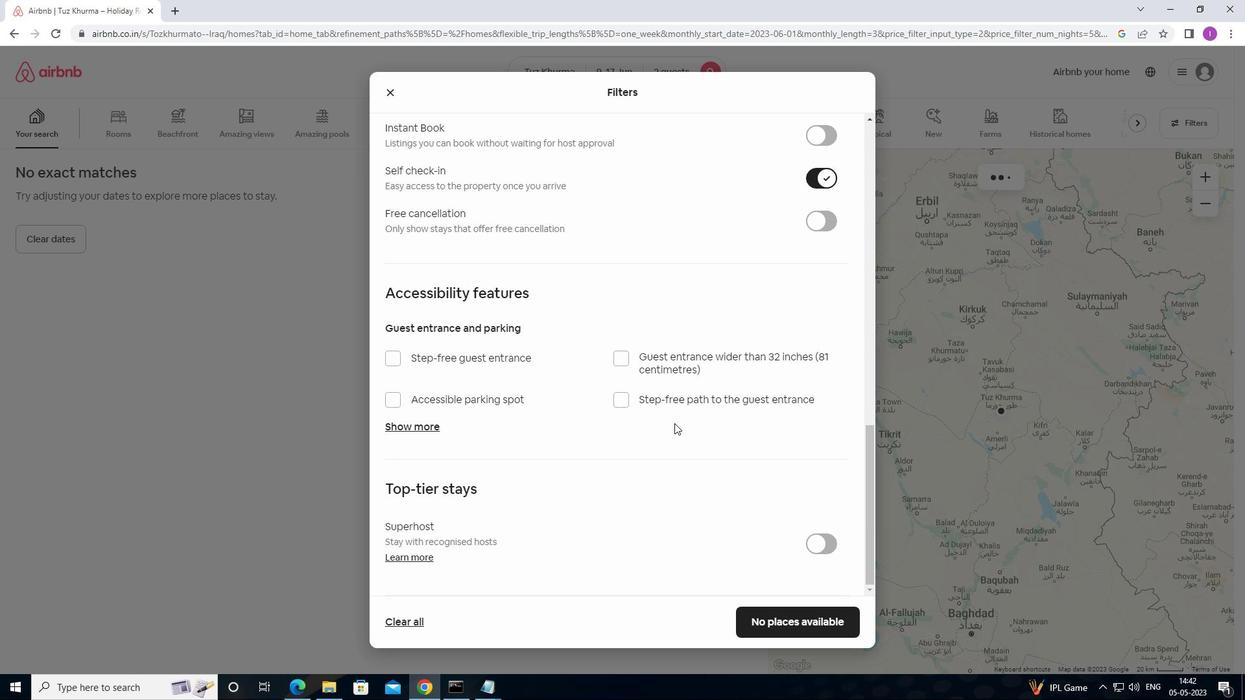 
Action: Mouse scrolled (666, 429) with delta (0, 0)
Screenshot: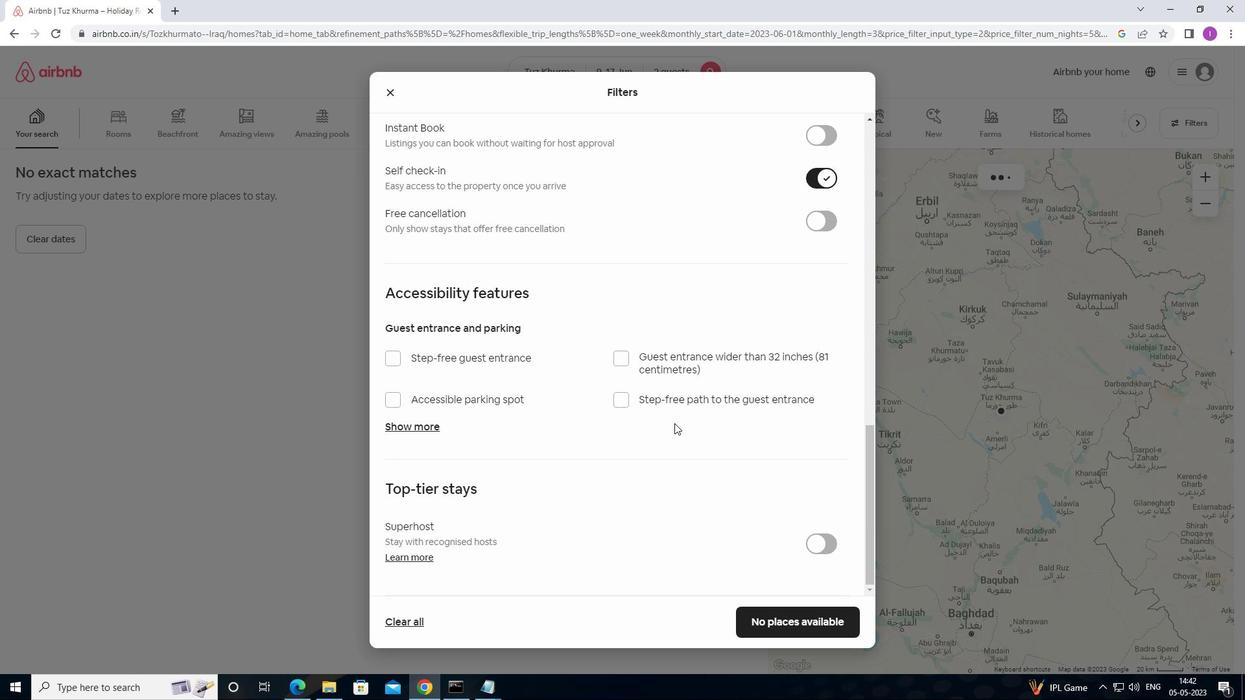 
Action: Mouse moved to (659, 435)
Screenshot: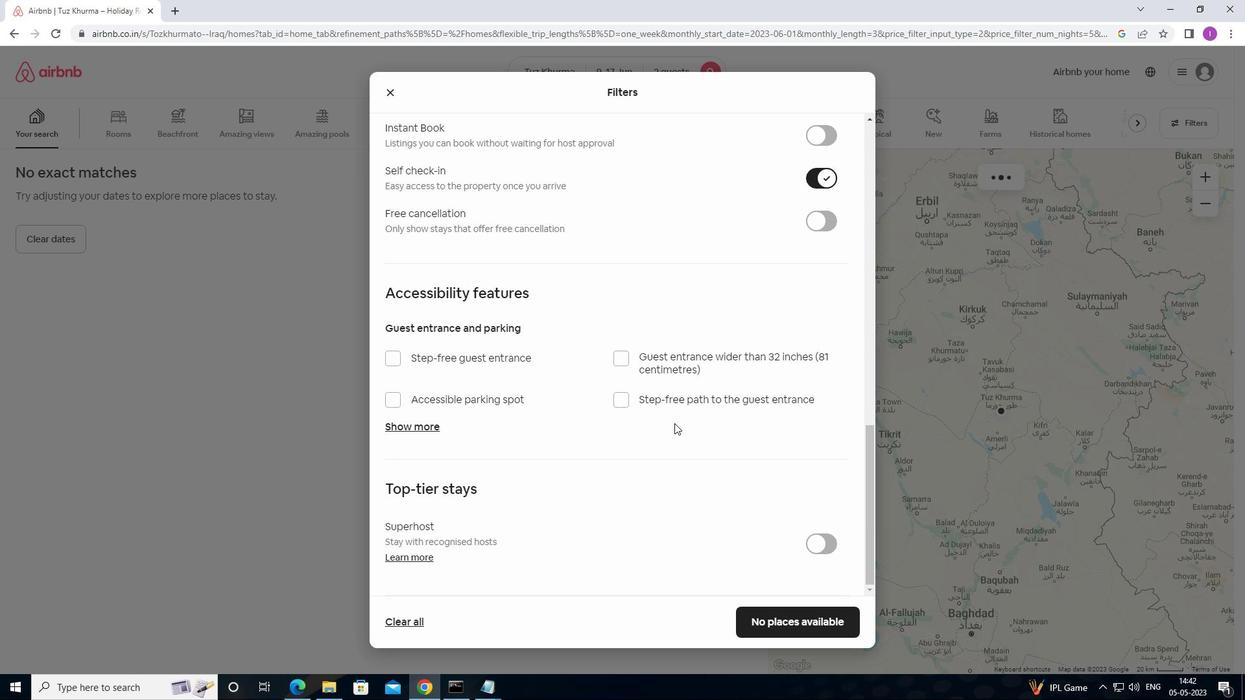 
Action: Mouse scrolled (659, 435) with delta (0, 0)
Screenshot: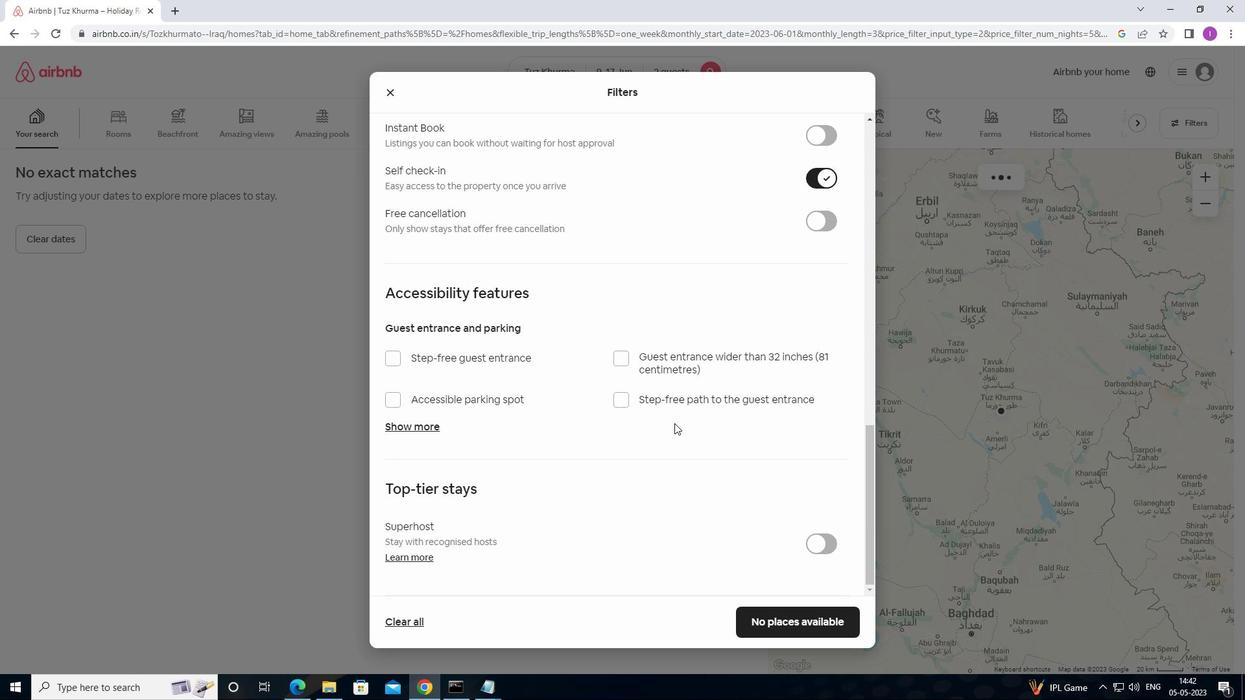 
Action: Mouse scrolled (659, 435) with delta (0, 0)
Screenshot: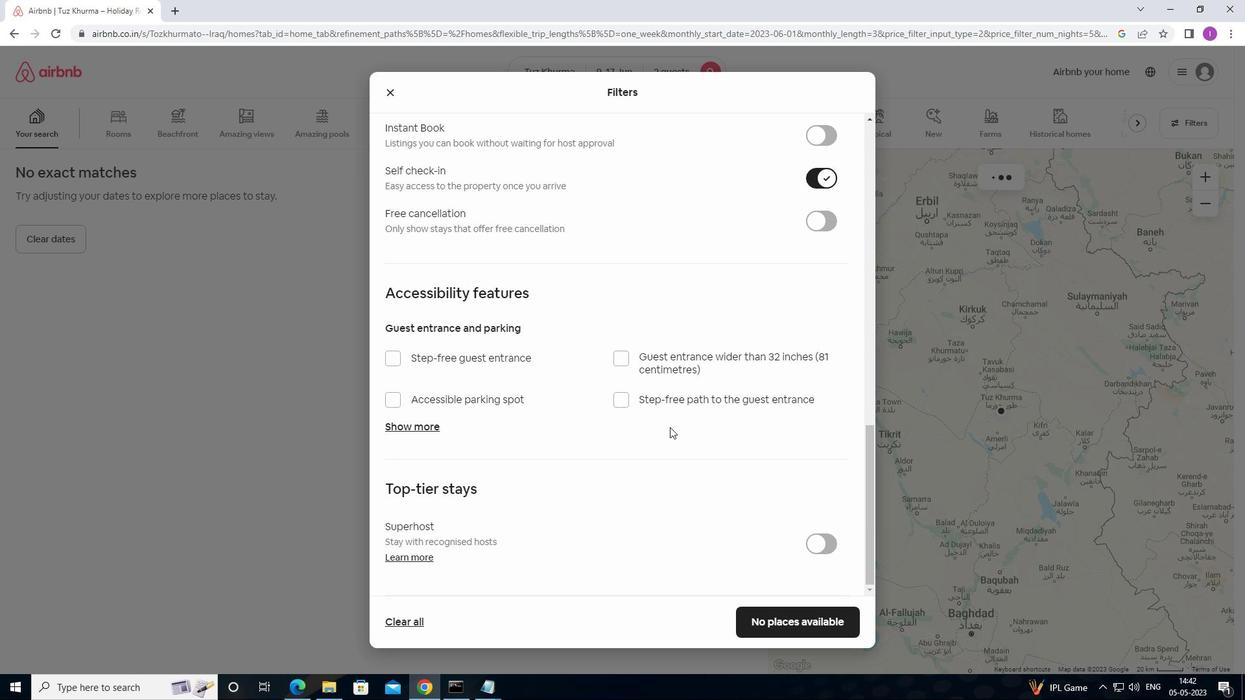 
Action: Mouse moved to (658, 432)
Screenshot: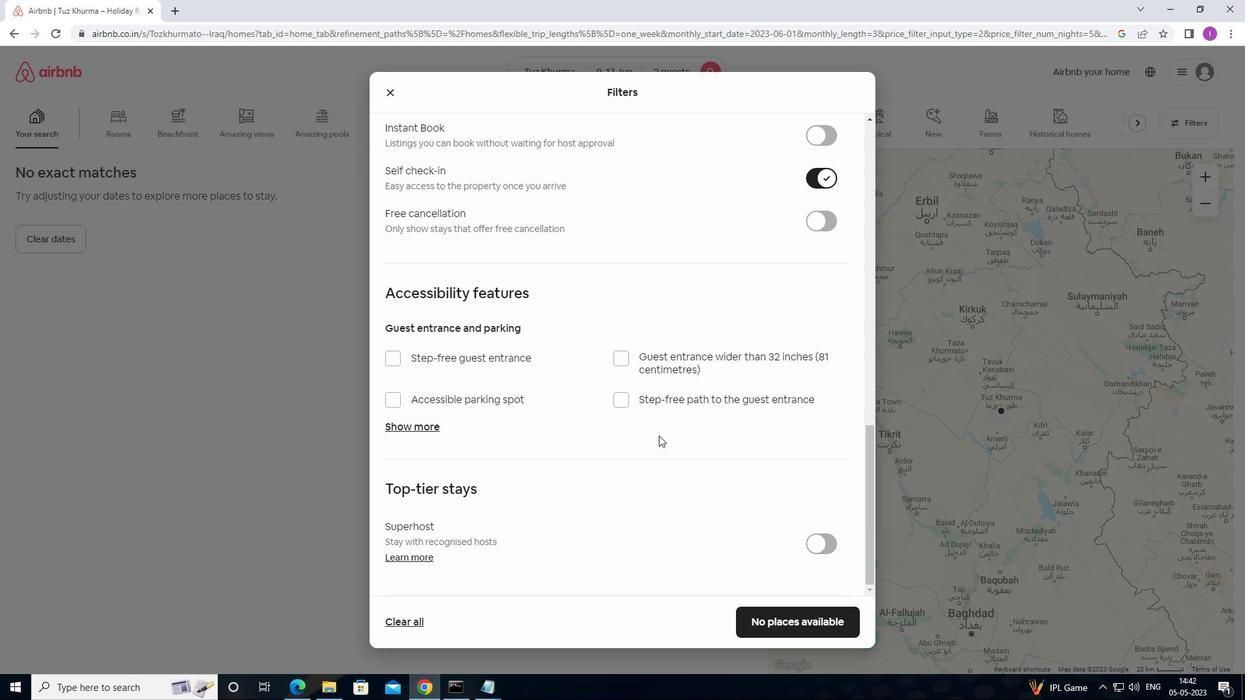 
Action: Mouse scrolled (658, 431) with delta (0, 0)
Screenshot: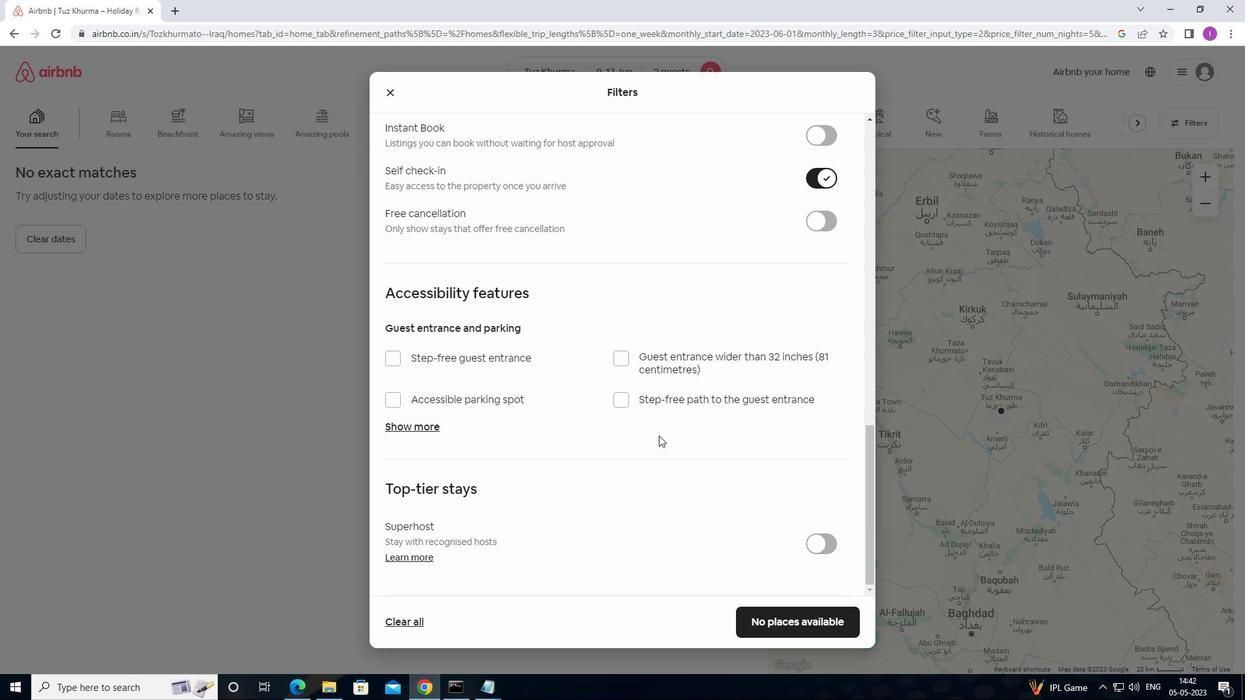 
Action: Mouse scrolled (658, 431) with delta (0, 0)
Screenshot: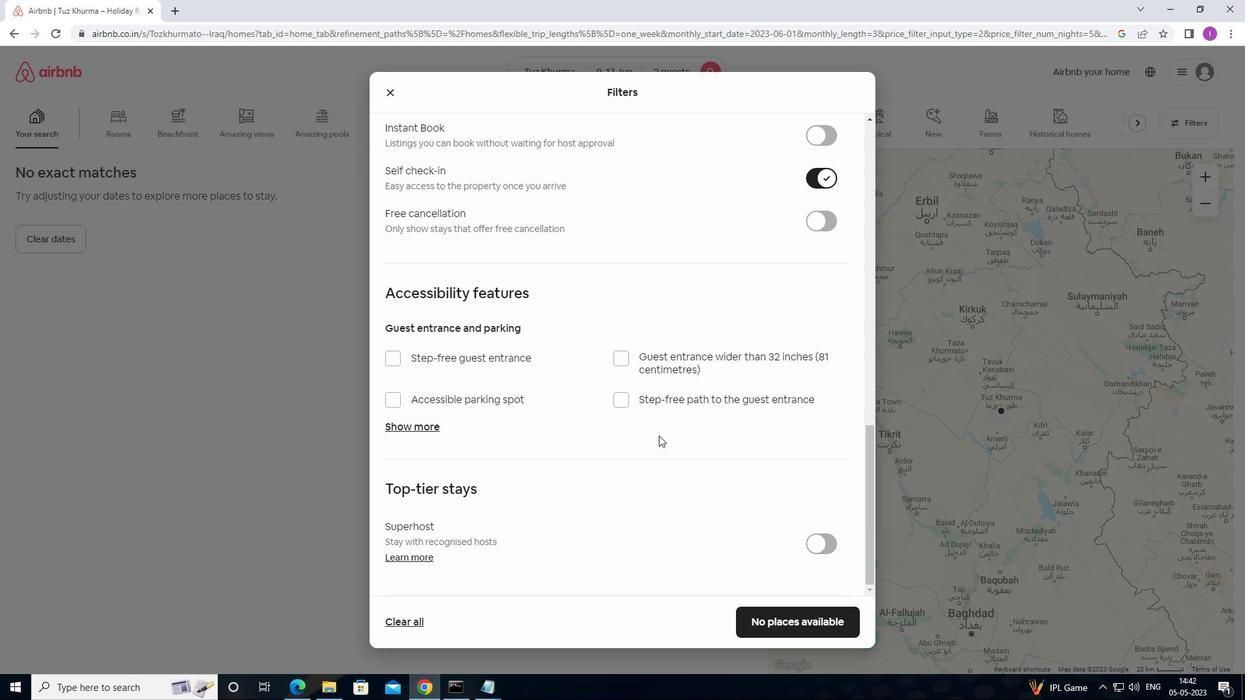 
Action: Mouse moved to (658, 431)
Screenshot: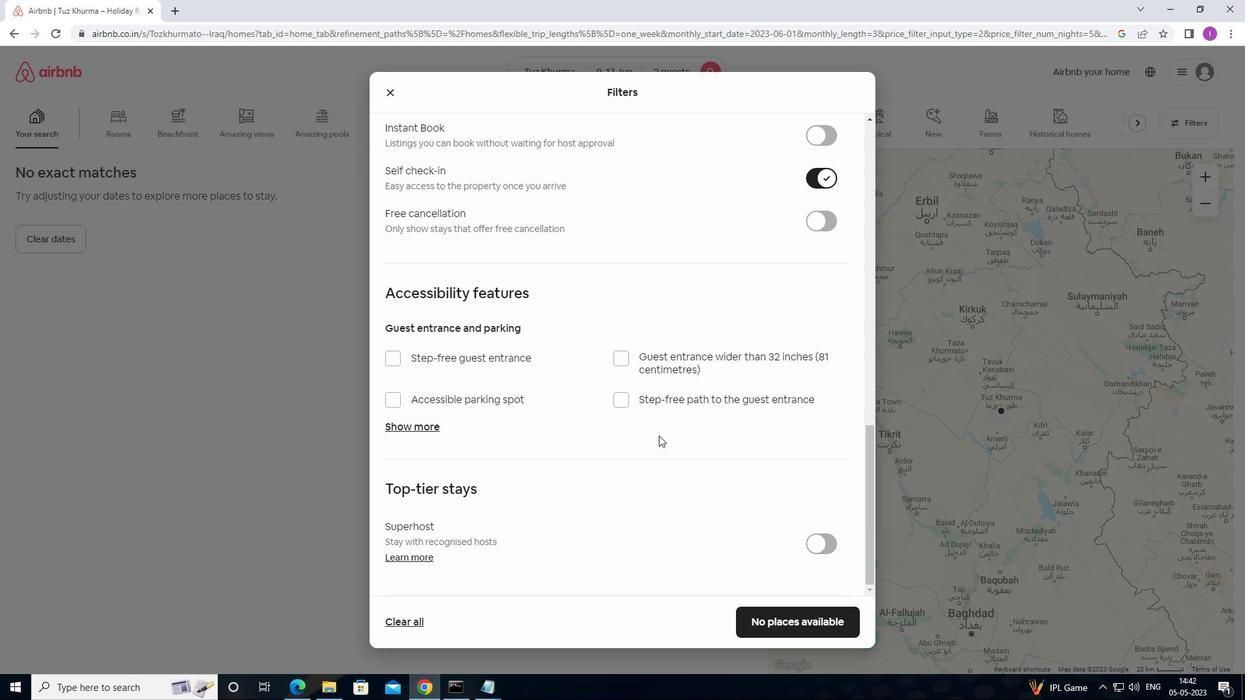 
Action: Mouse scrolled (658, 430) with delta (0, 0)
Screenshot: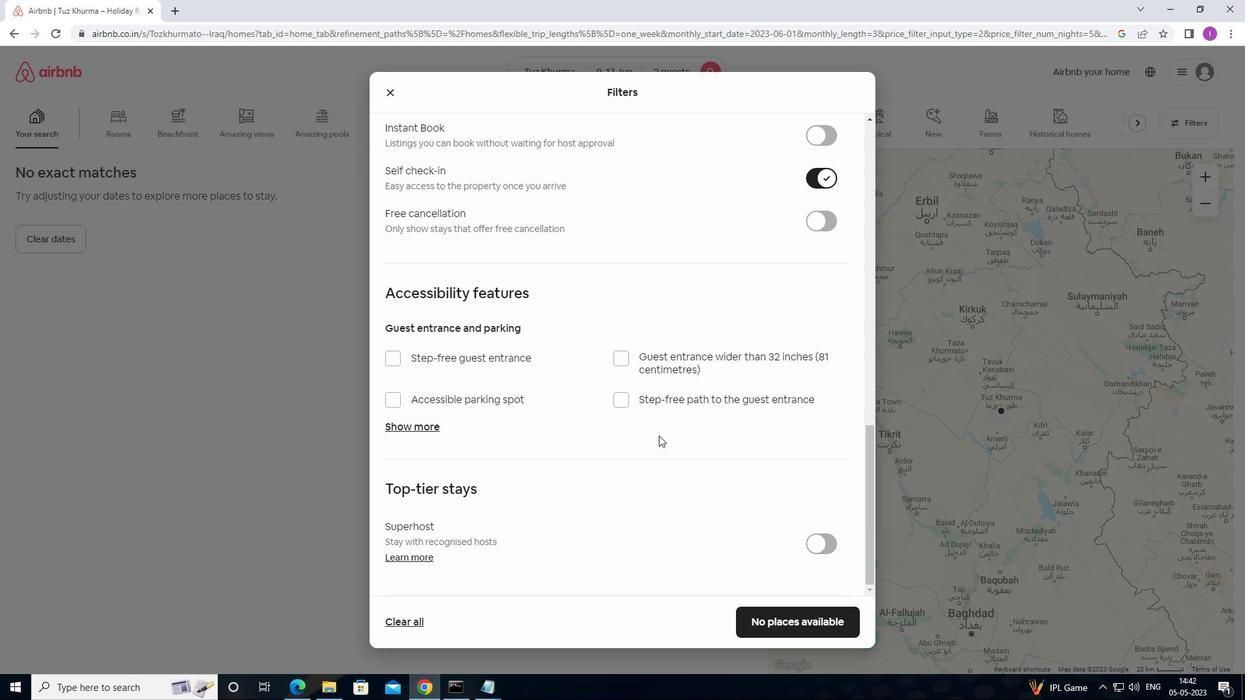 
Action: Mouse moved to (660, 430)
Screenshot: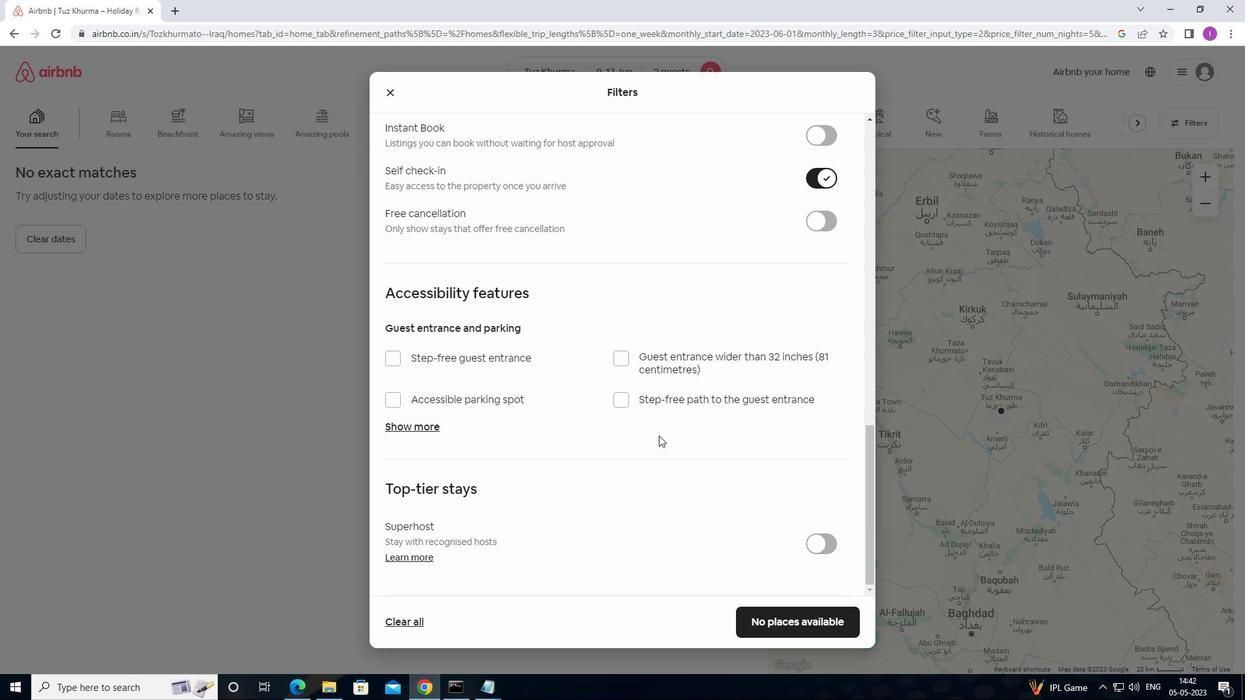 
Action: Mouse scrolled (660, 430) with delta (0, 0)
Screenshot: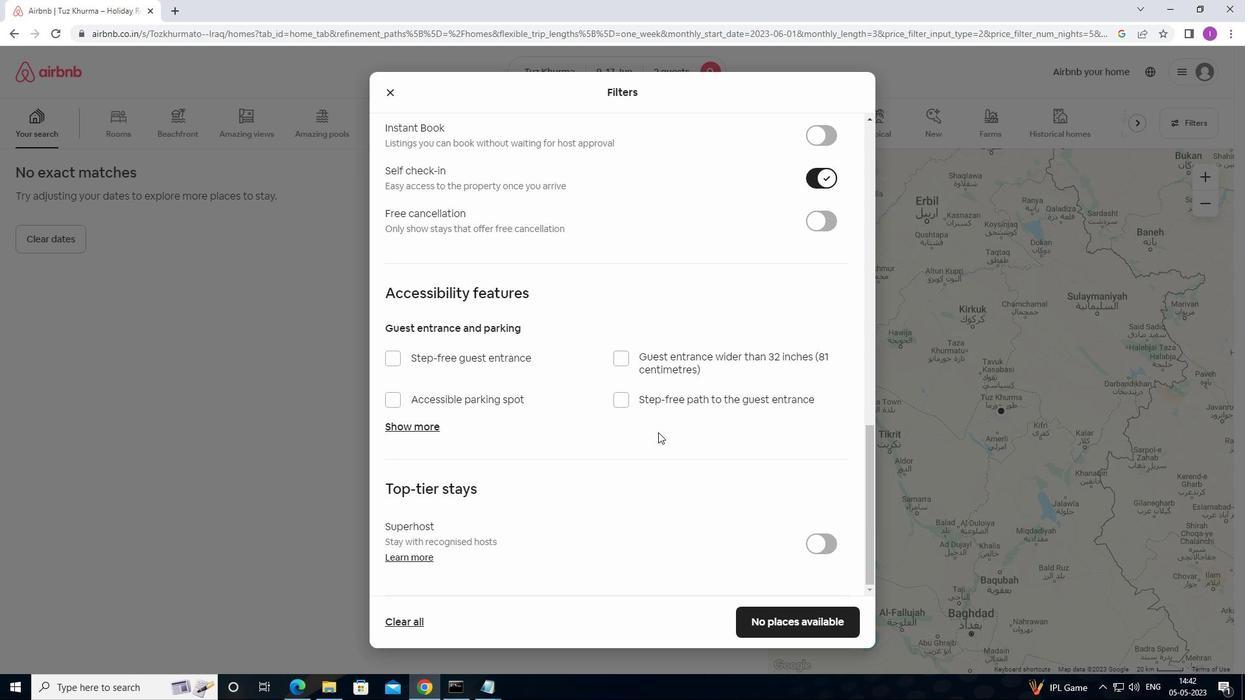 
Action: Mouse moved to (791, 625)
Screenshot: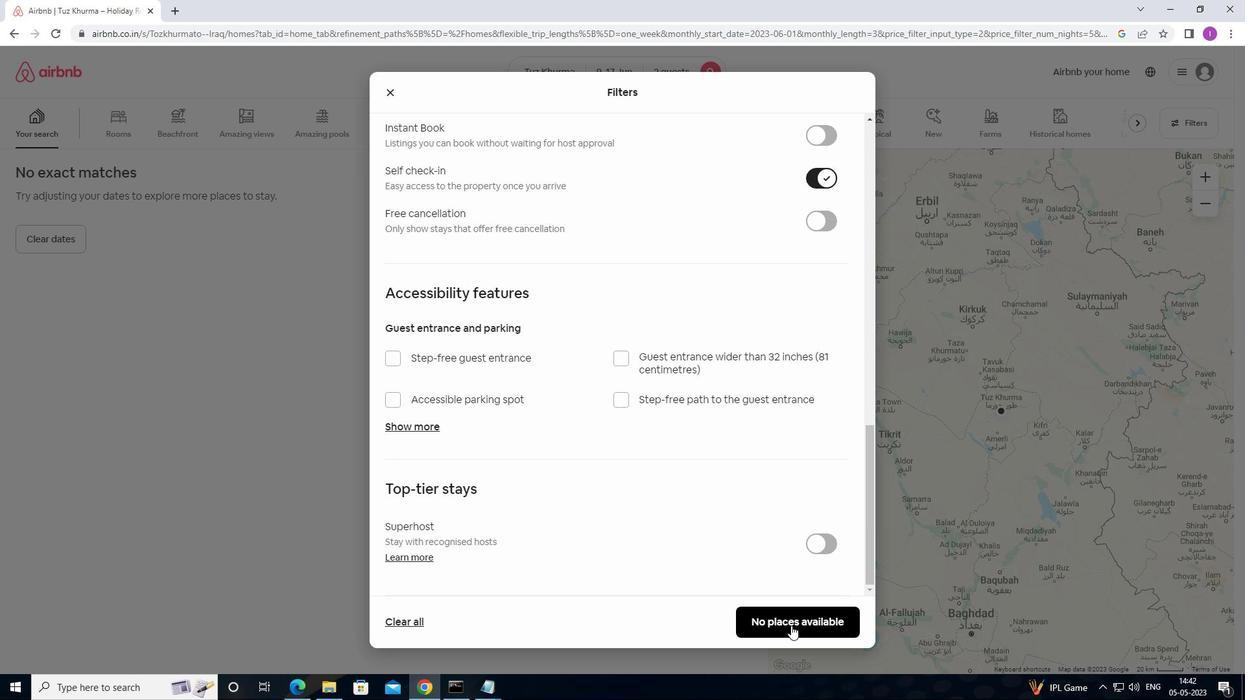 
Action: Mouse pressed left at (791, 625)
Screenshot: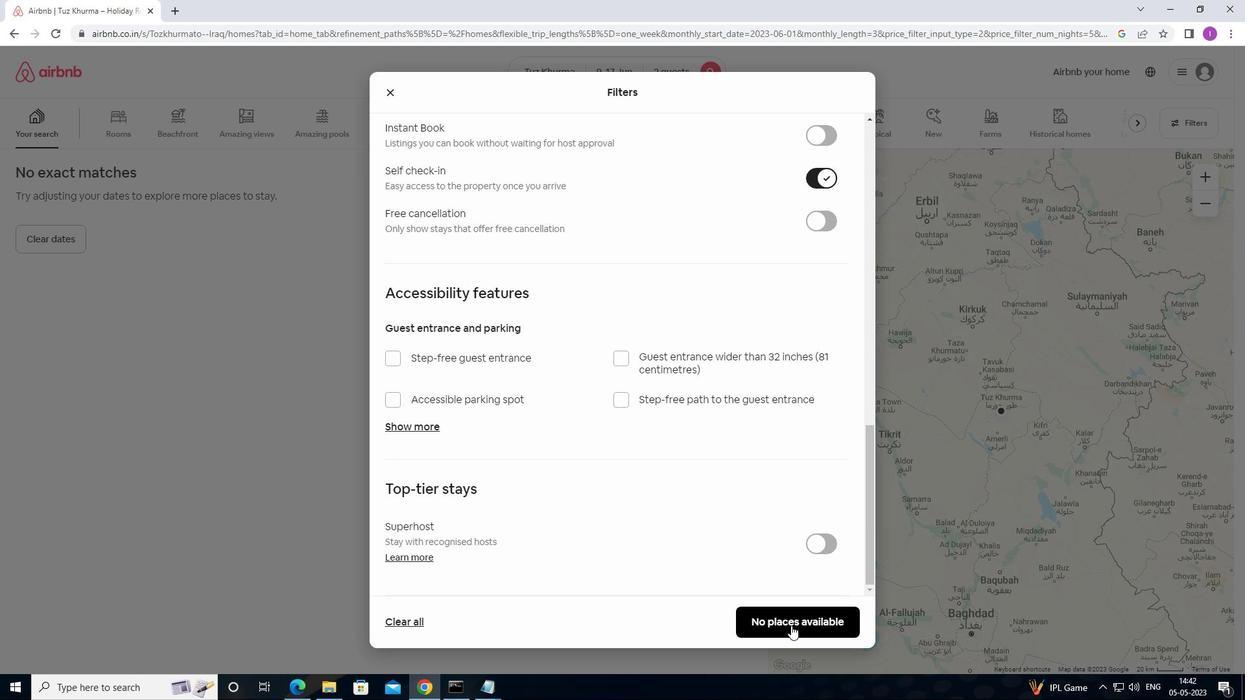
Action: Mouse moved to (797, 617)
Screenshot: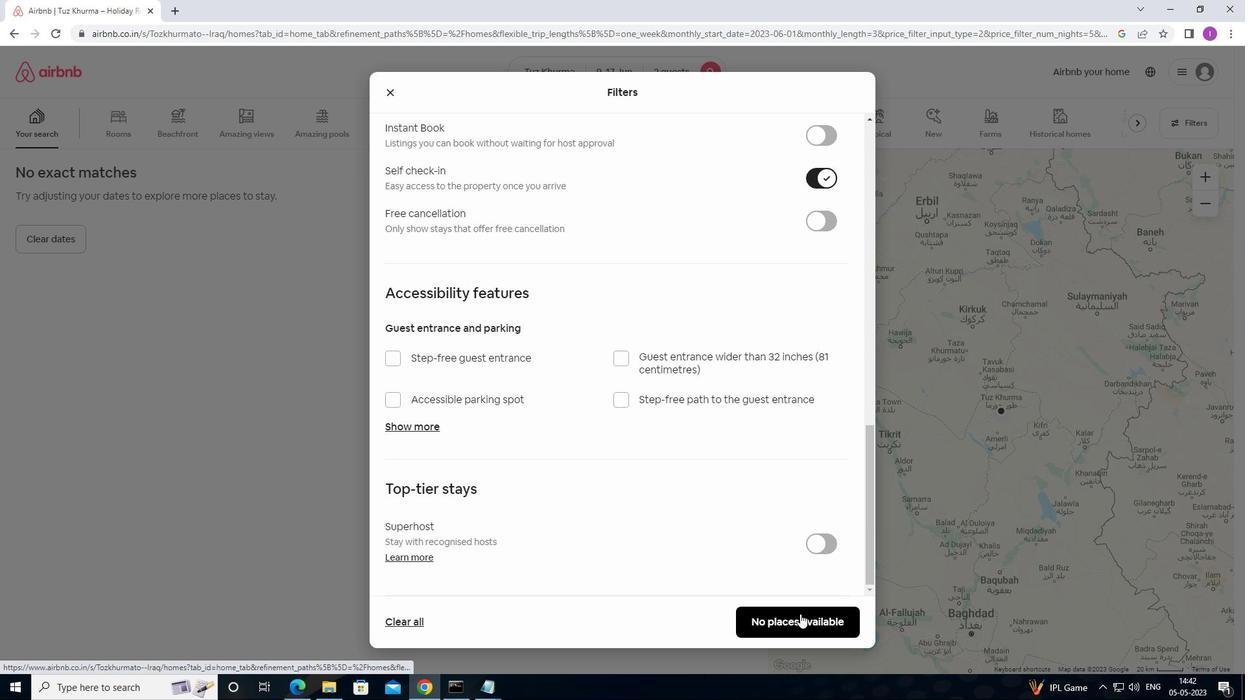 
Action: Mouse pressed left at (797, 617)
Screenshot: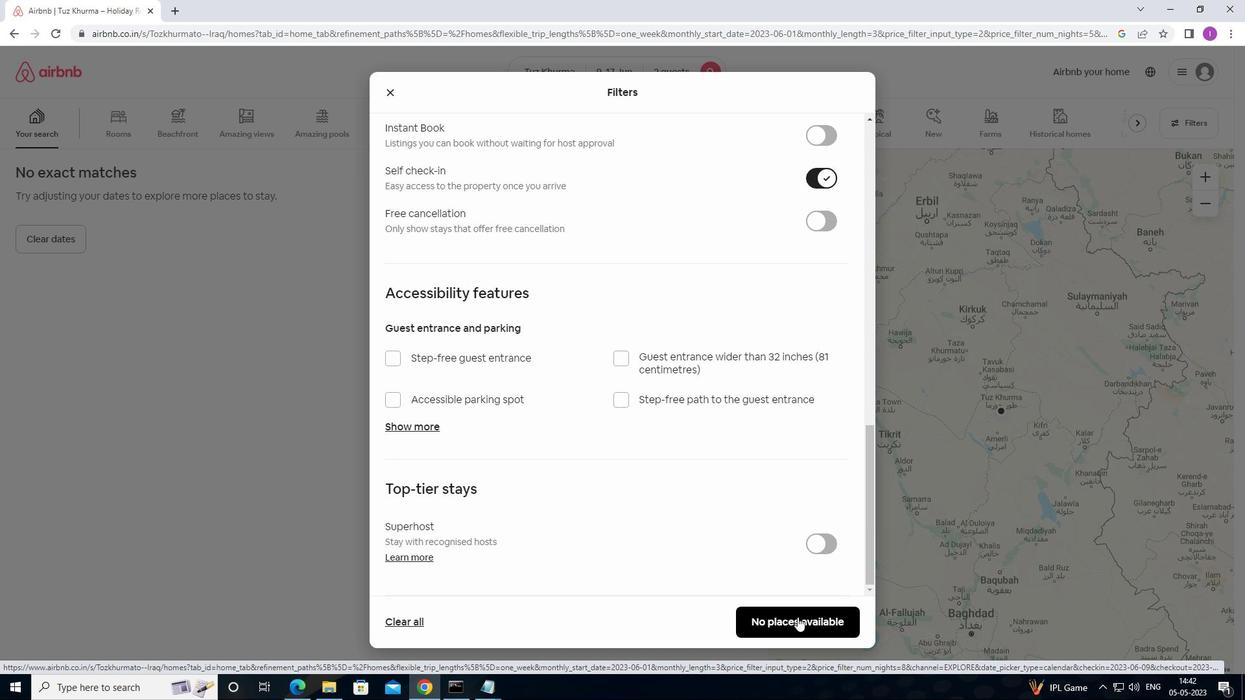
Action: Mouse moved to (668, 443)
Screenshot: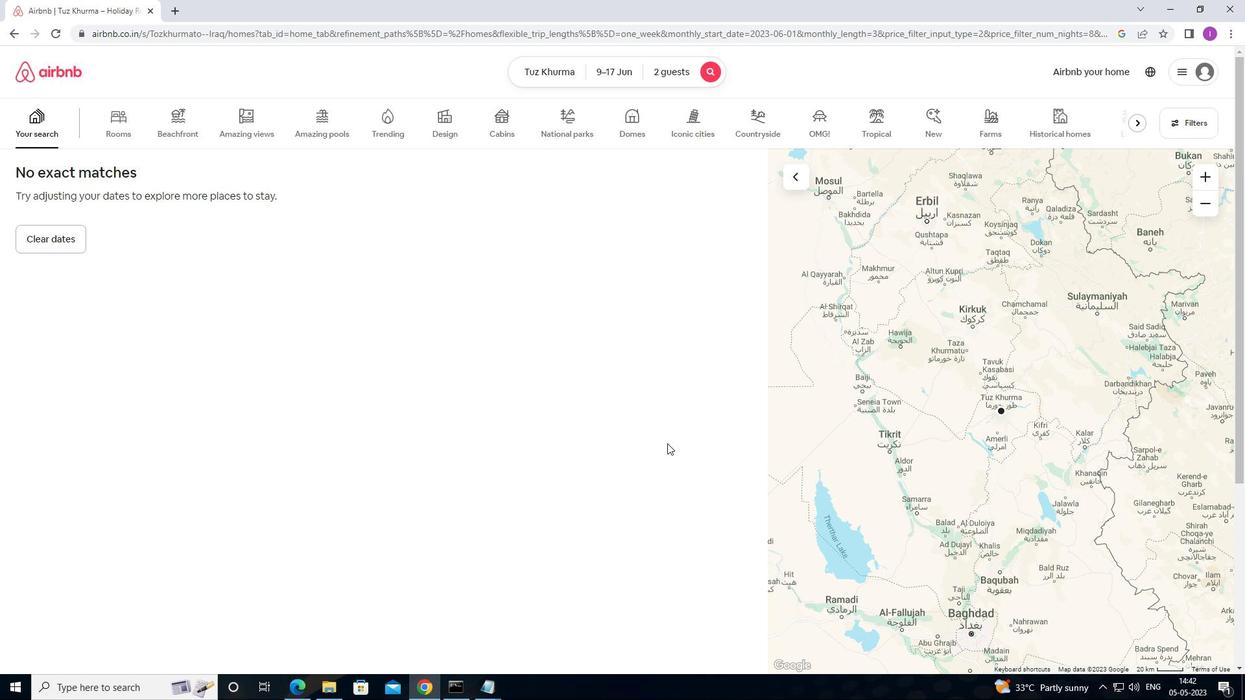 
